 Task: Search one way flight ticket for 3 adults in first from South Bend: South Bend International Airport to Evansville: Evansville Regional Airport on 5-3-2023. Choice of flights is Frontier. Number of bags: 11 checked bags. Price is upto 72000. Outbound departure time preference is 17:45.
Action: Mouse moved to (332, 451)
Screenshot: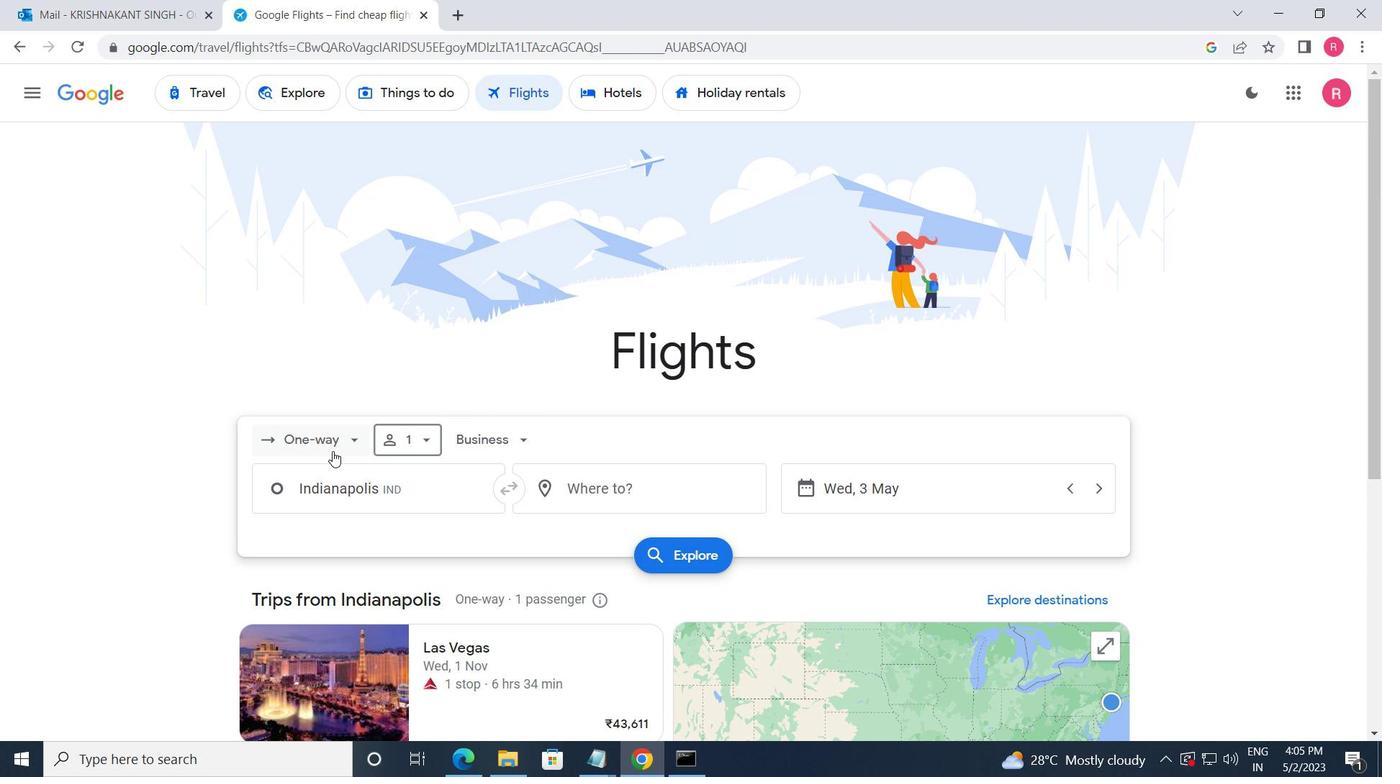 
Action: Mouse pressed left at (332, 451)
Screenshot: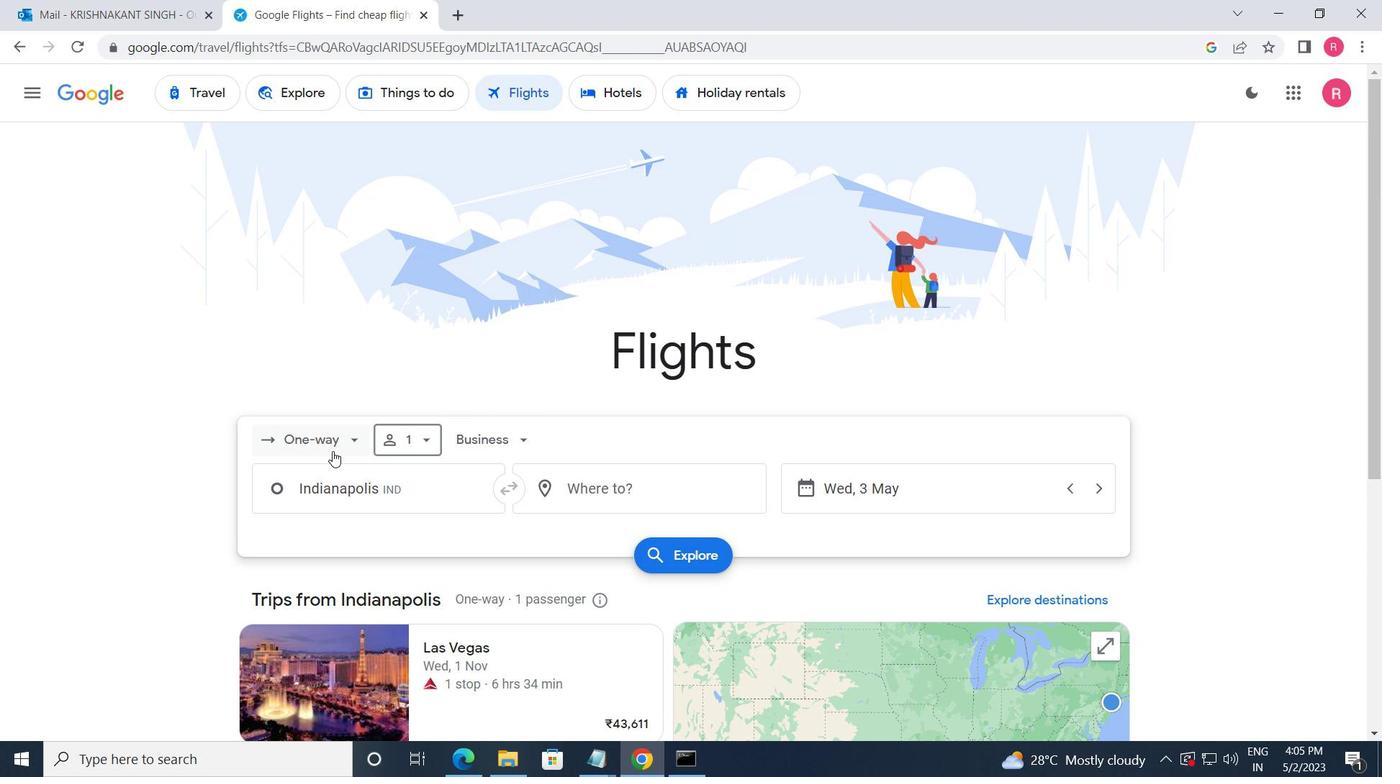 
Action: Mouse moved to (329, 529)
Screenshot: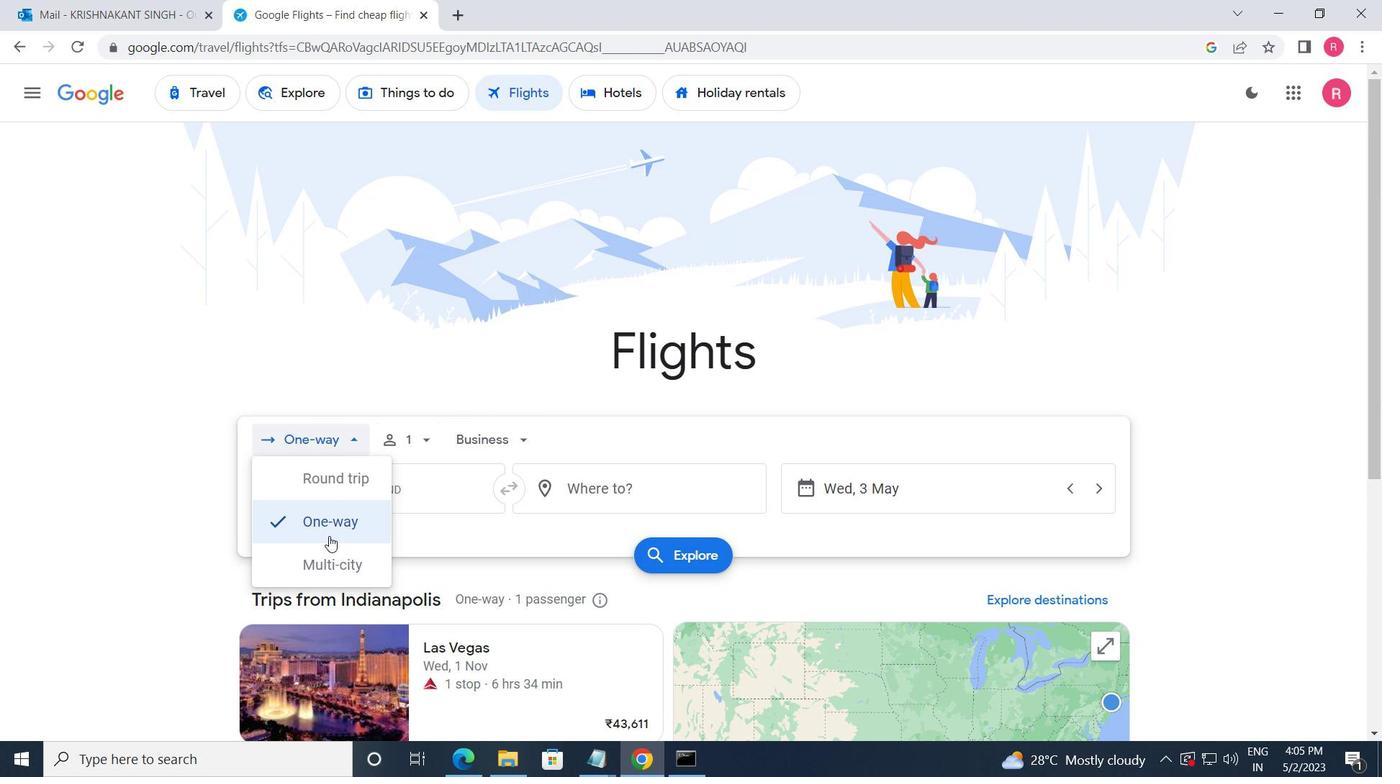 
Action: Mouse pressed left at (329, 529)
Screenshot: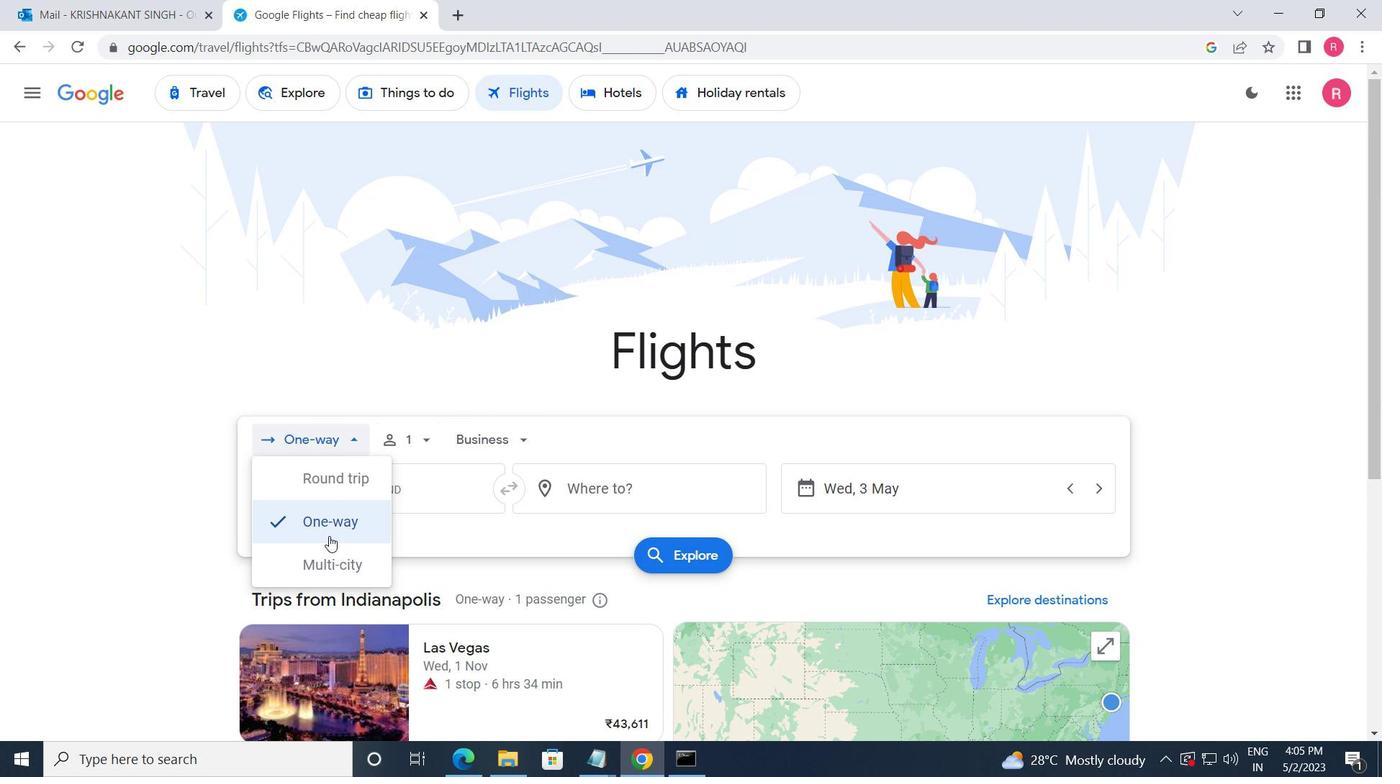 
Action: Mouse moved to (419, 454)
Screenshot: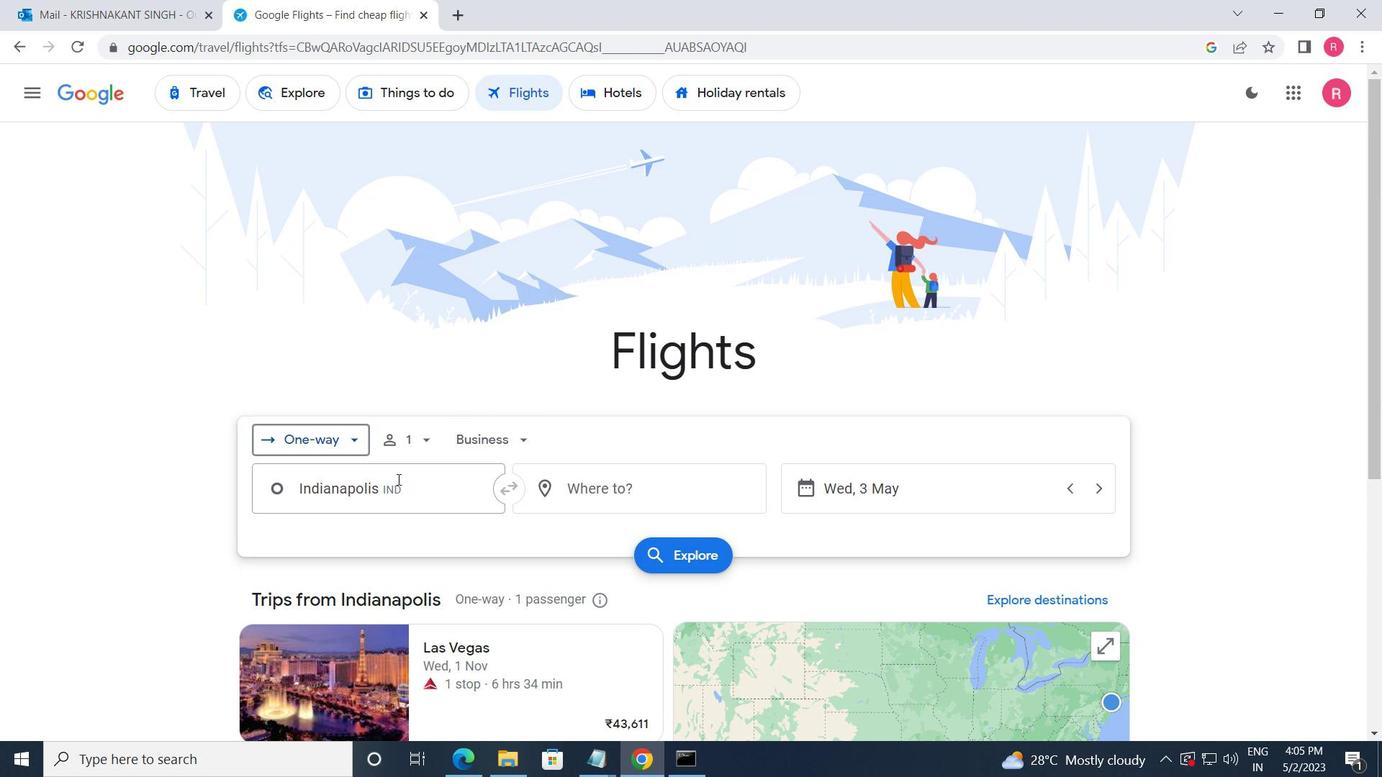 
Action: Mouse pressed left at (419, 454)
Screenshot: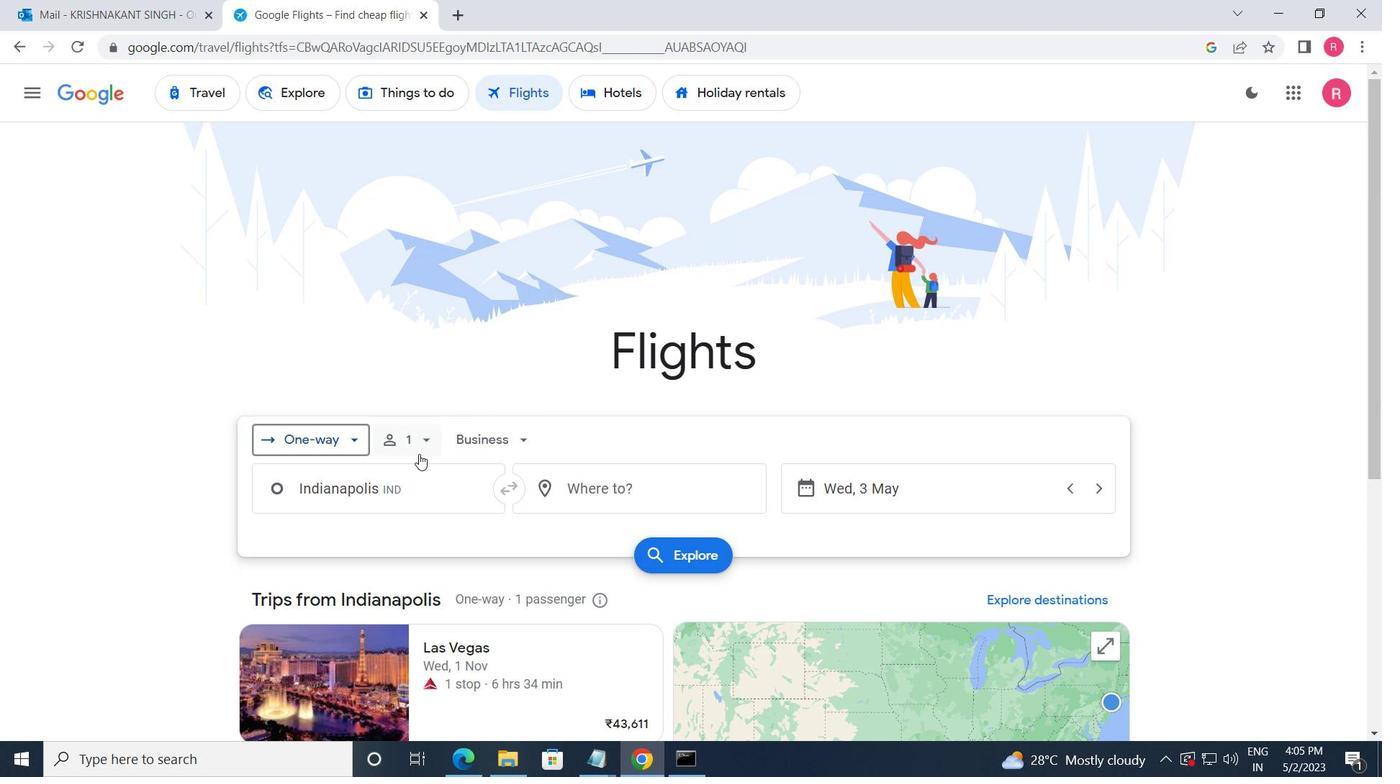 
Action: Mouse moved to (552, 498)
Screenshot: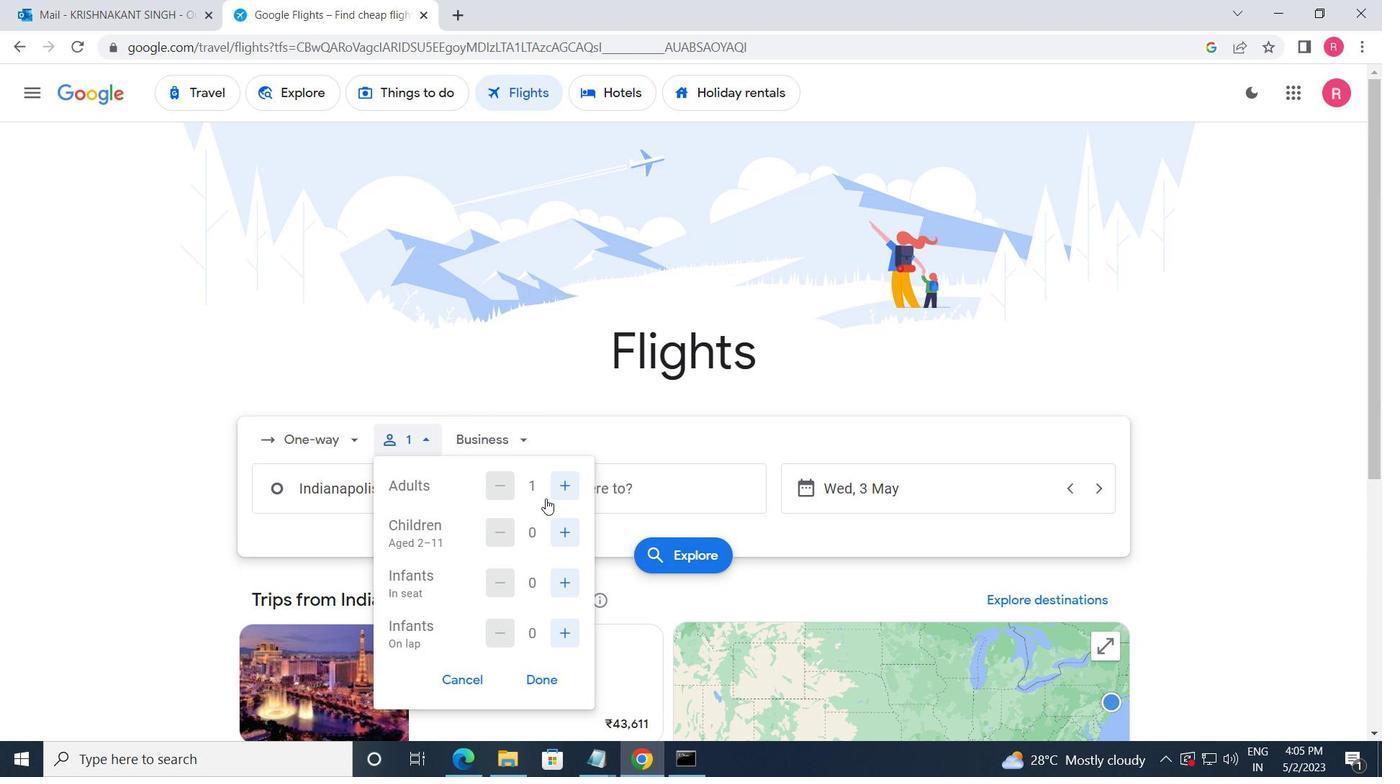 
Action: Mouse pressed left at (552, 498)
Screenshot: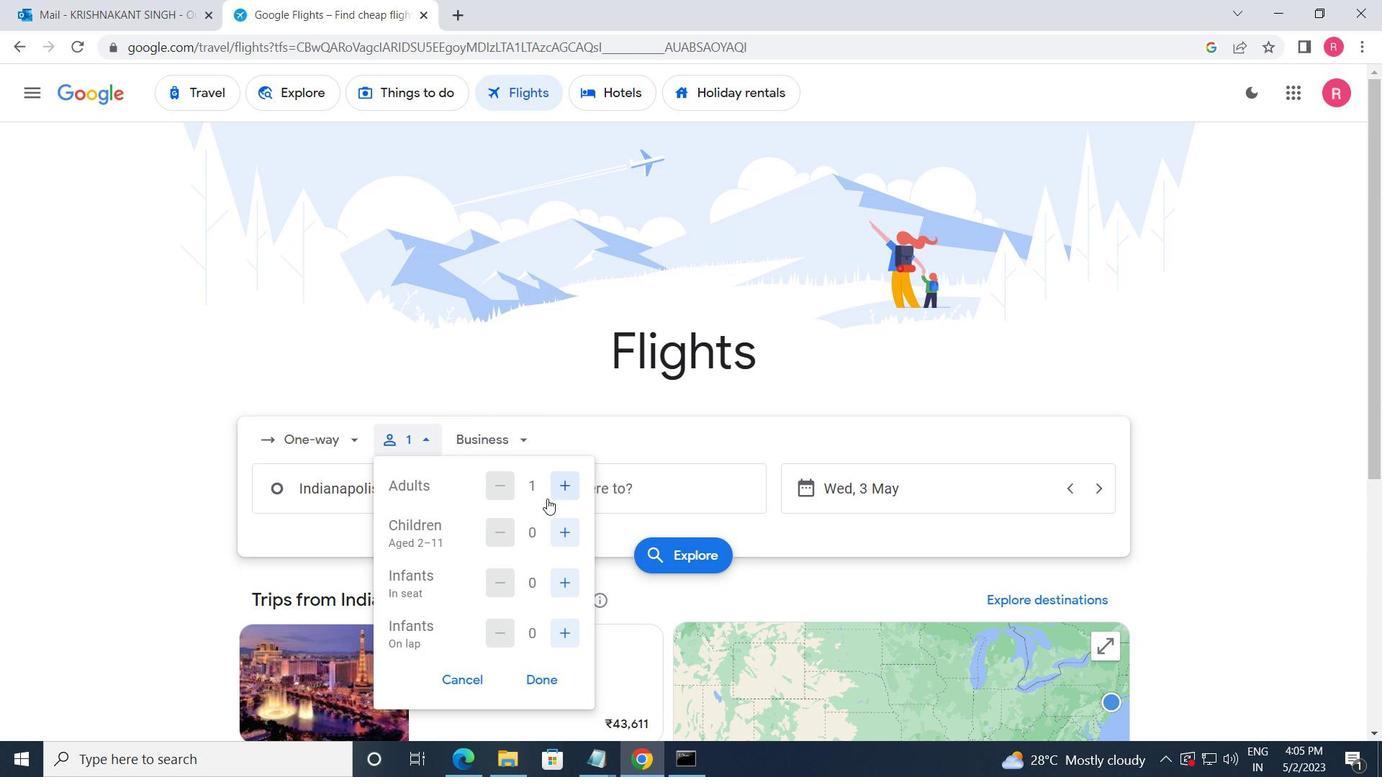 
Action: Mouse pressed left at (552, 498)
Screenshot: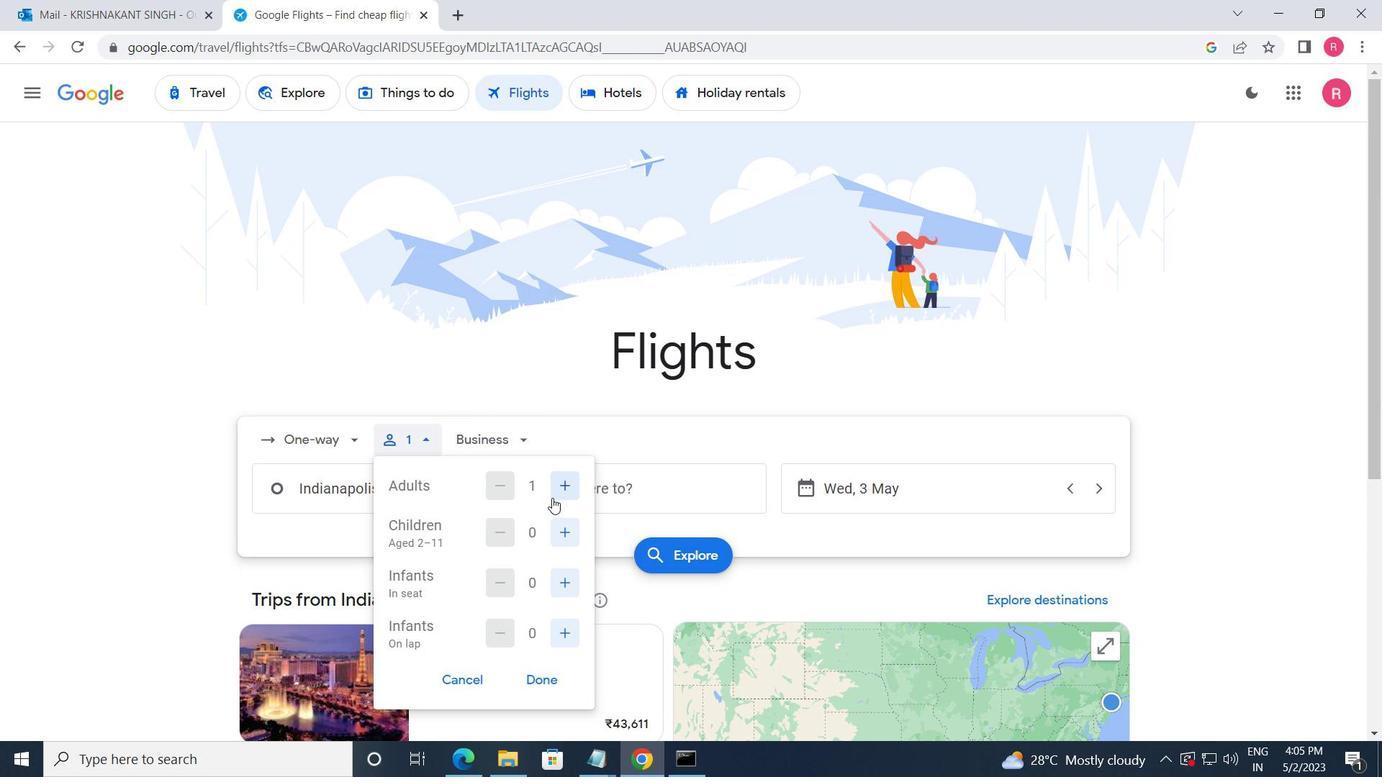 
Action: Mouse moved to (483, 431)
Screenshot: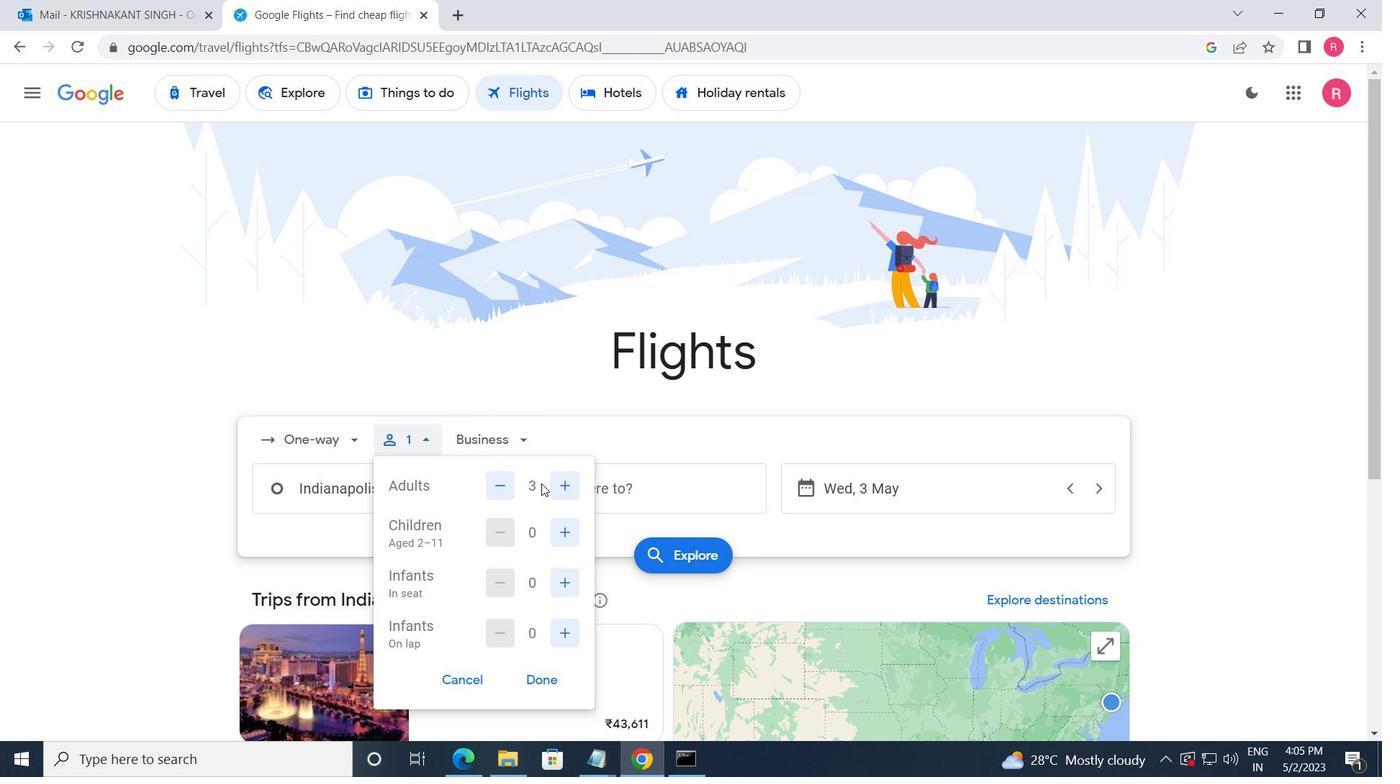 
Action: Mouse pressed left at (483, 431)
Screenshot: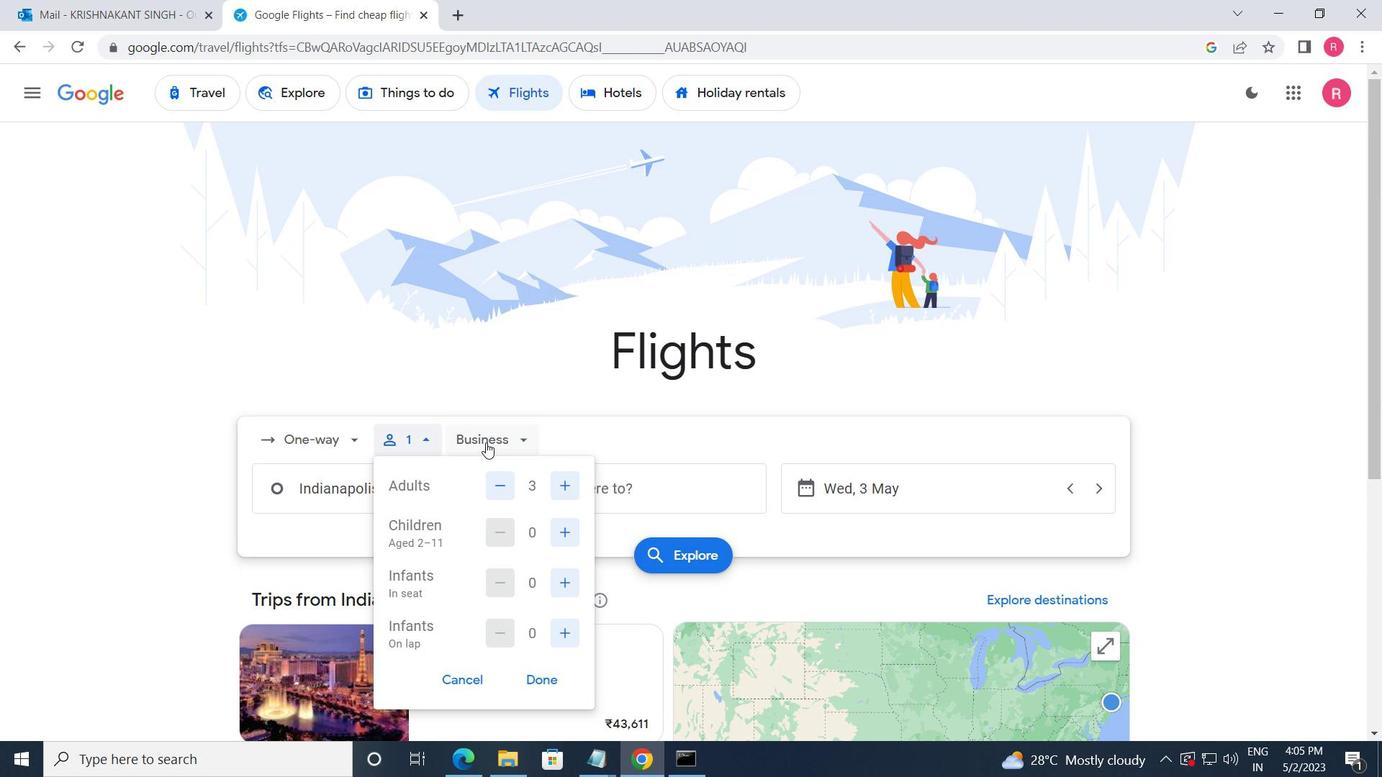 
Action: Mouse moved to (508, 608)
Screenshot: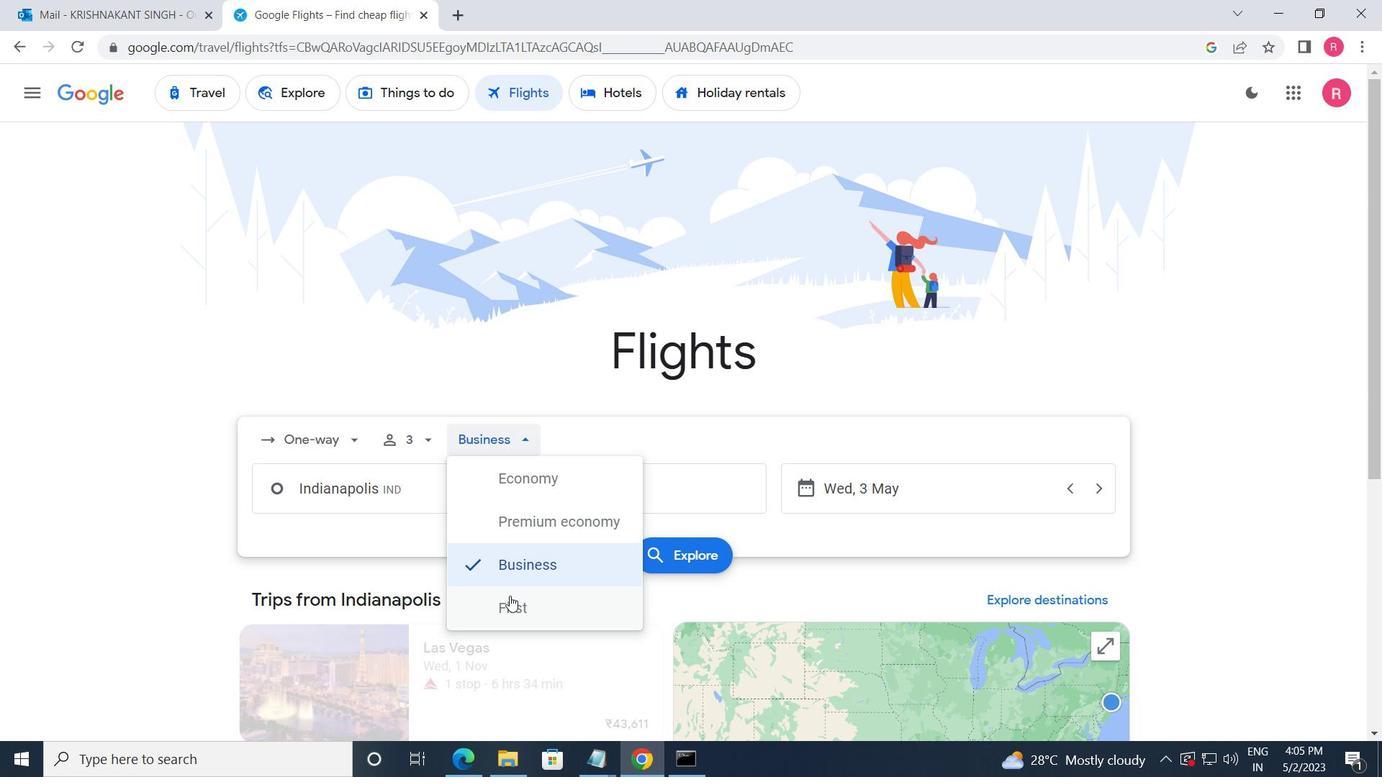 
Action: Mouse pressed left at (508, 608)
Screenshot: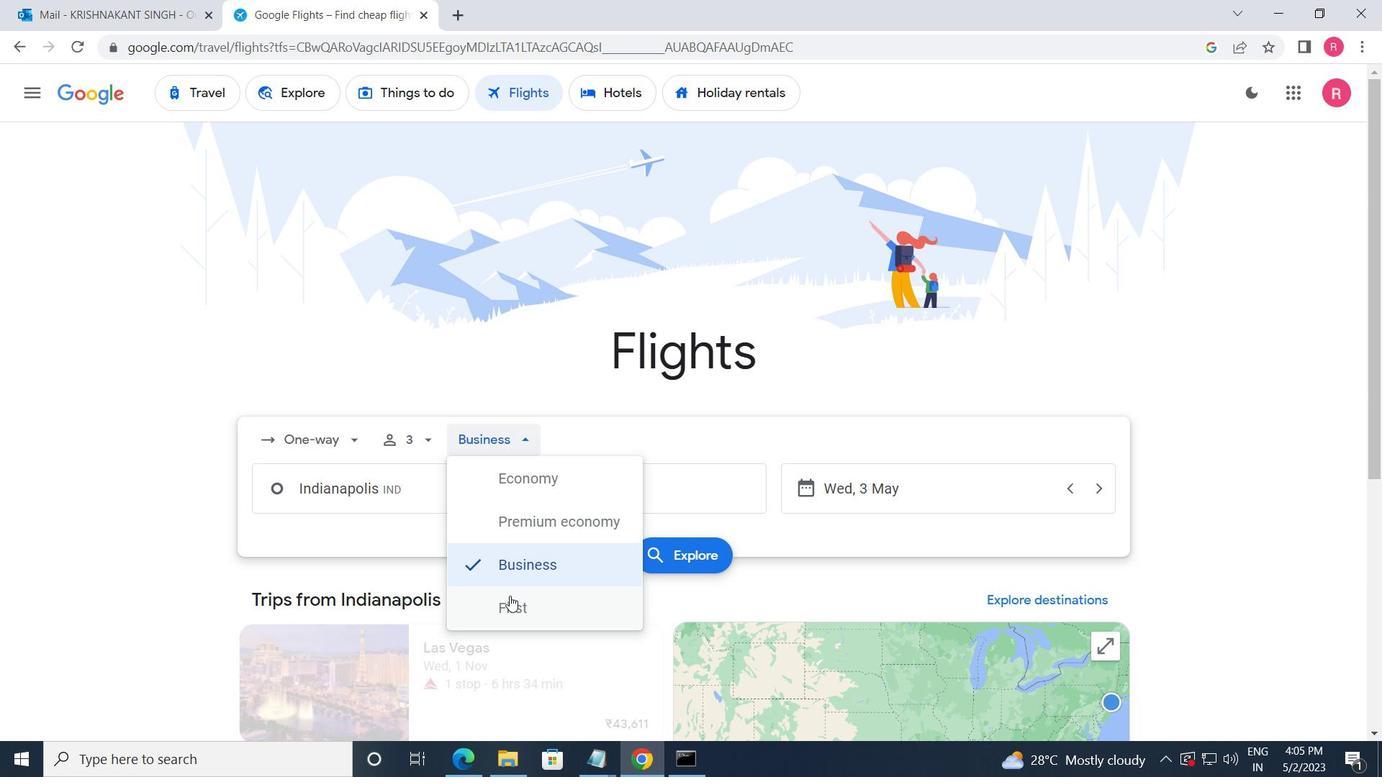
Action: Mouse moved to (449, 497)
Screenshot: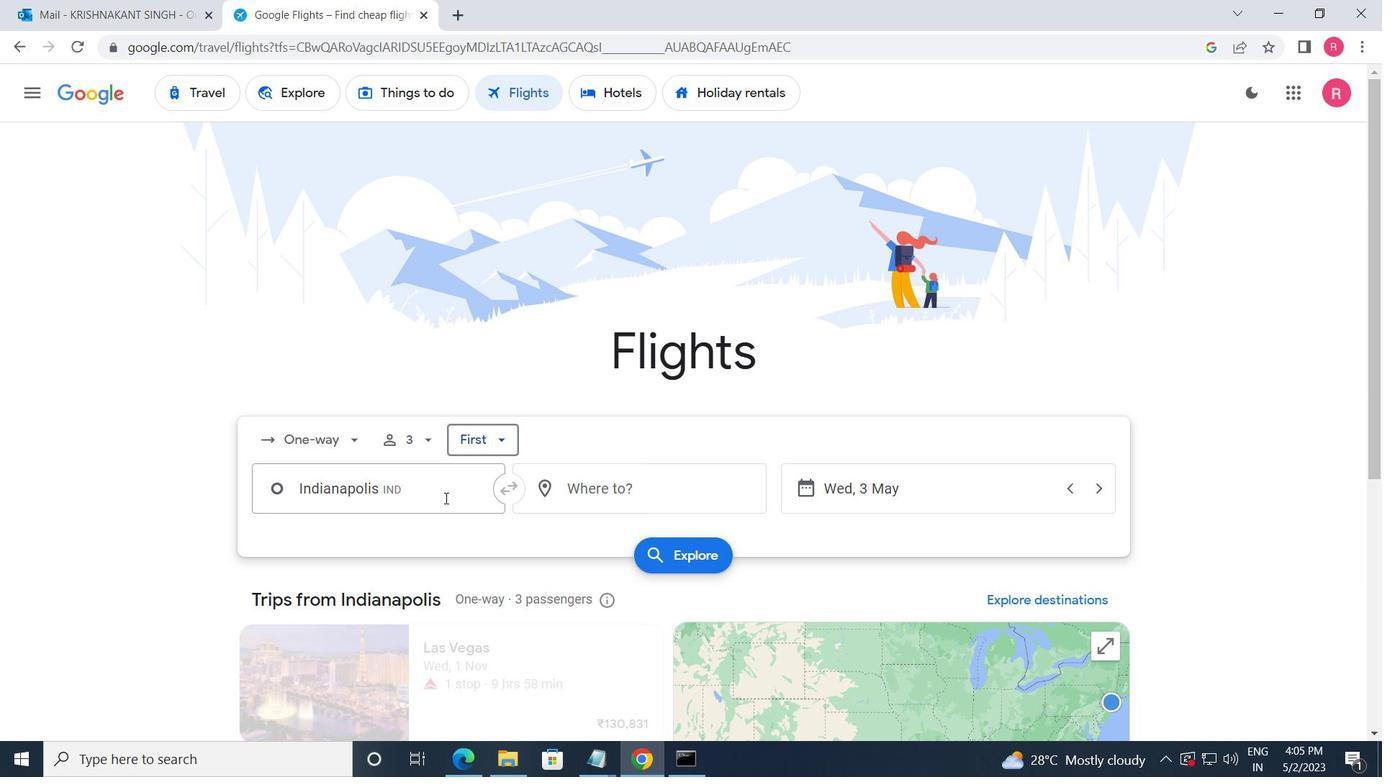 
Action: Mouse pressed left at (449, 497)
Screenshot: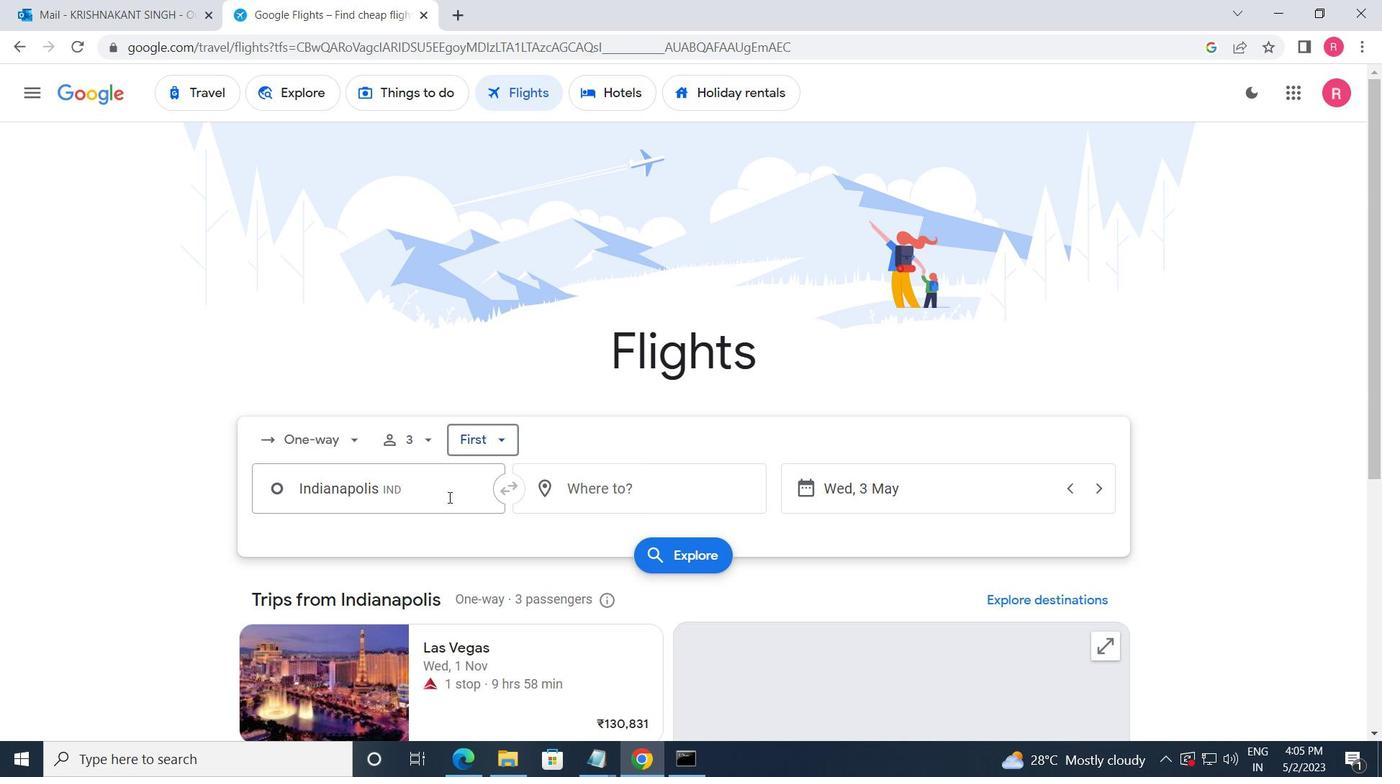 
Action: Mouse moved to (438, 505)
Screenshot: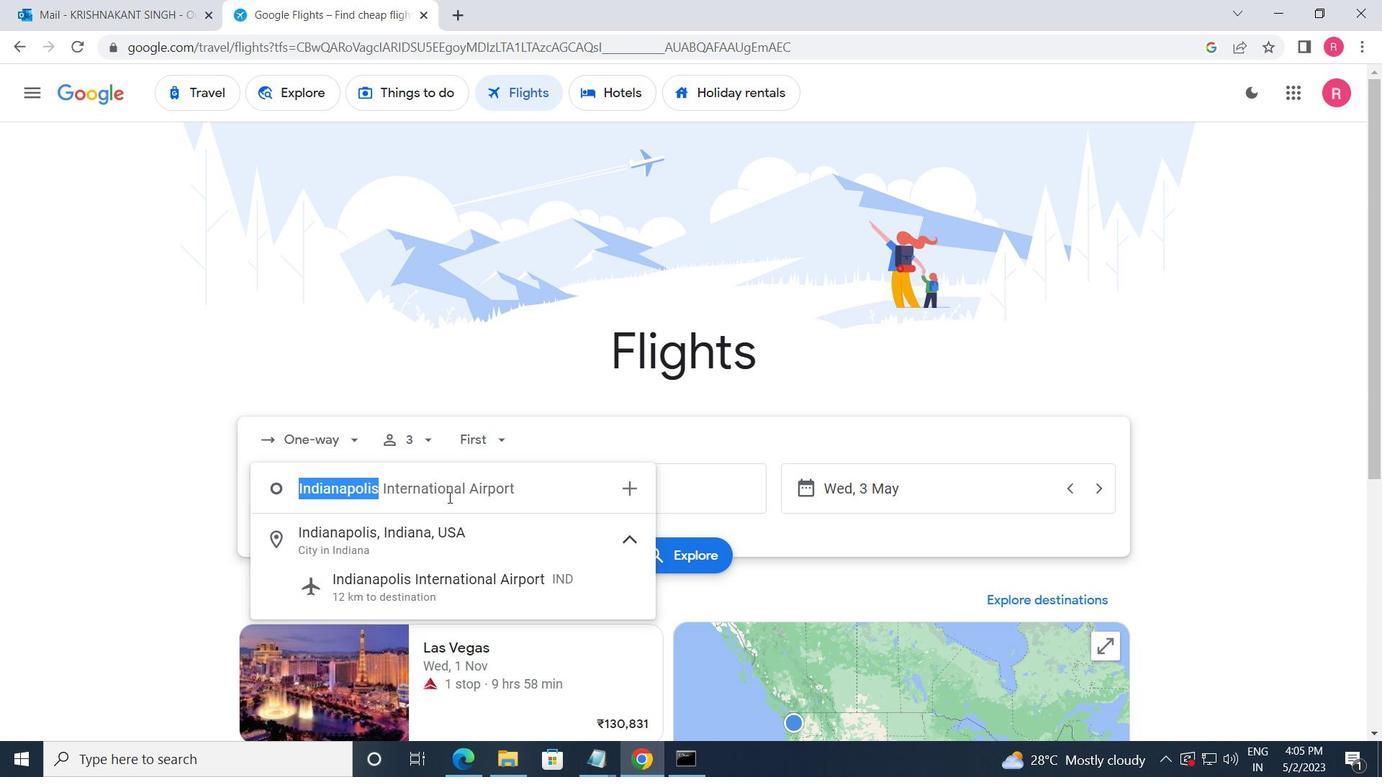 
Action: Key pressed <Key.shift>SOUTH<Key.space><Key.shift_r>BEND<Key.space>
Screenshot: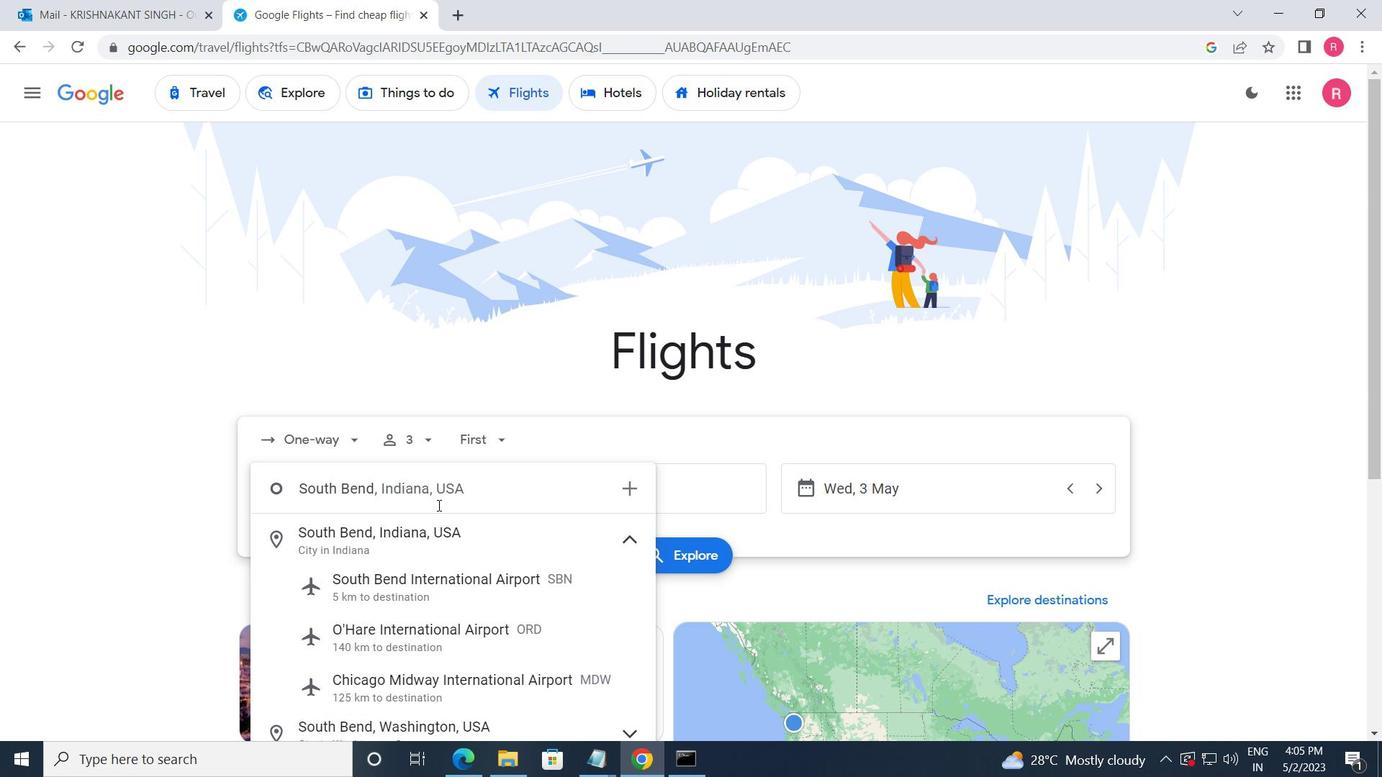 
Action: Mouse moved to (485, 584)
Screenshot: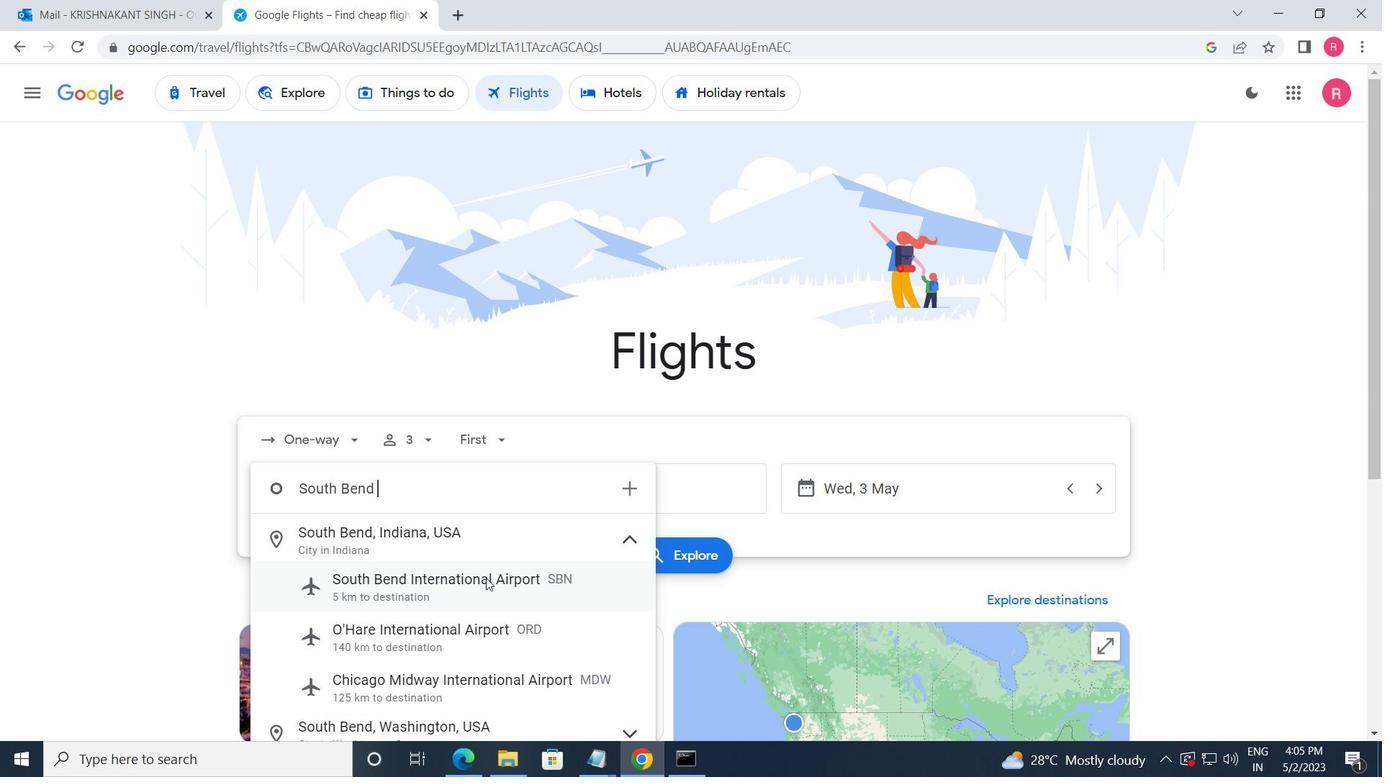 
Action: Mouse pressed left at (485, 584)
Screenshot: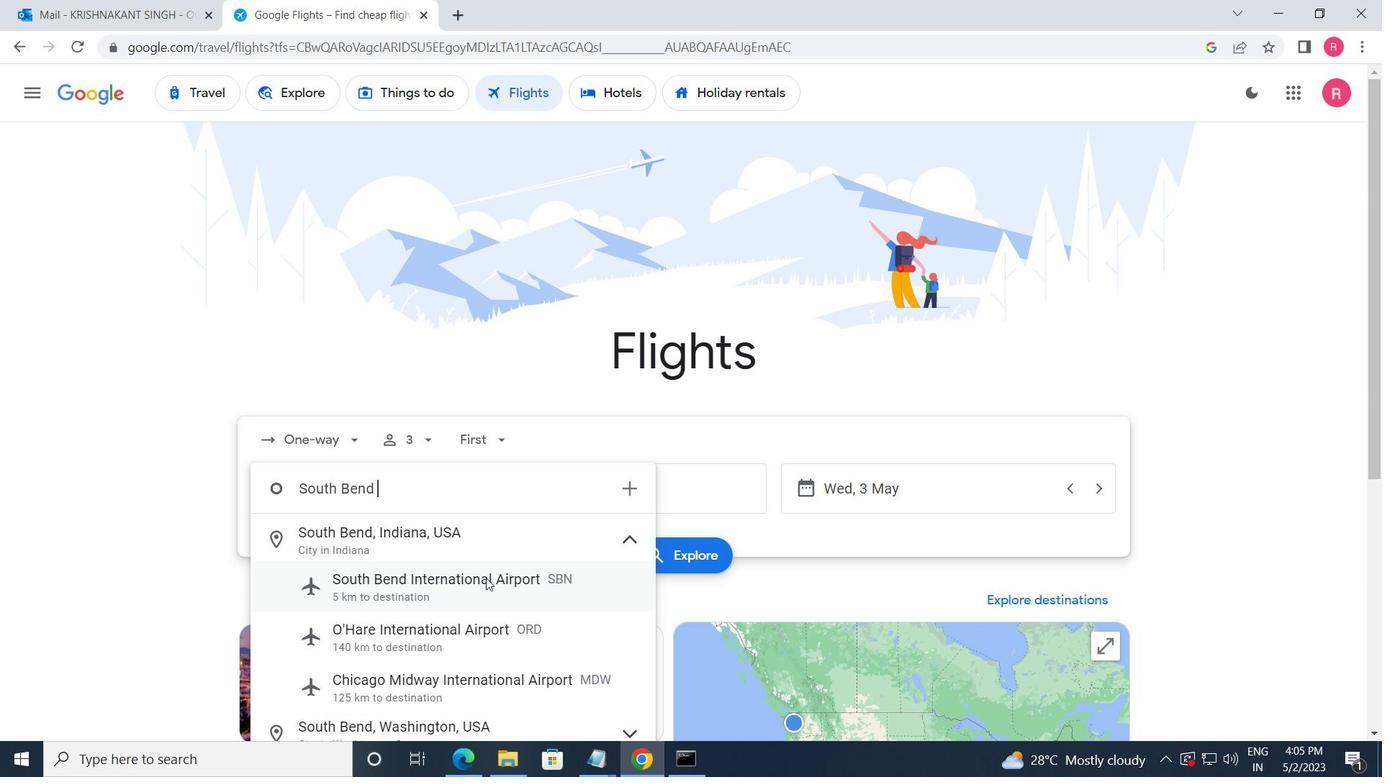 
Action: Mouse moved to (573, 494)
Screenshot: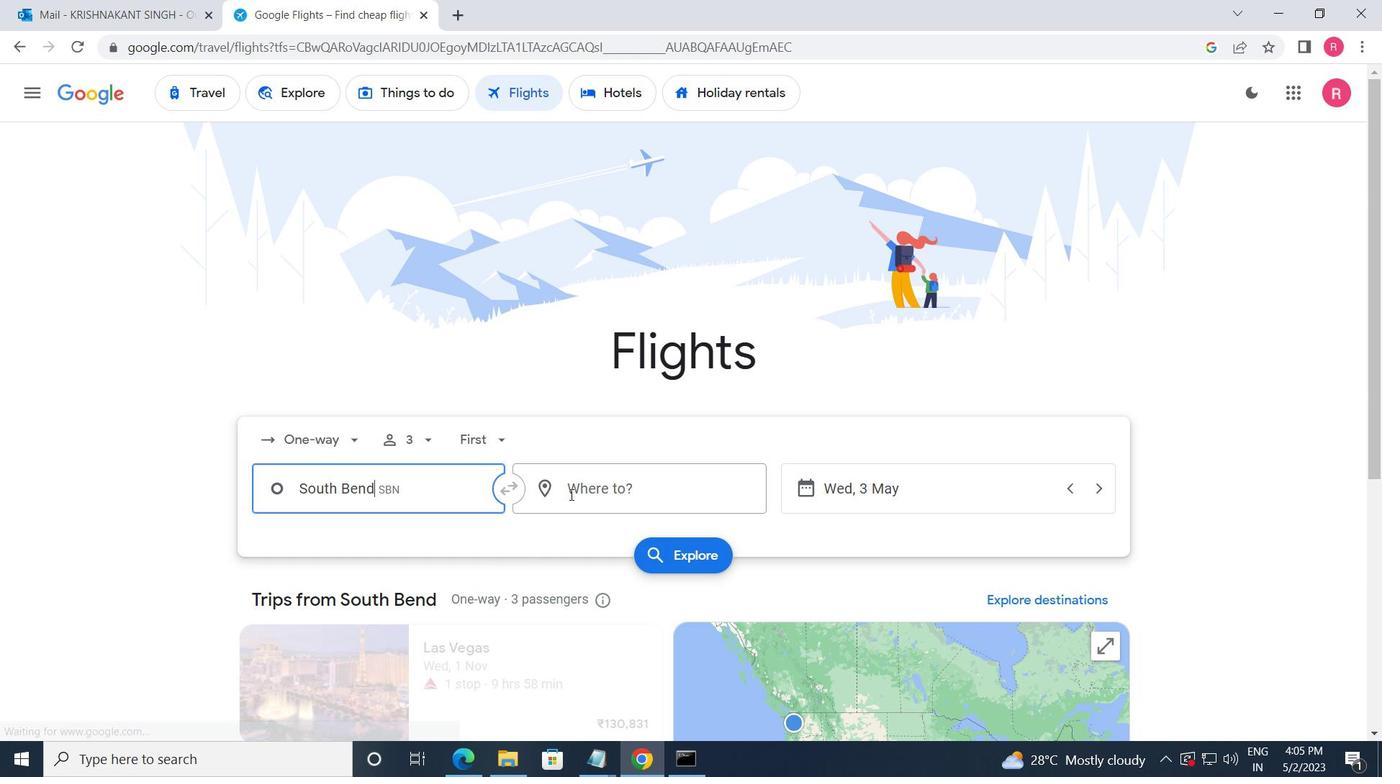 
Action: Mouse pressed left at (573, 494)
Screenshot: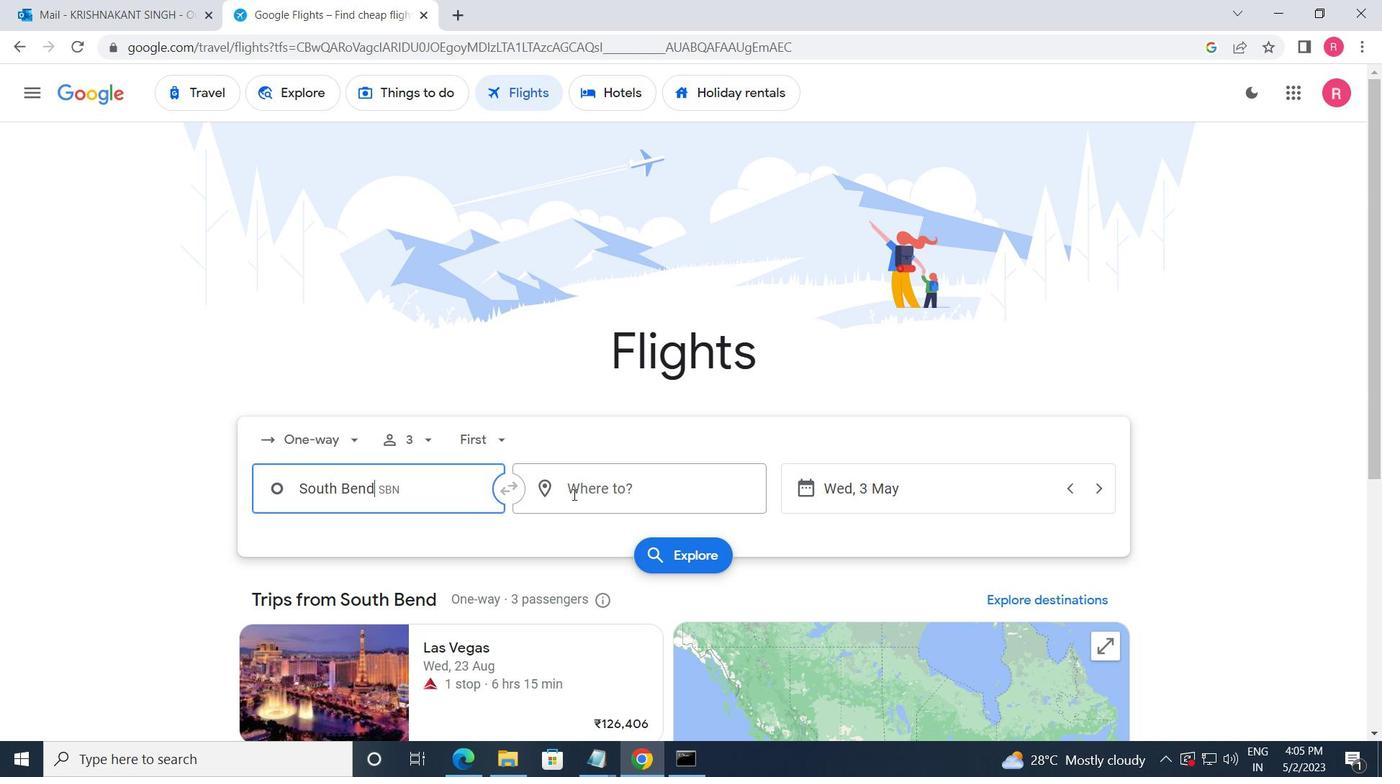 
Action: Mouse moved to (649, 680)
Screenshot: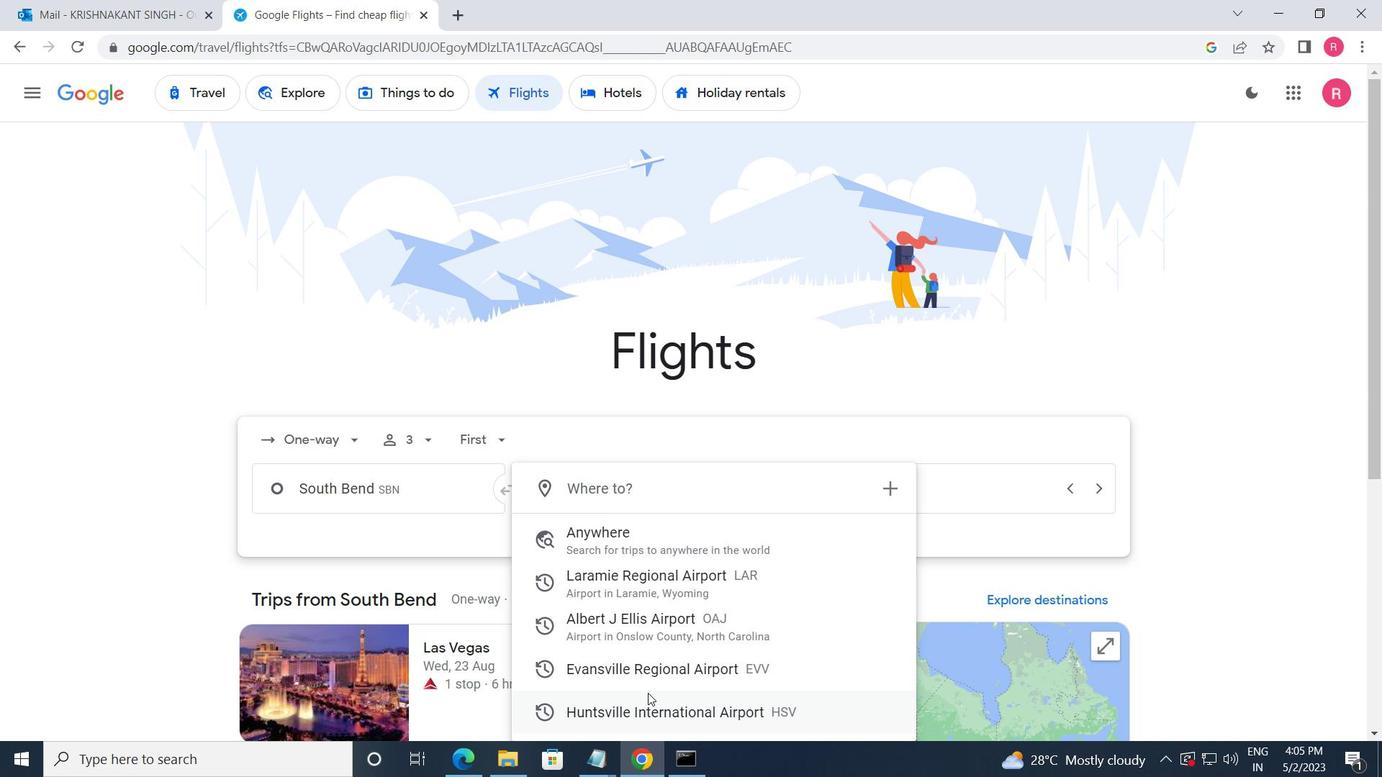 
Action: Mouse pressed left at (649, 680)
Screenshot: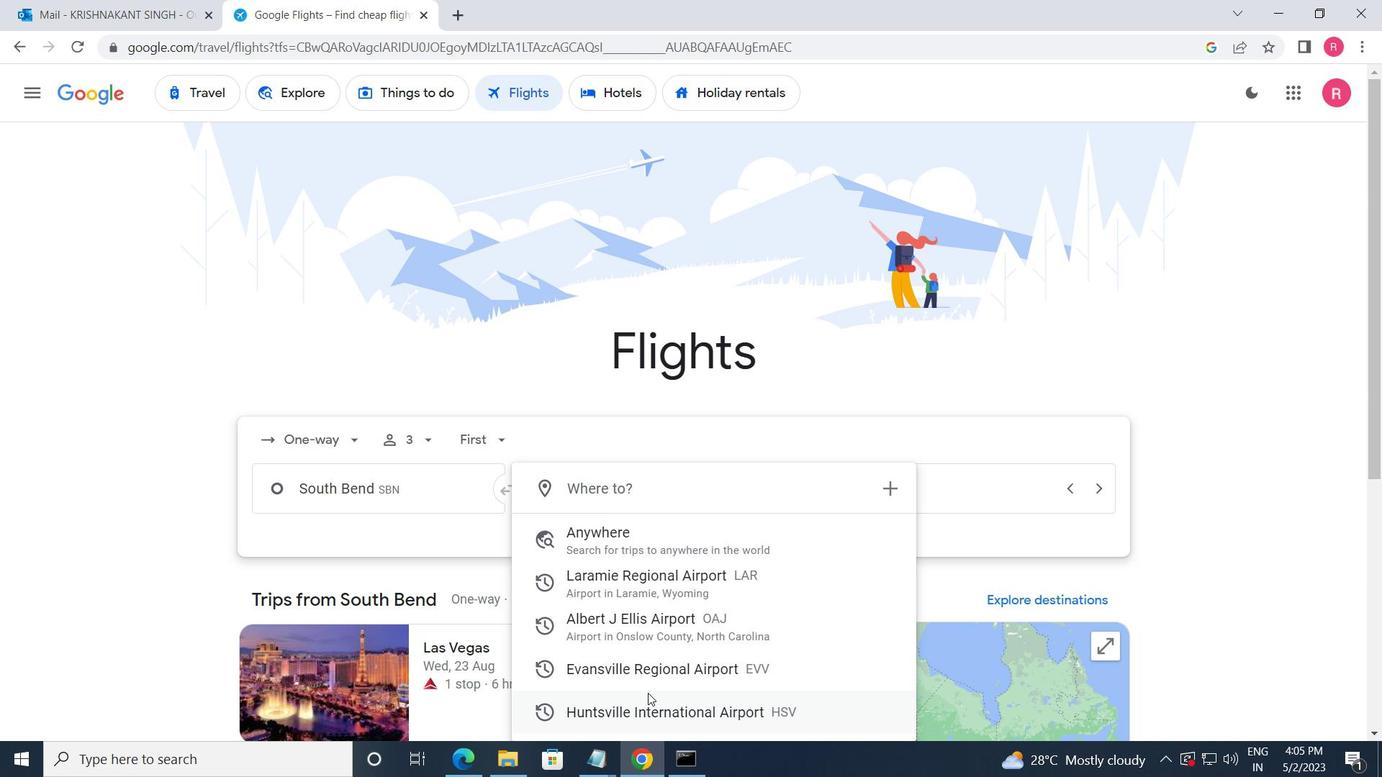 
Action: Mouse moved to (933, 503)
Screenshot: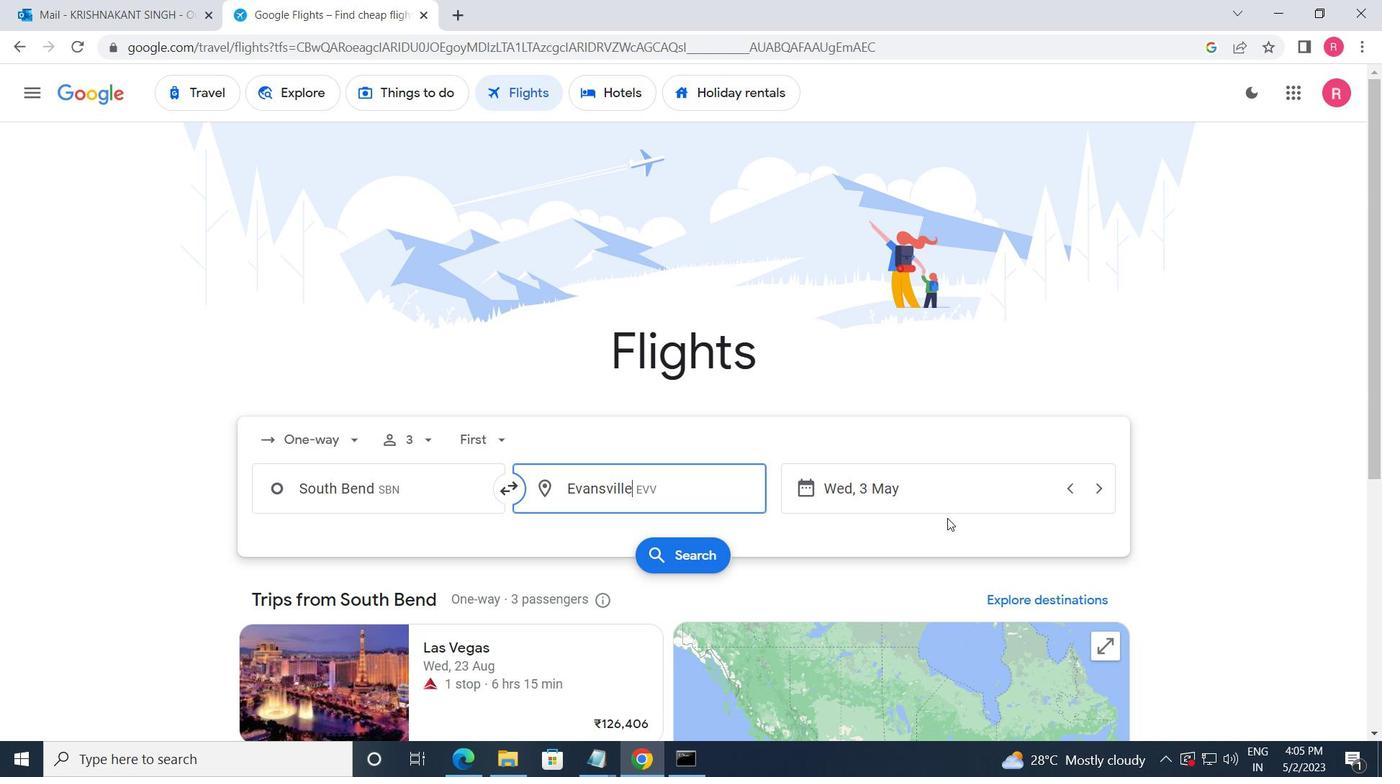
Action: Mouse pressed left at (933, 503)
Screenshot: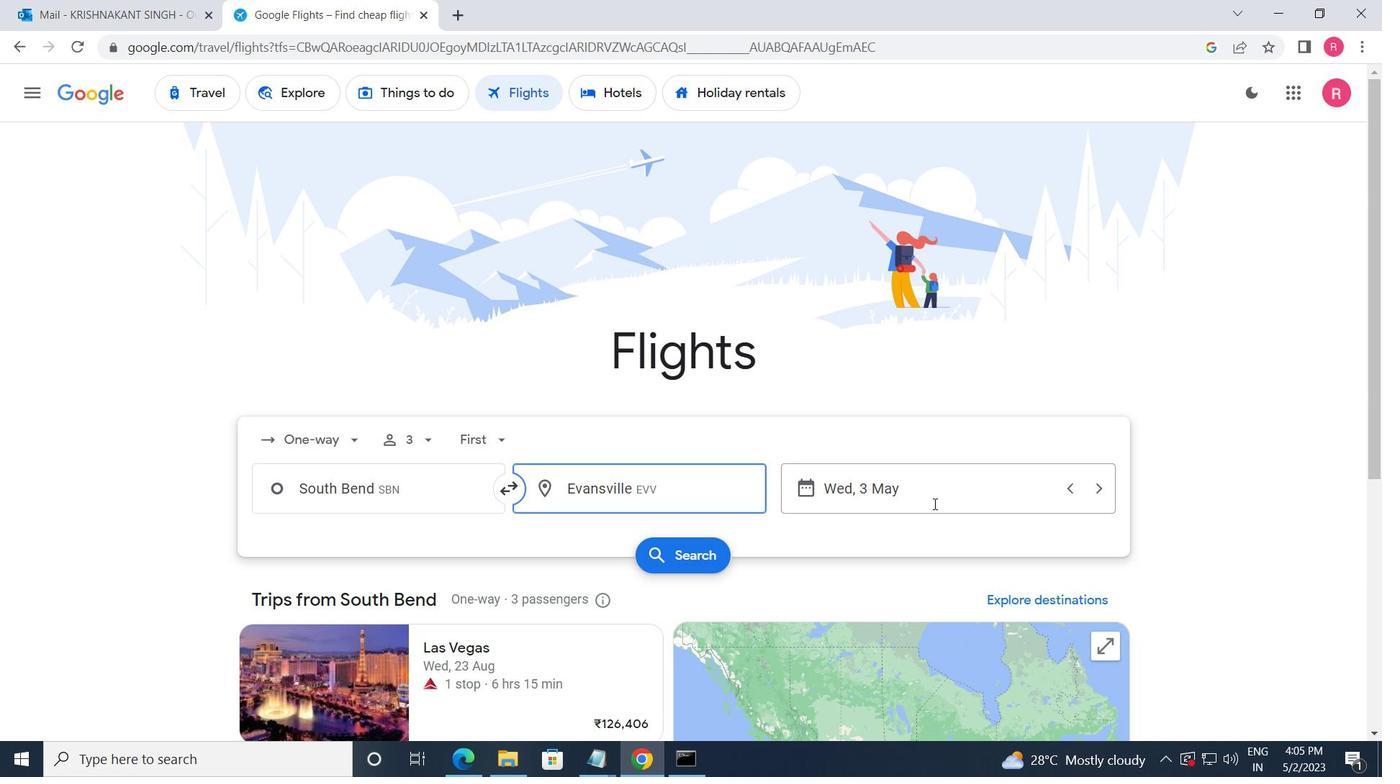 
Action: Mouse moved to (601, 413)
Screenshot: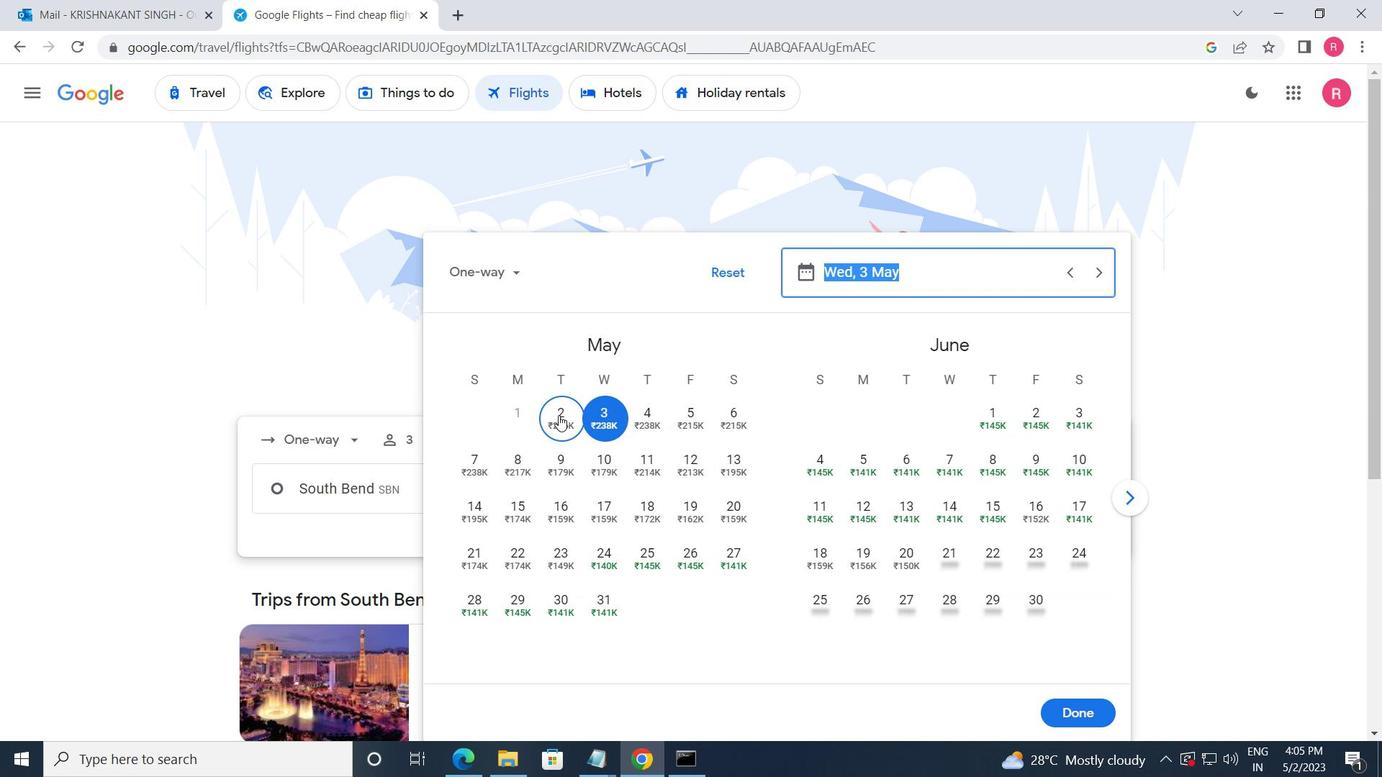 
Action: Mouse pressed left at (601, 413)
Screenshot: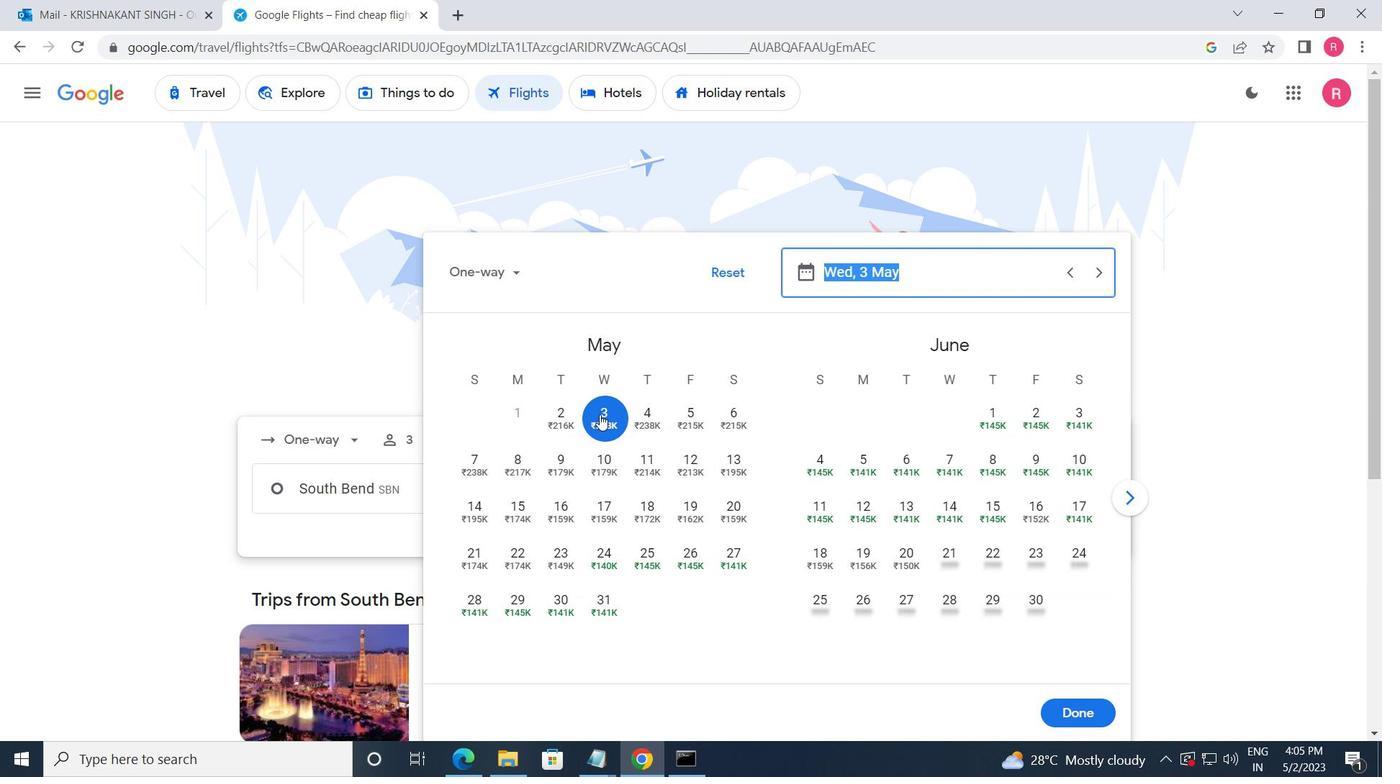 
Action: Mouse moved to (1090, 707)
Screenshot: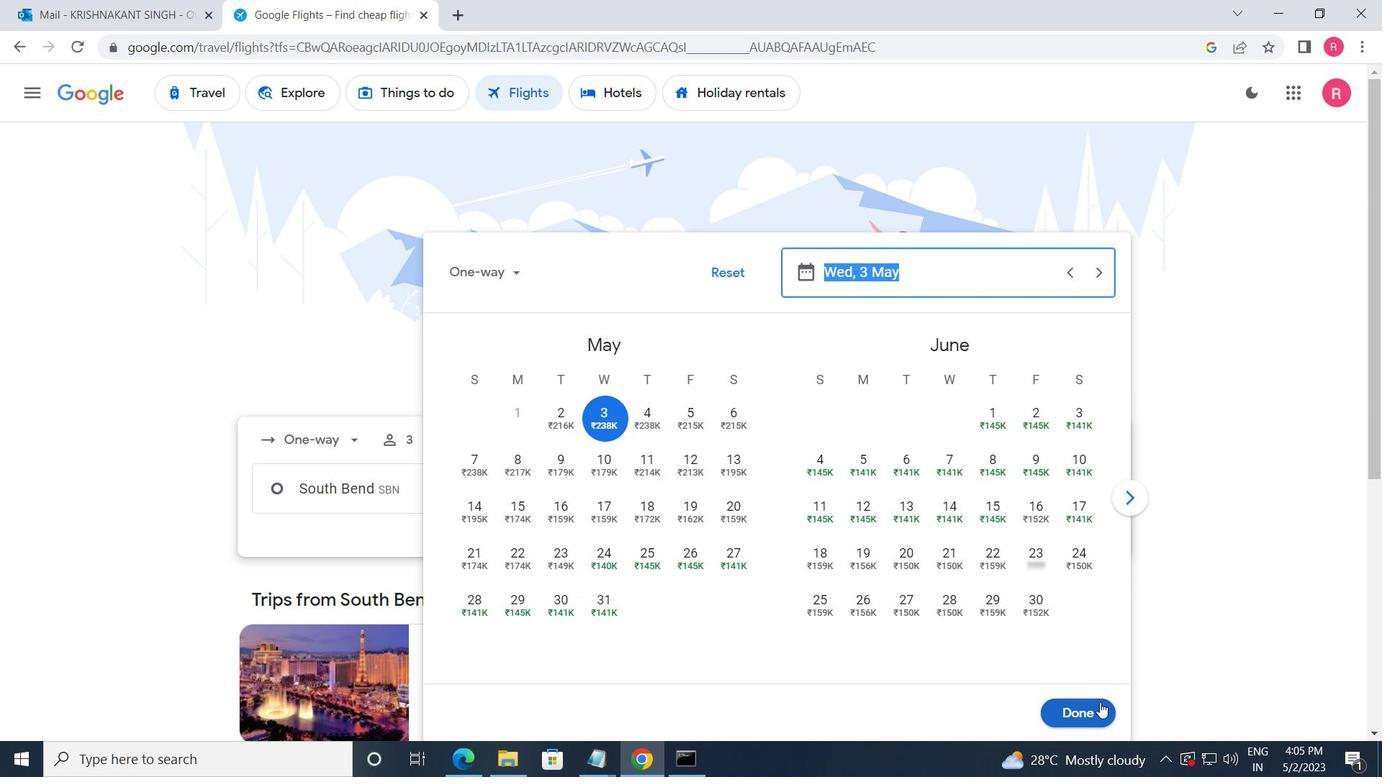 
Action: Mouse pressed left at (1090, 707)
Screenshot: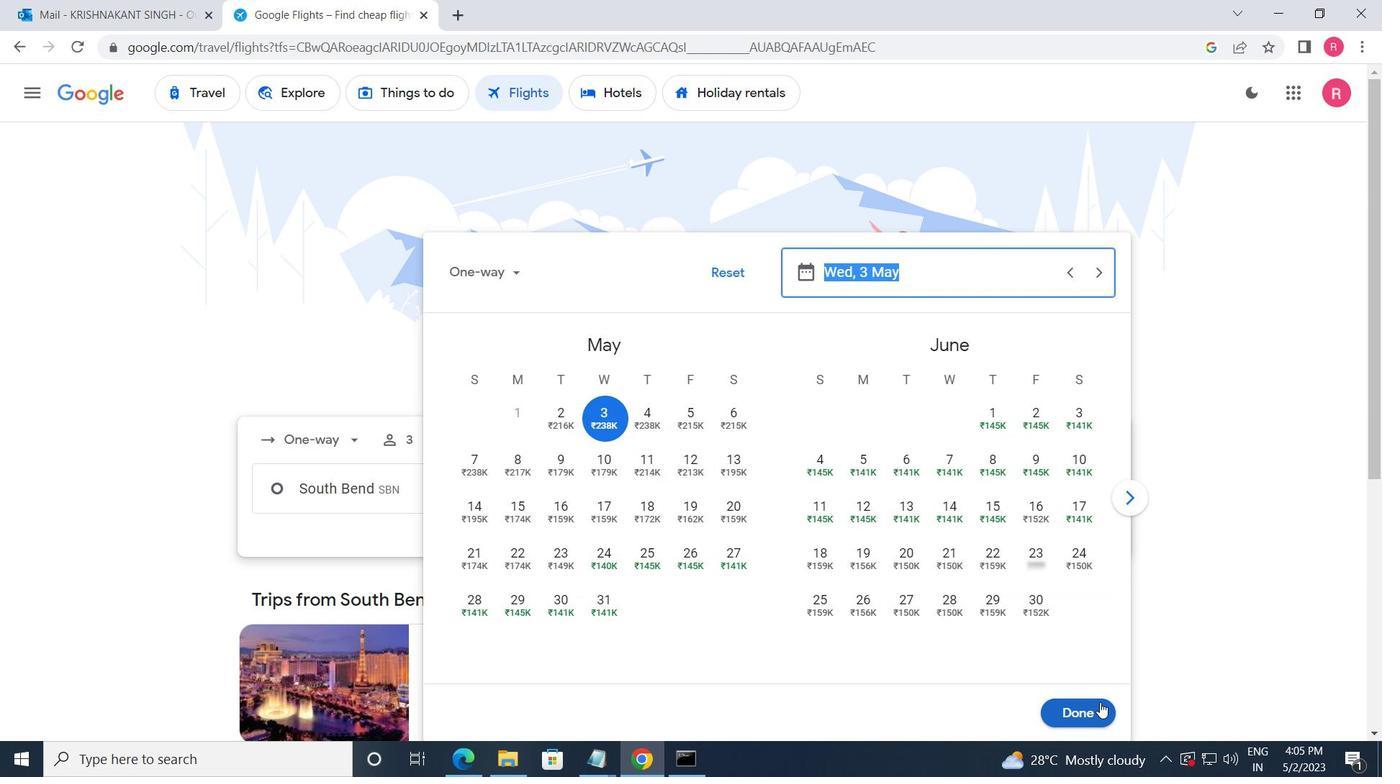 
Action: Mouse moved to (719, 565)
Screenshot: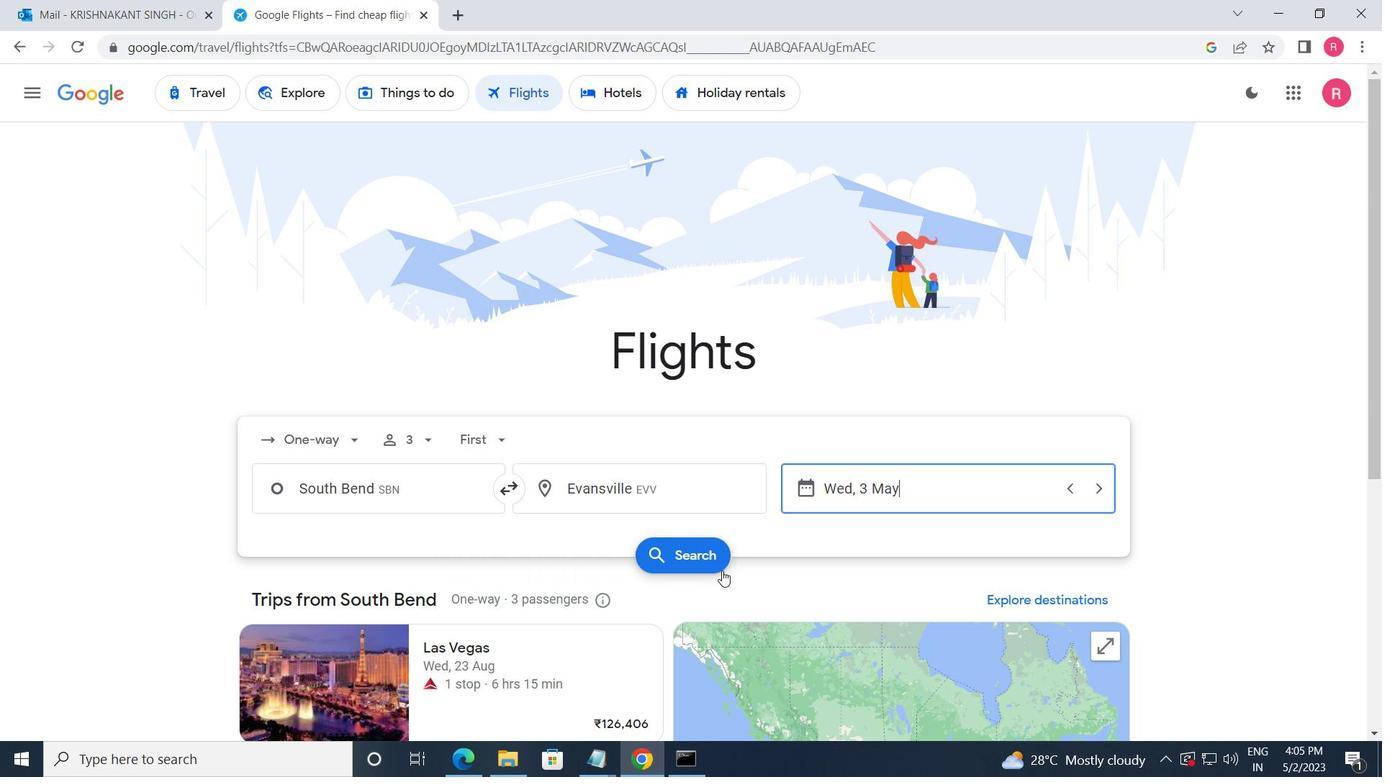 
Action: Mouse pressed left at (719, 565)
Screenshot: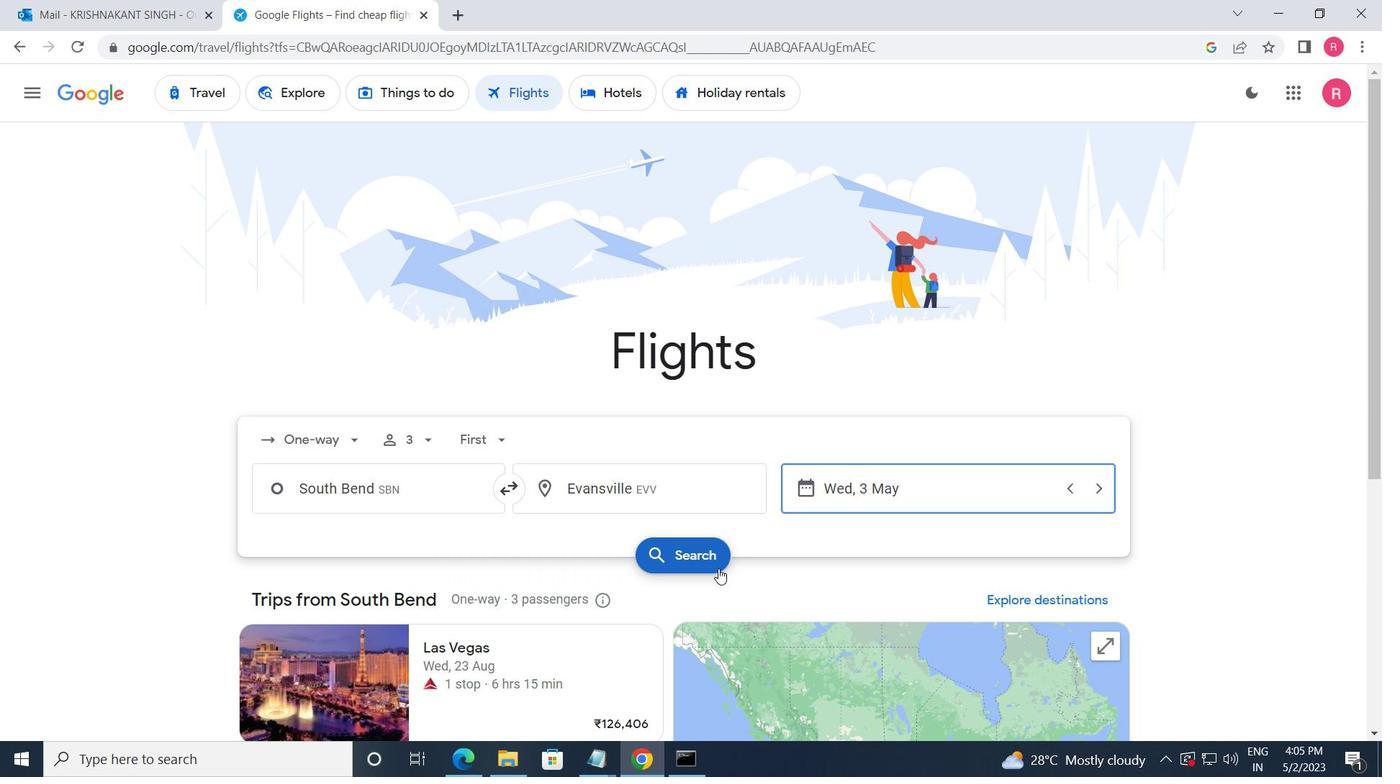 
Action: Mouse moved to (312, 259)
Screenshot: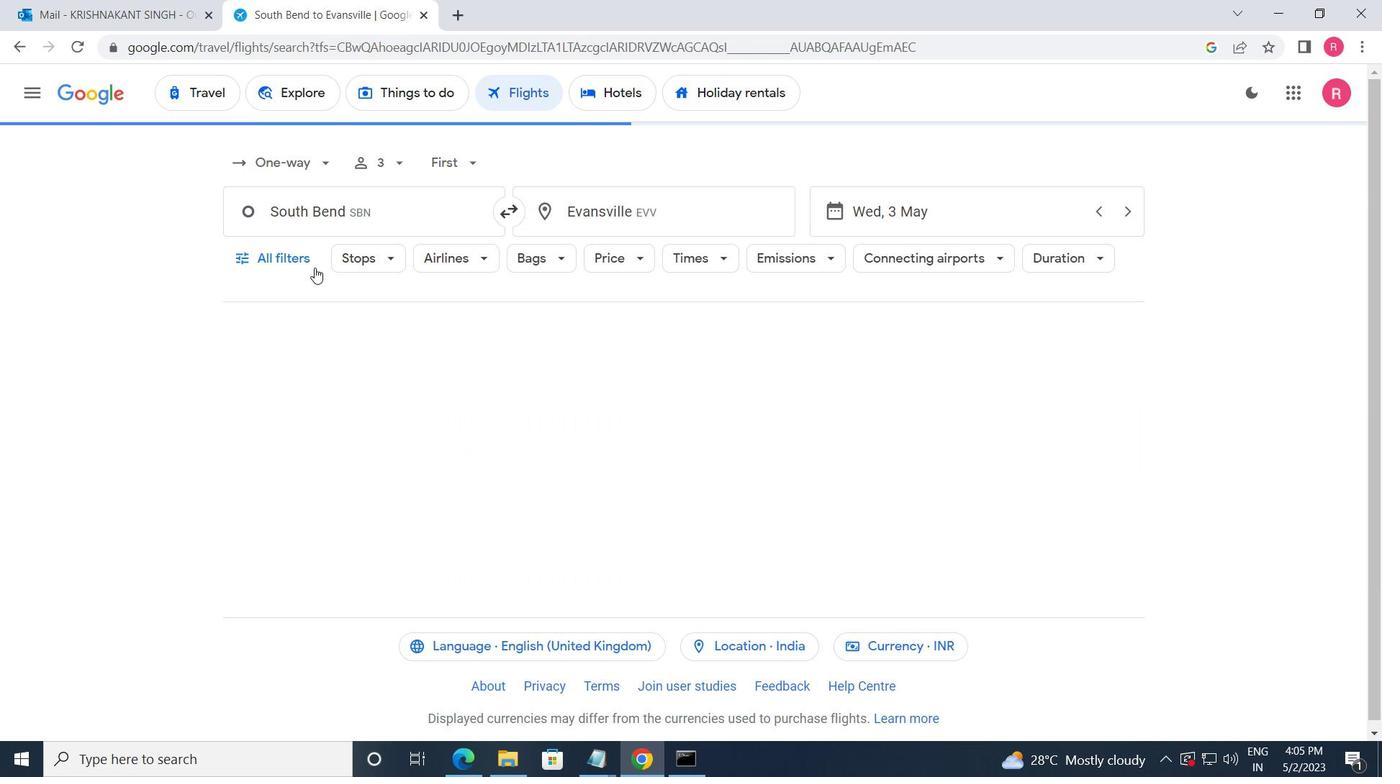 
Action: Mouse pressed left at (312, 259)
Screenshot: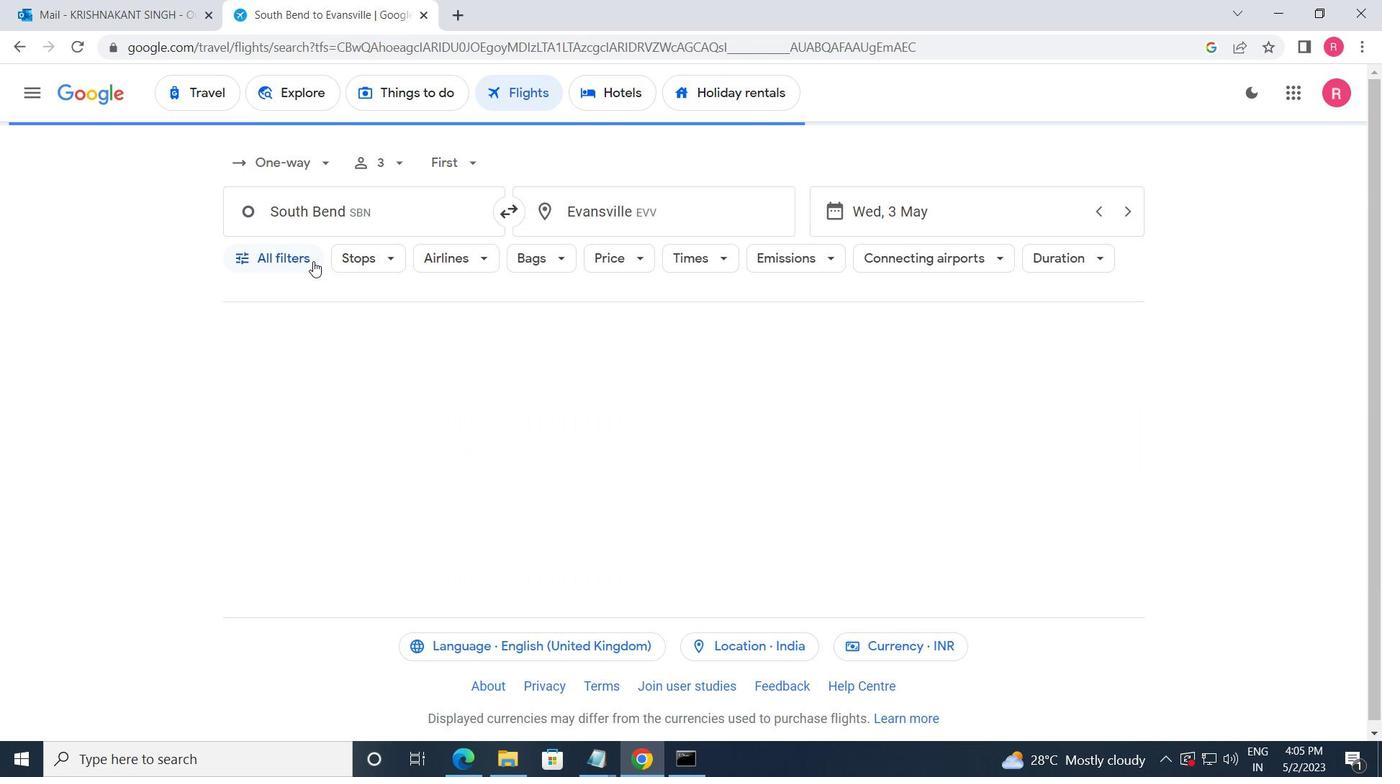 
Action: Mouse moved to (506, 267)
Screenshot: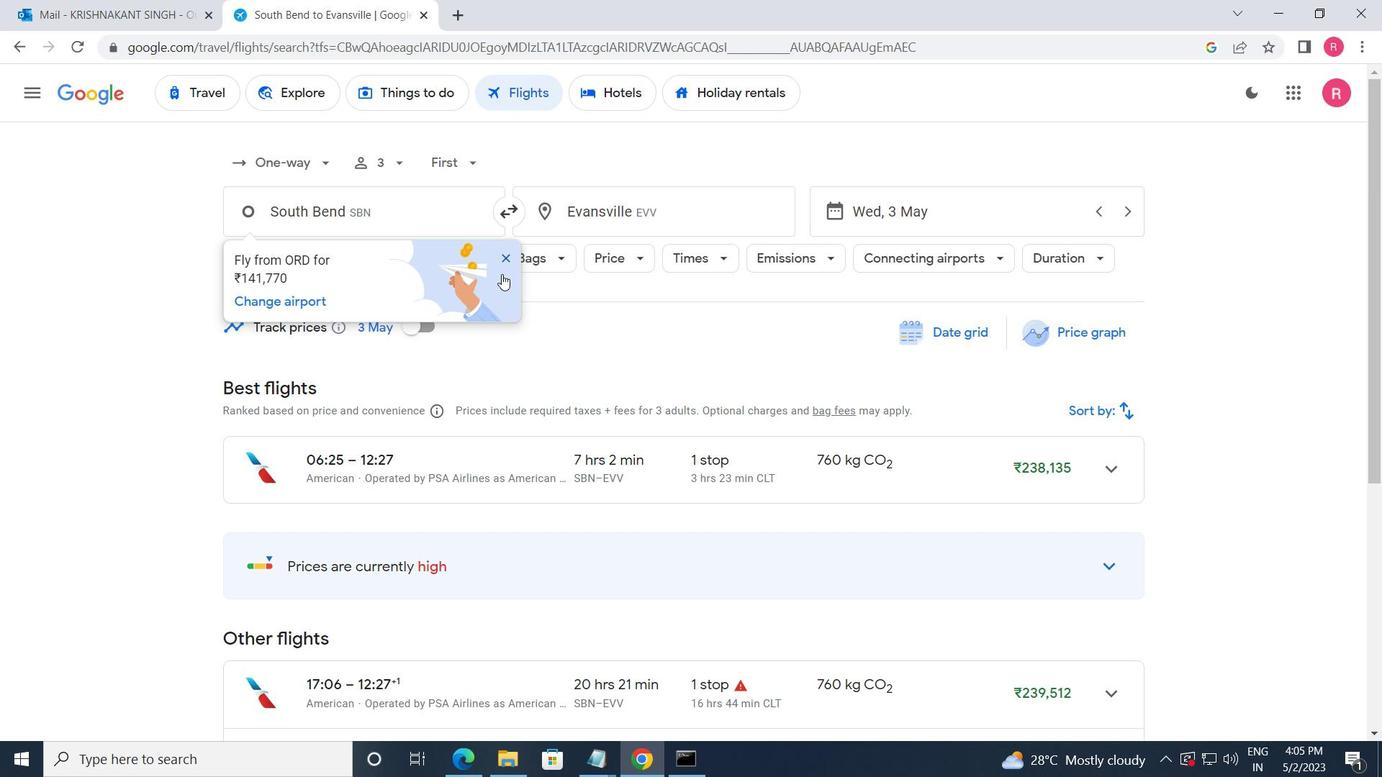 
Action: Mouse pressed left at (506, 267)
Screenshot: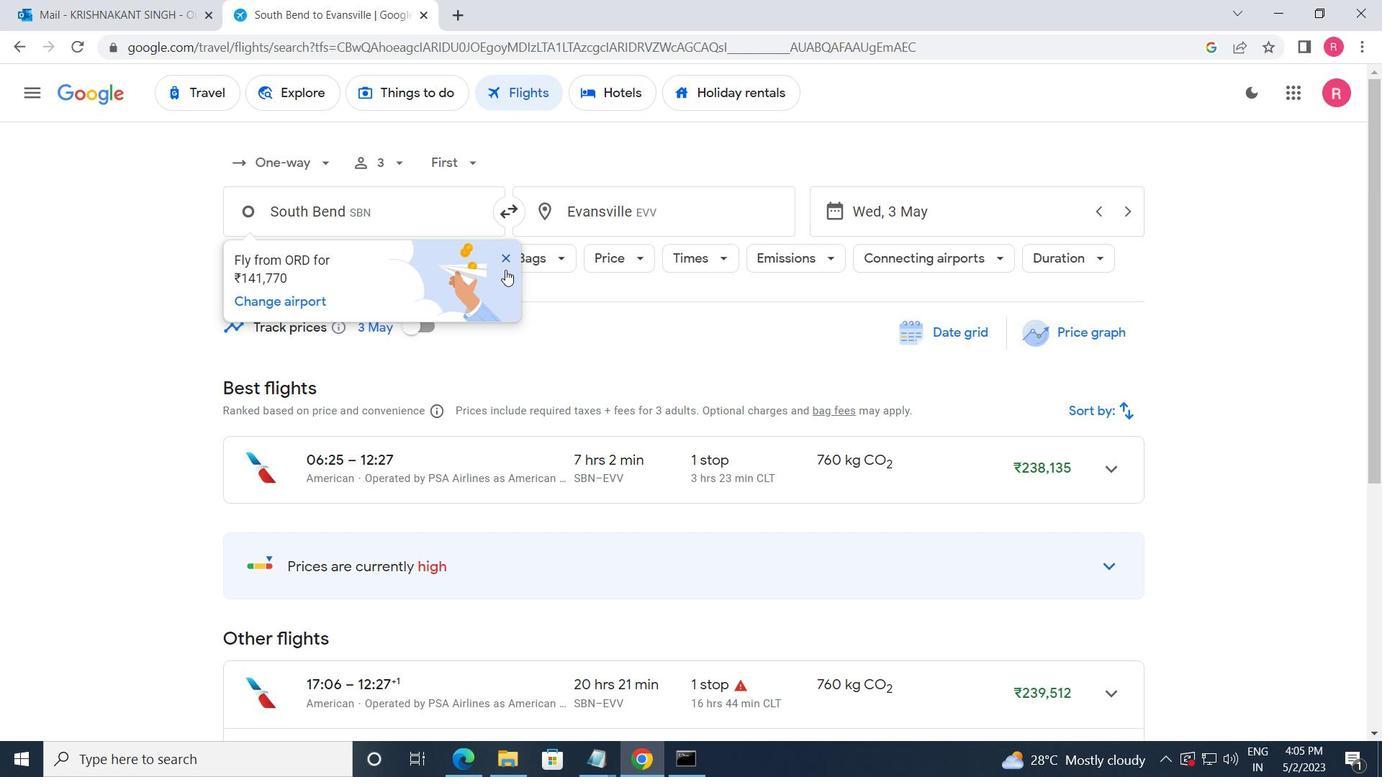 
Action: Mouse moved to (264, 251)
Screenshot: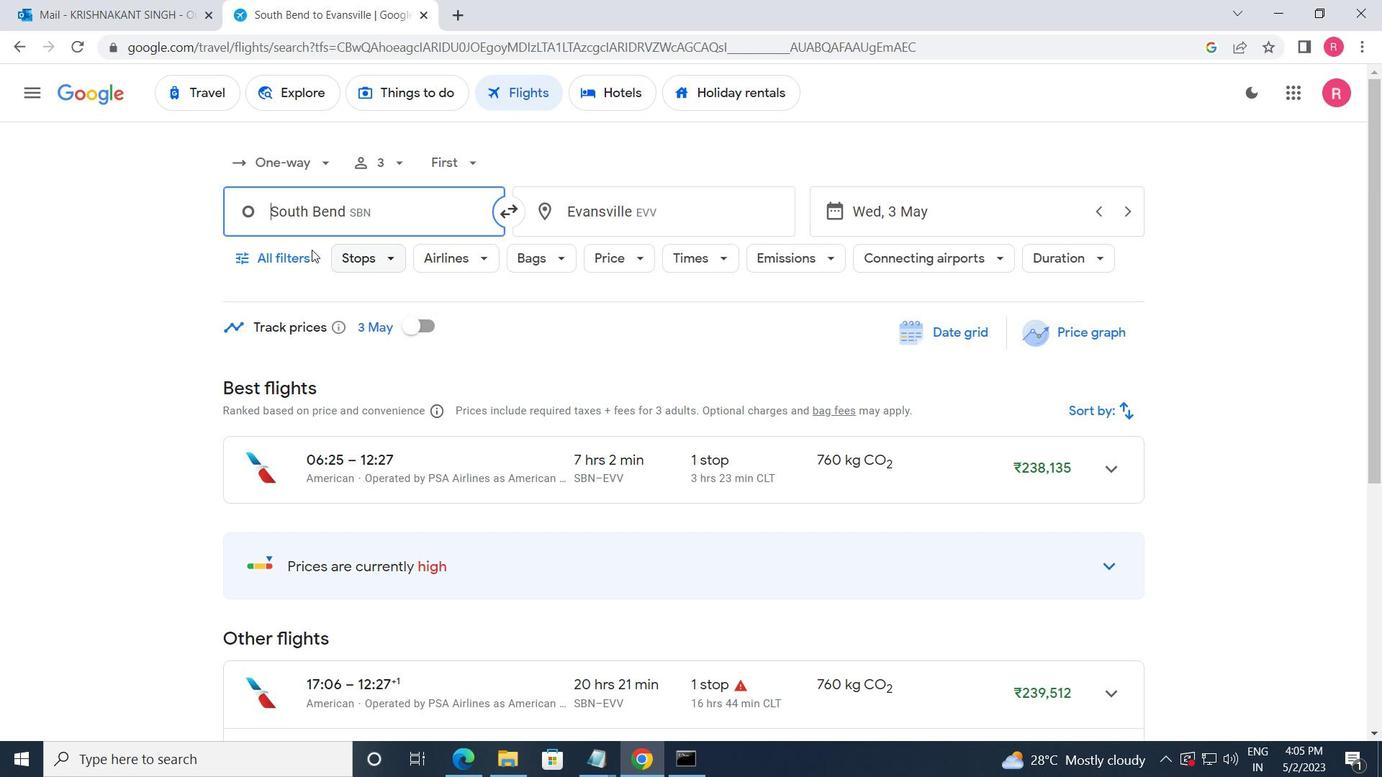
Action: Mouse pressed left at (264, 251)
Screenshot: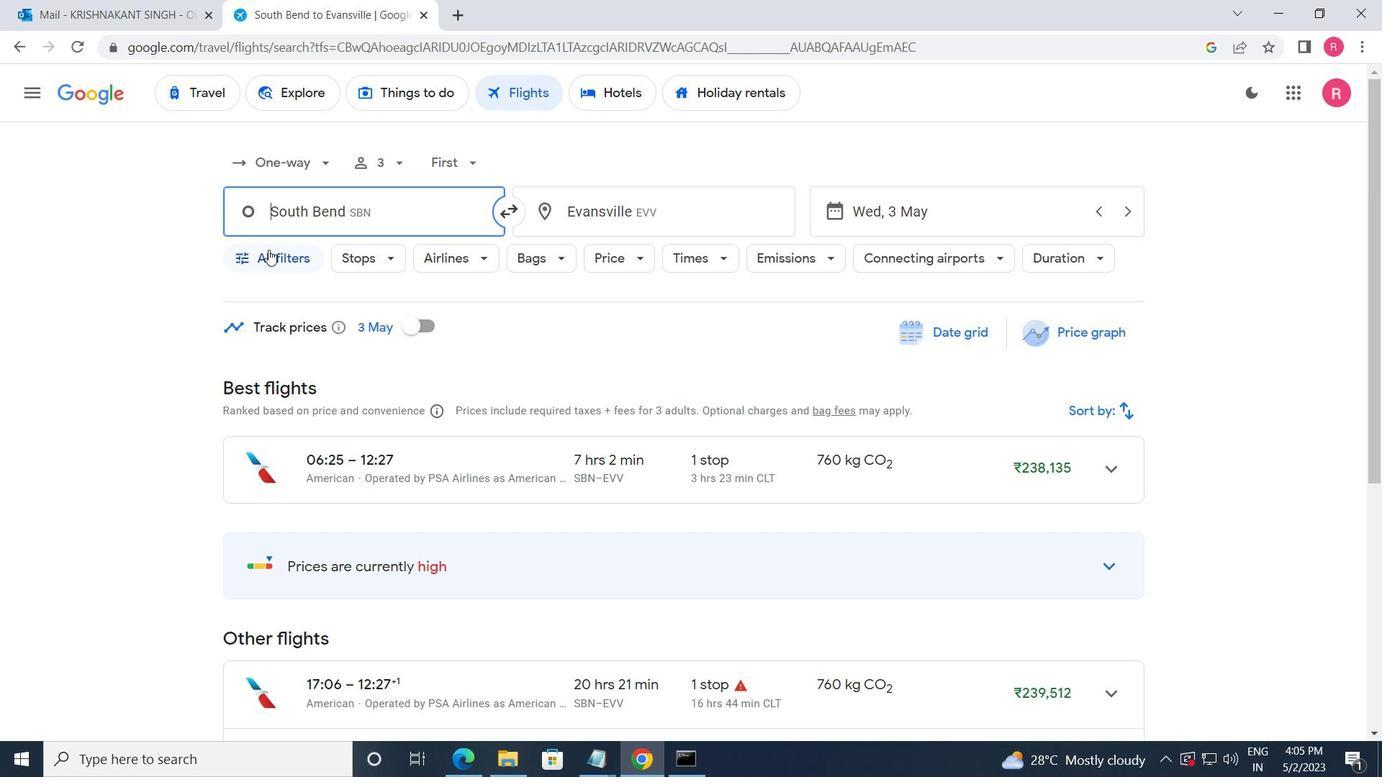 
Action: Mouse moved to (426, 518)
Screenshot: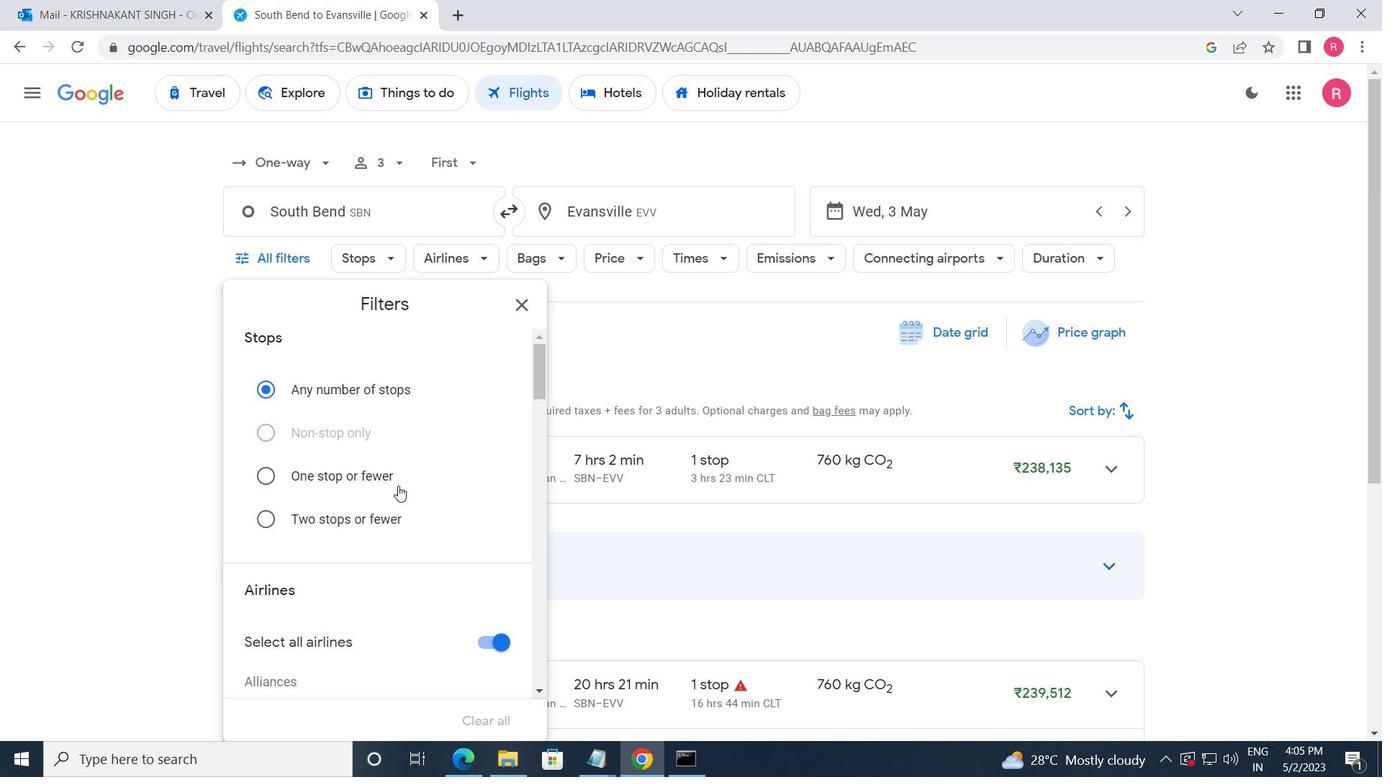 
Action: Mouse scrolled (426, 517) with delta (0, 0)
Screenshot: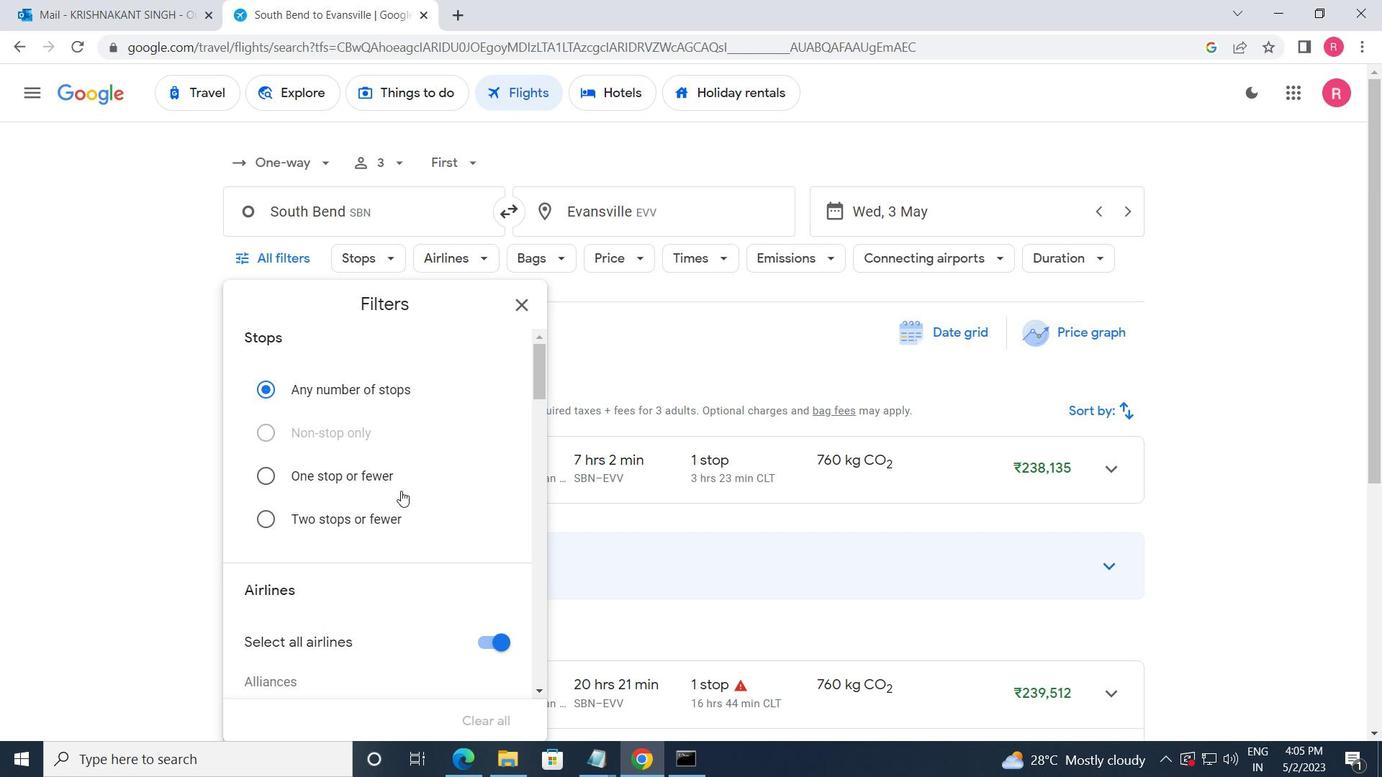 
Action: Mouse scrolled (426, 517) with delta (0, 0)
Screenshot: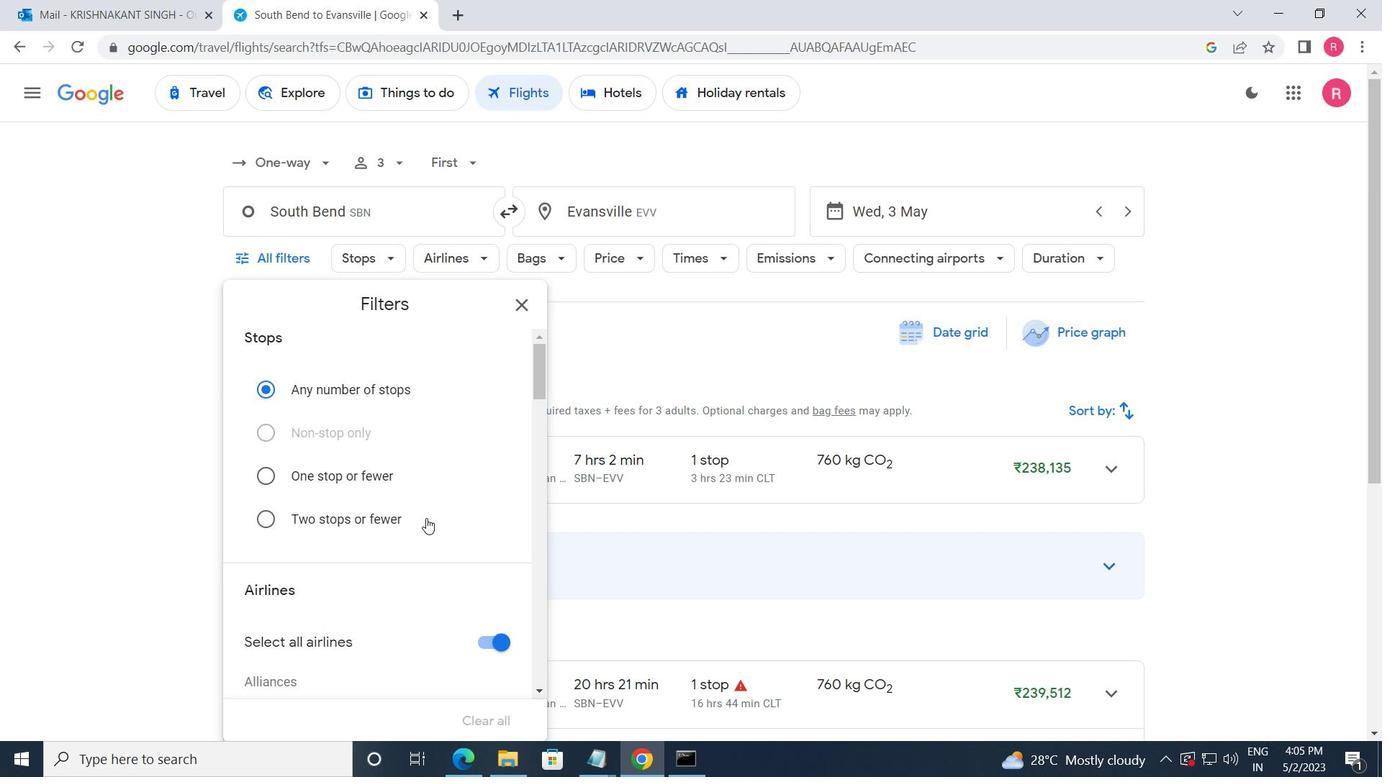
Action: Mouse scrolled (426, 517) with delta (0, 0)
Screenshot: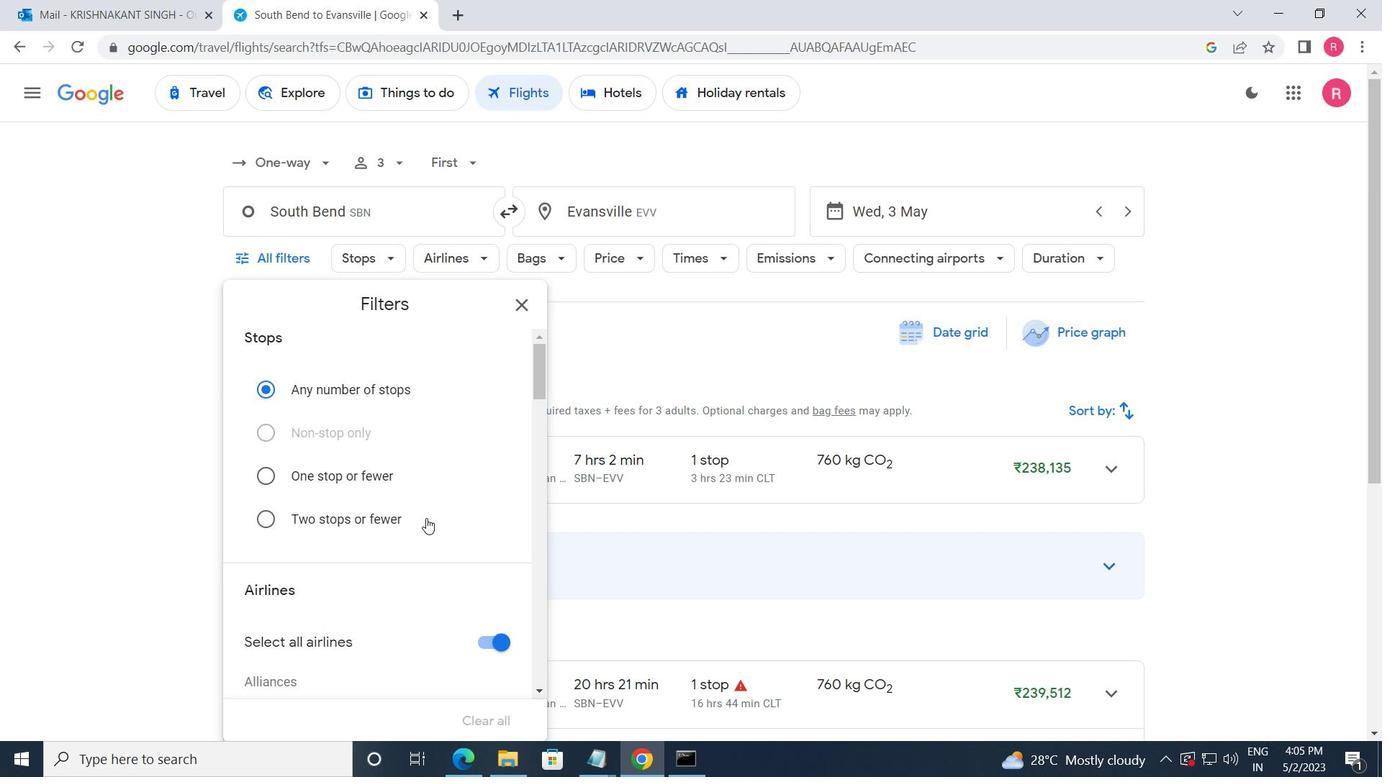 
Action: Mouse scrolled (426, 517) with delta (0, 0)
Screenshot: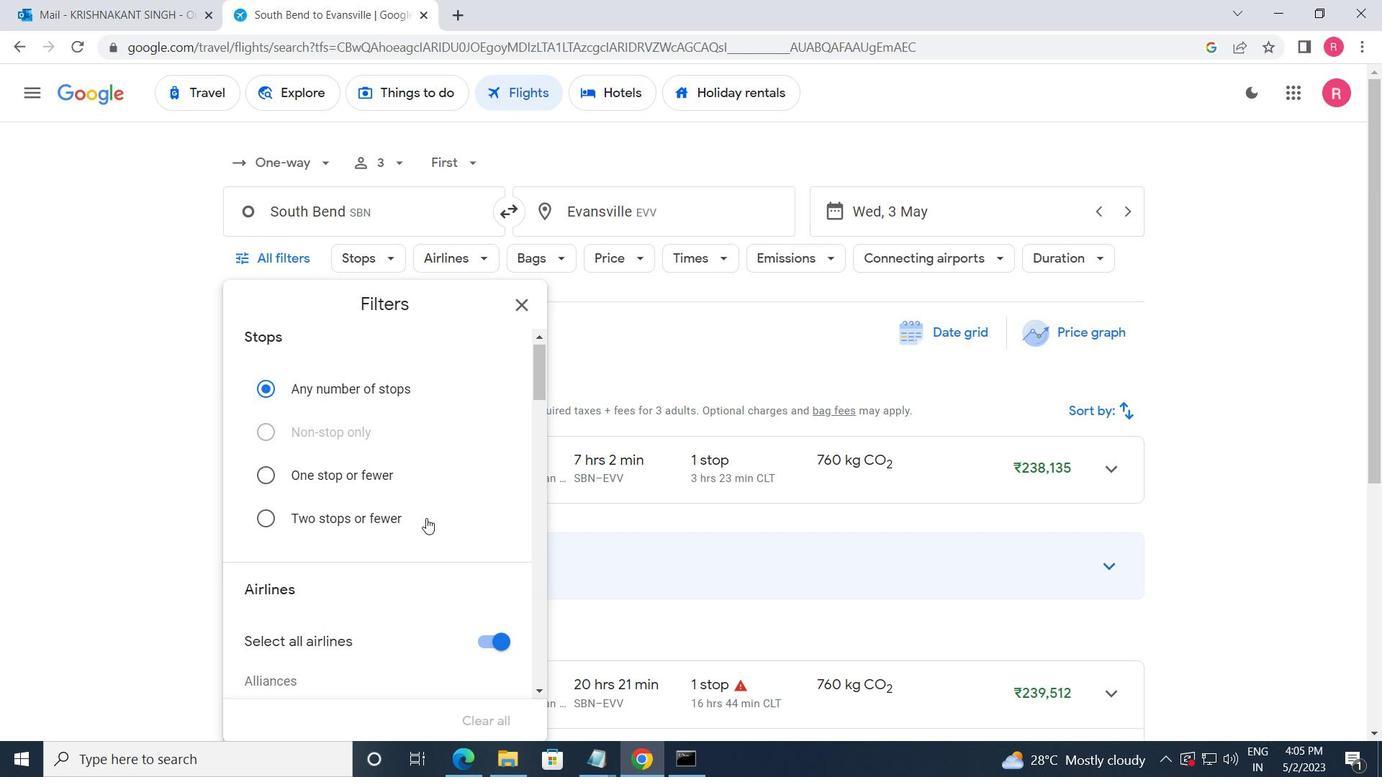
Action: Mouse moved to (437, 514)
Screenshot: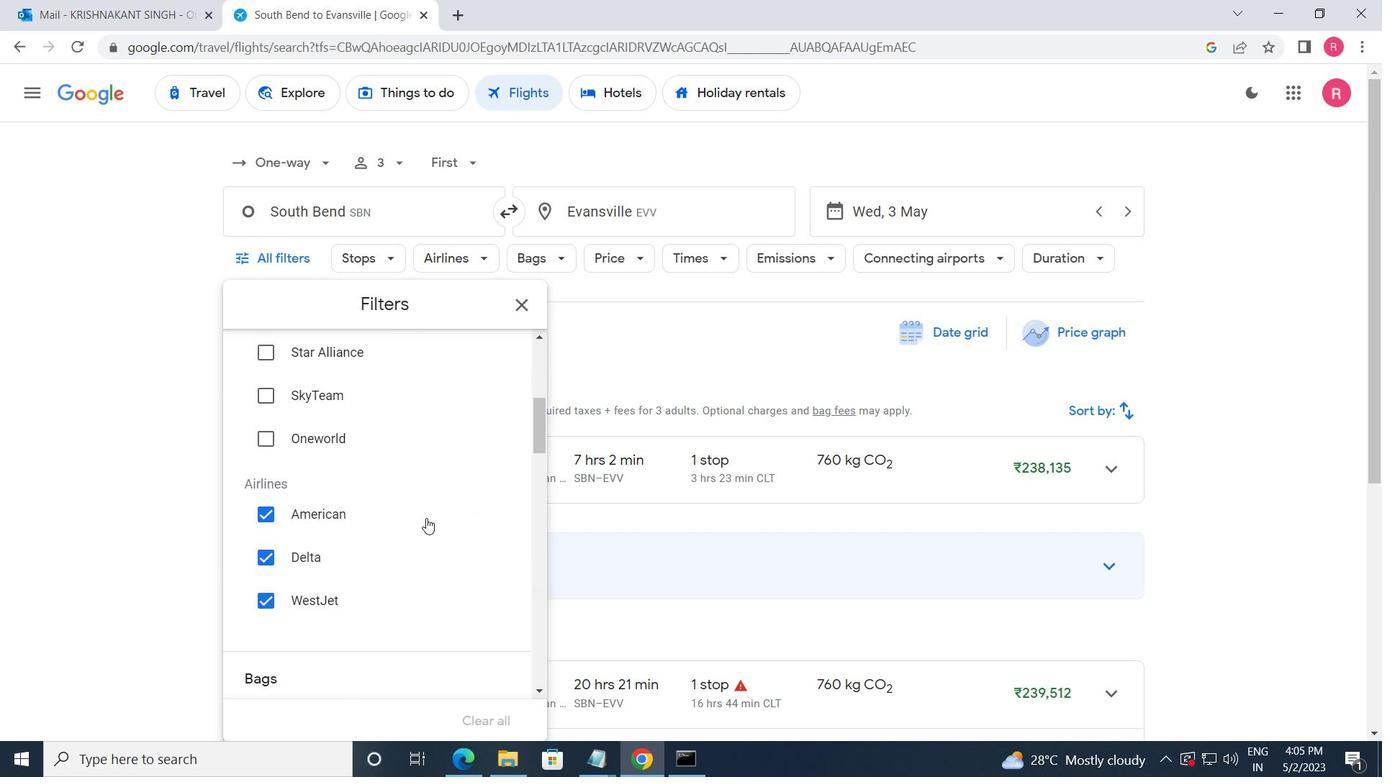 
Action: Mouse scrolled (437, 515) with delta (0, 0)
Screenshot: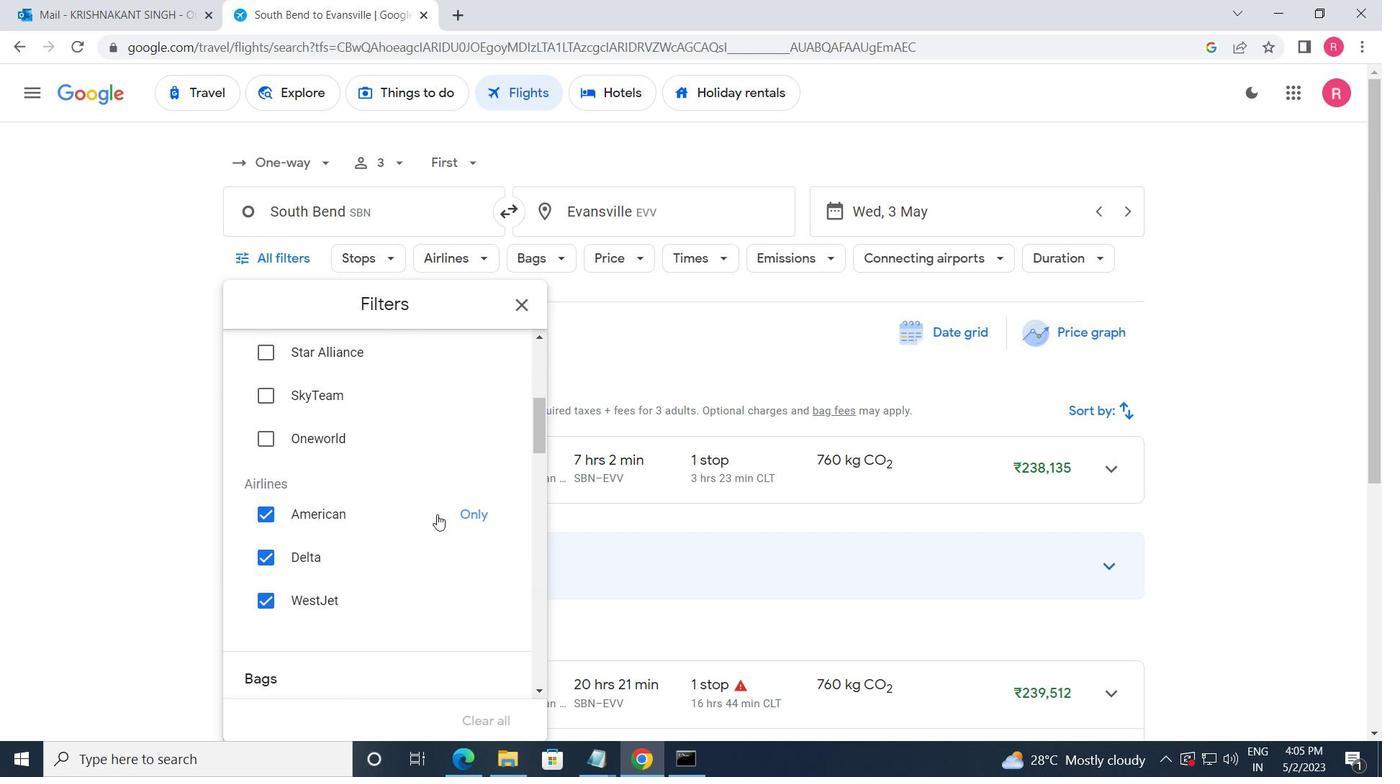 
Action: Mouse scrolled (437, 515) with delta (0, 0)
Screenshot: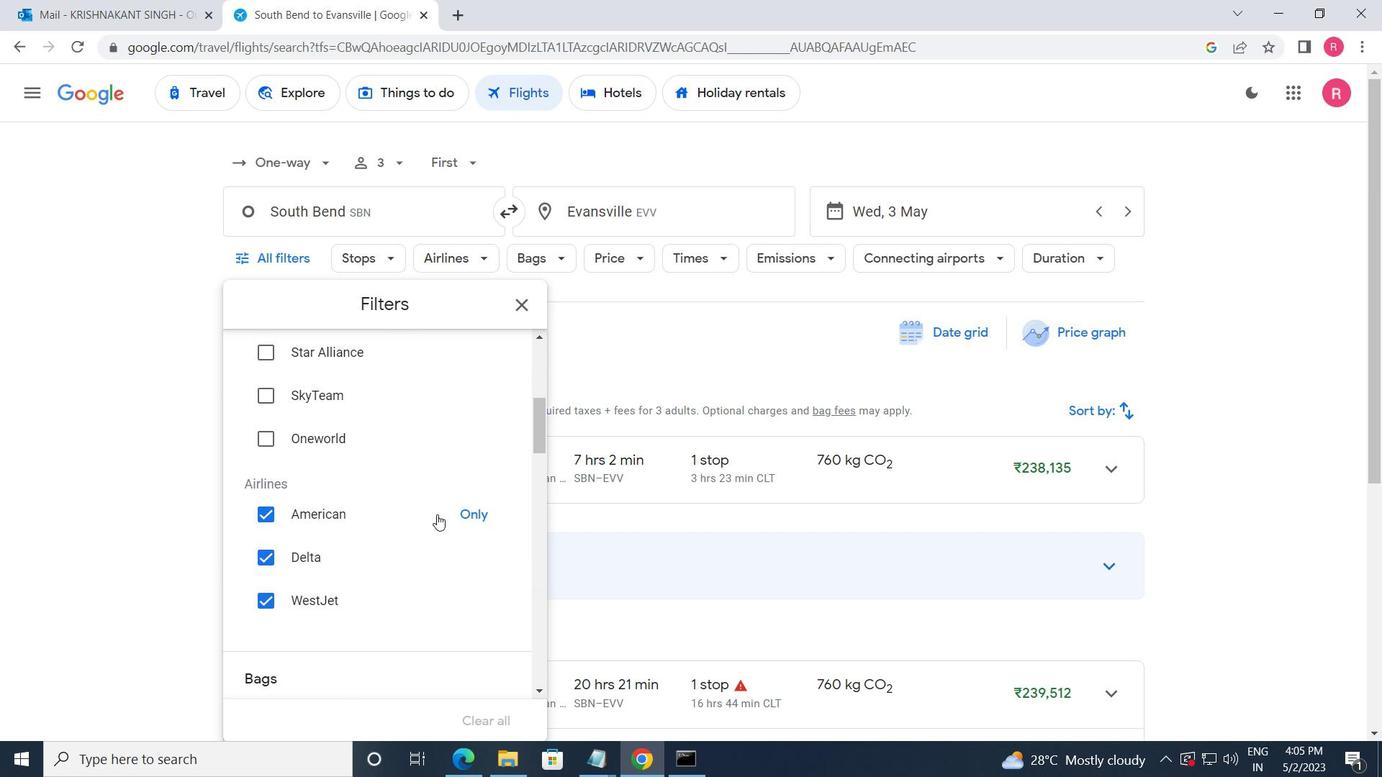 
Action: Mouse scrolled (437, 515) with delta (0, 0)
Screenshot: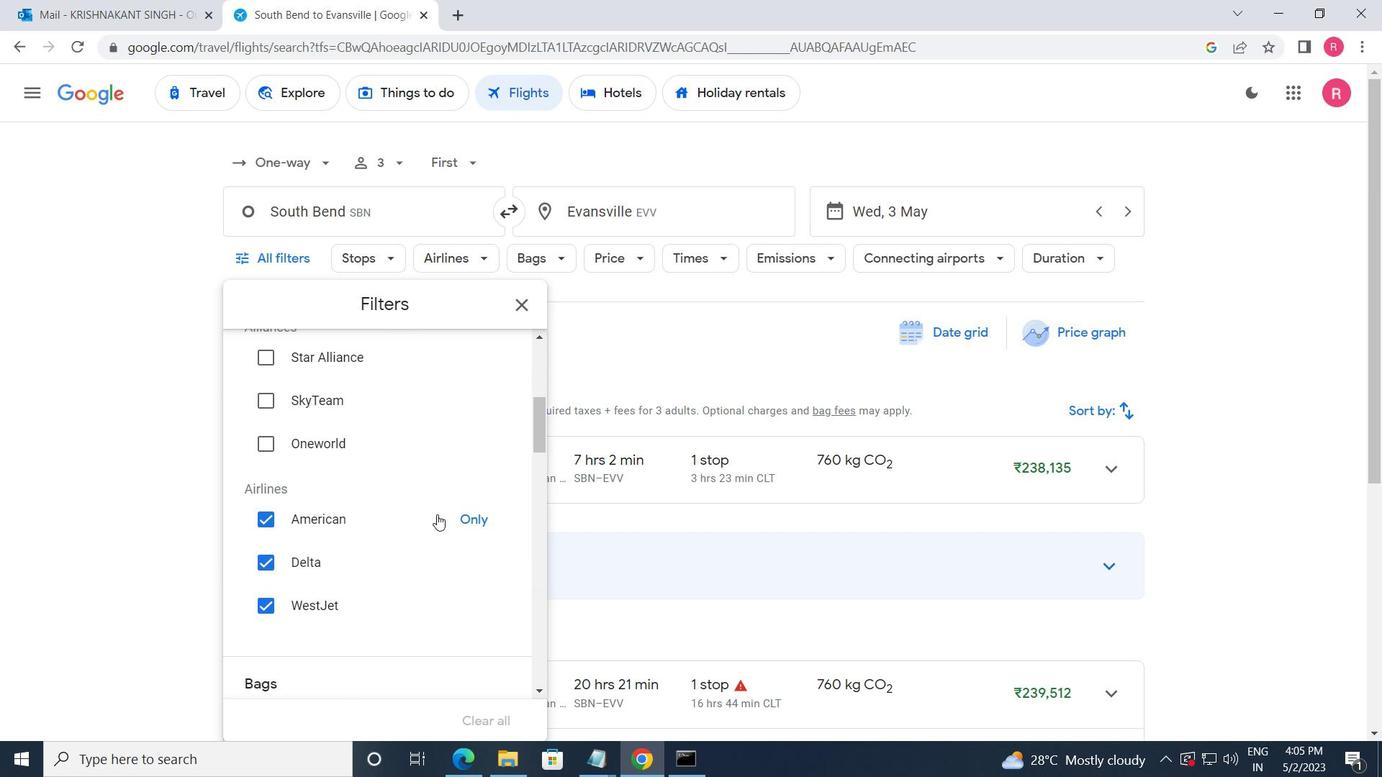 
Action: Mouse moved to (489, 550)
Screenshot: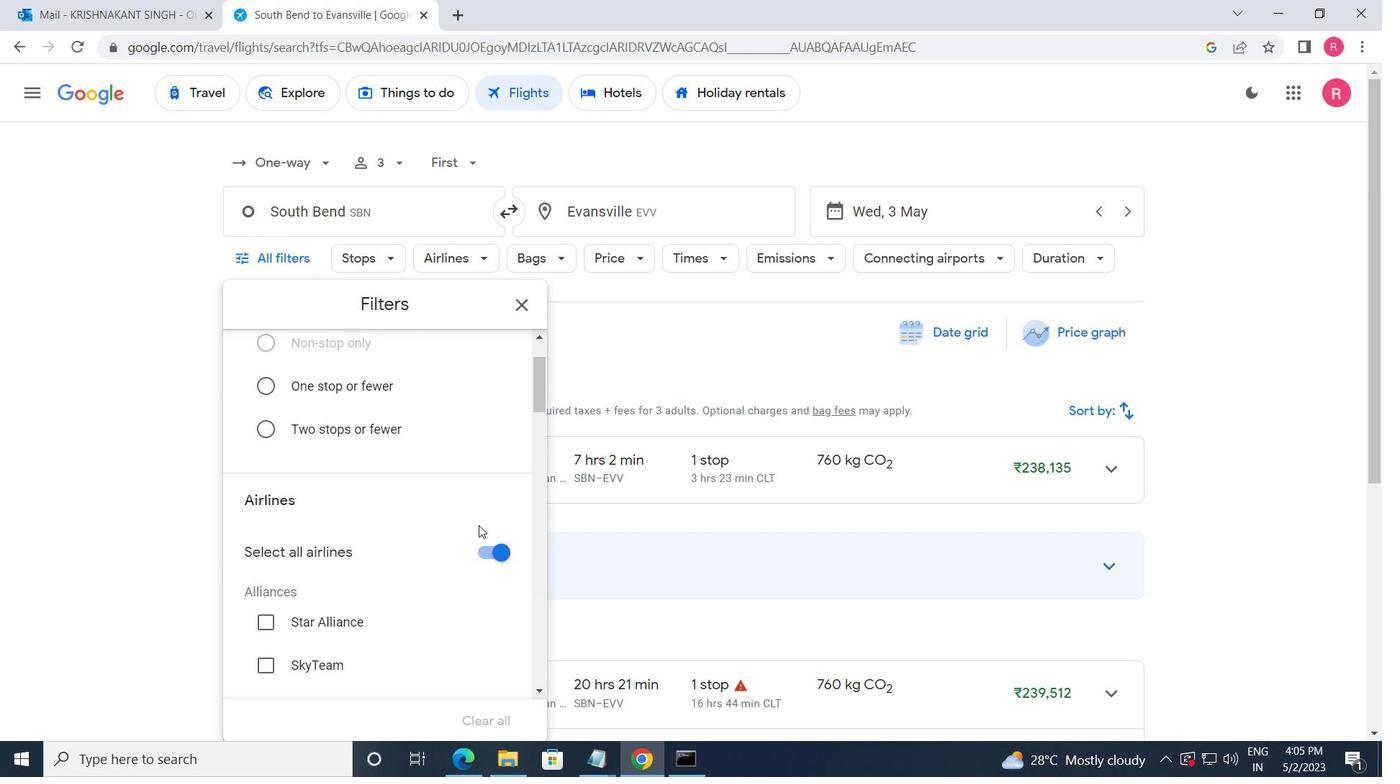 
Action: Mouse pressed left at (489, 550)
Screenshot: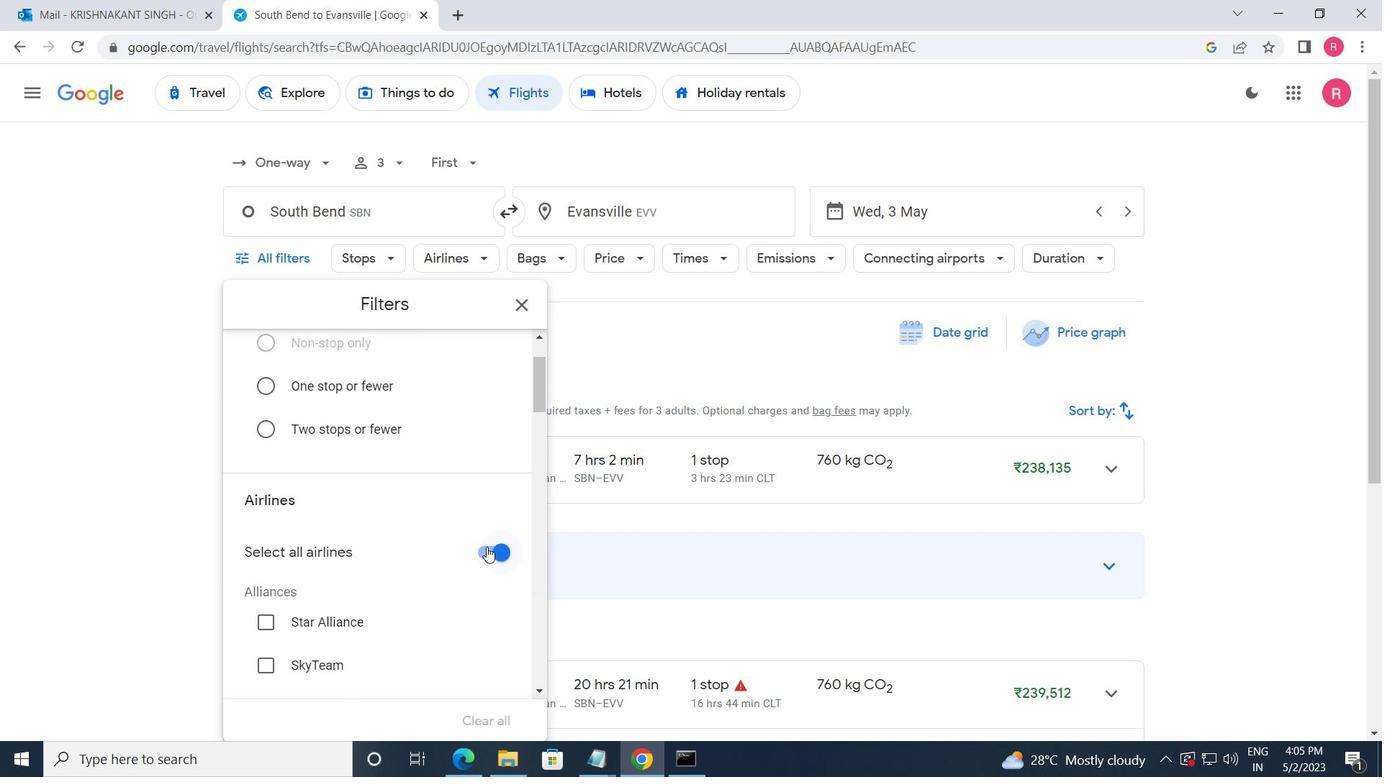 
Action: Mouse moved to (475, 574)
Screenshot: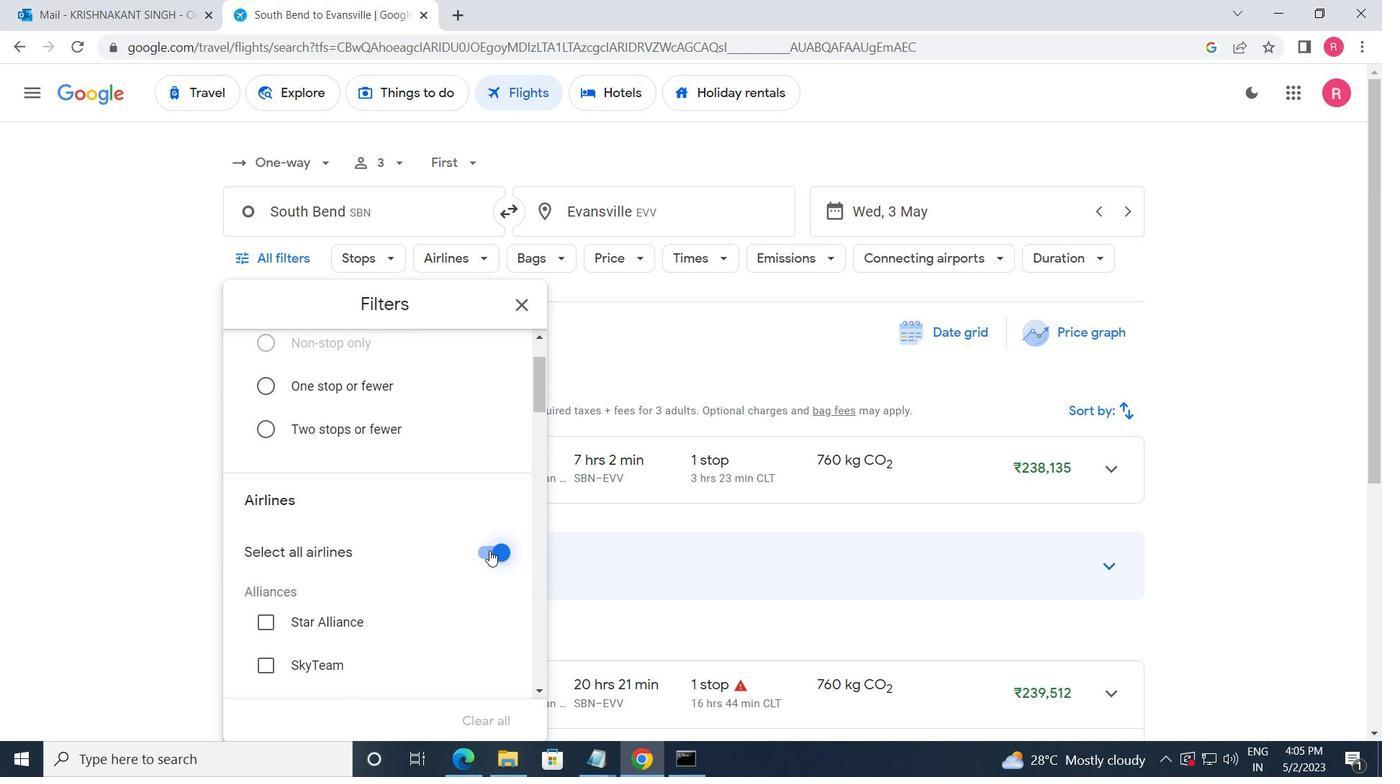 
Action: Mouse scrolled (475, 573) with delta (0, 0)
Screenshot: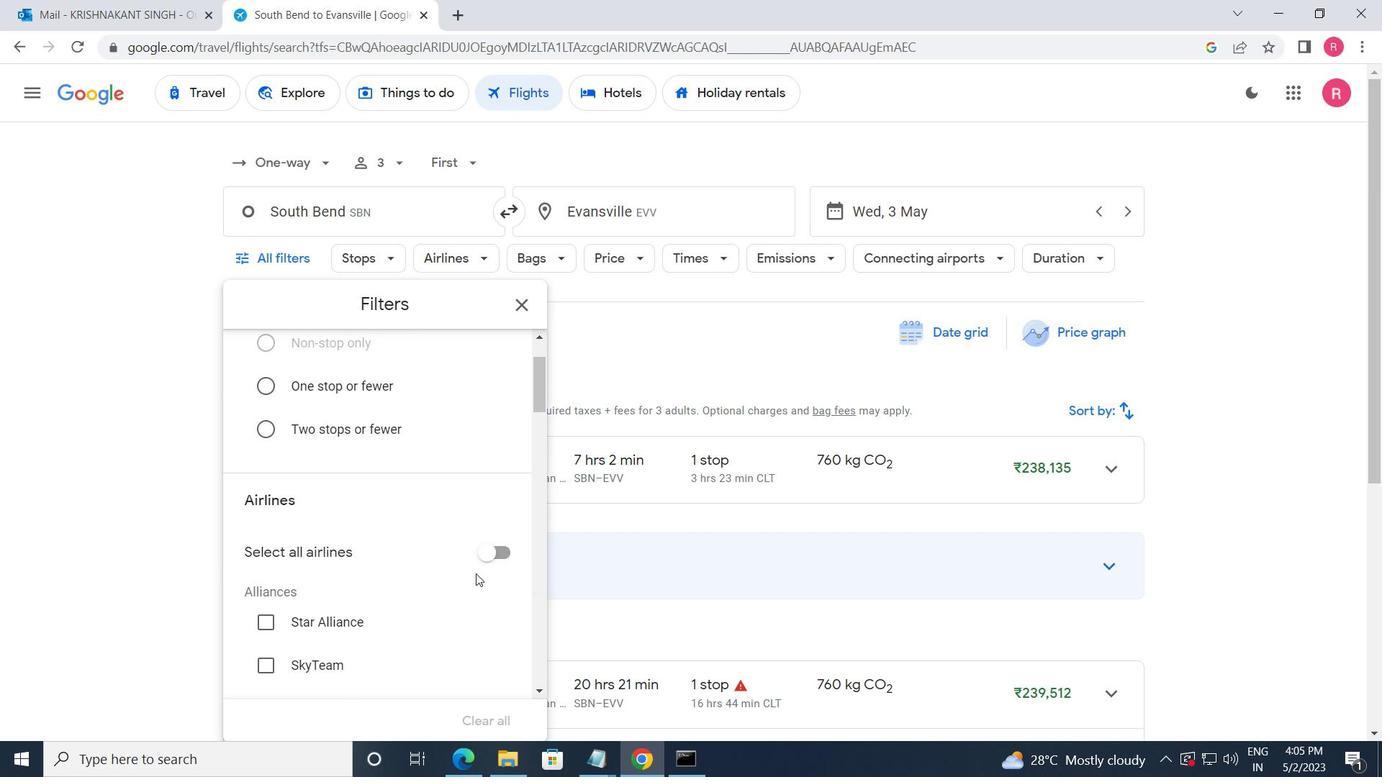 
Action: Mouse scrolled (475, 573) with delta (0, 0)
Screenshot: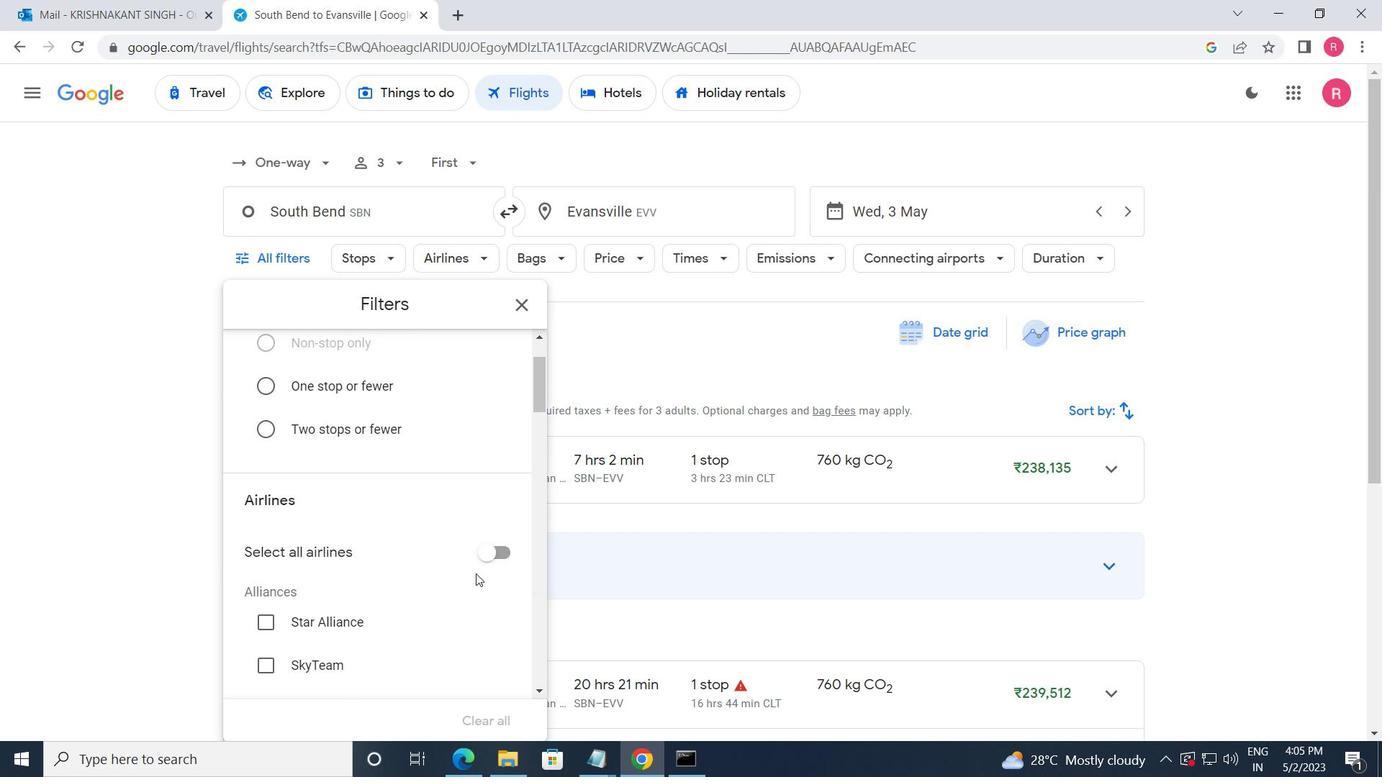 
Action: Mouse scrolled (475, 573) with delta (0, 0)
Screenshot: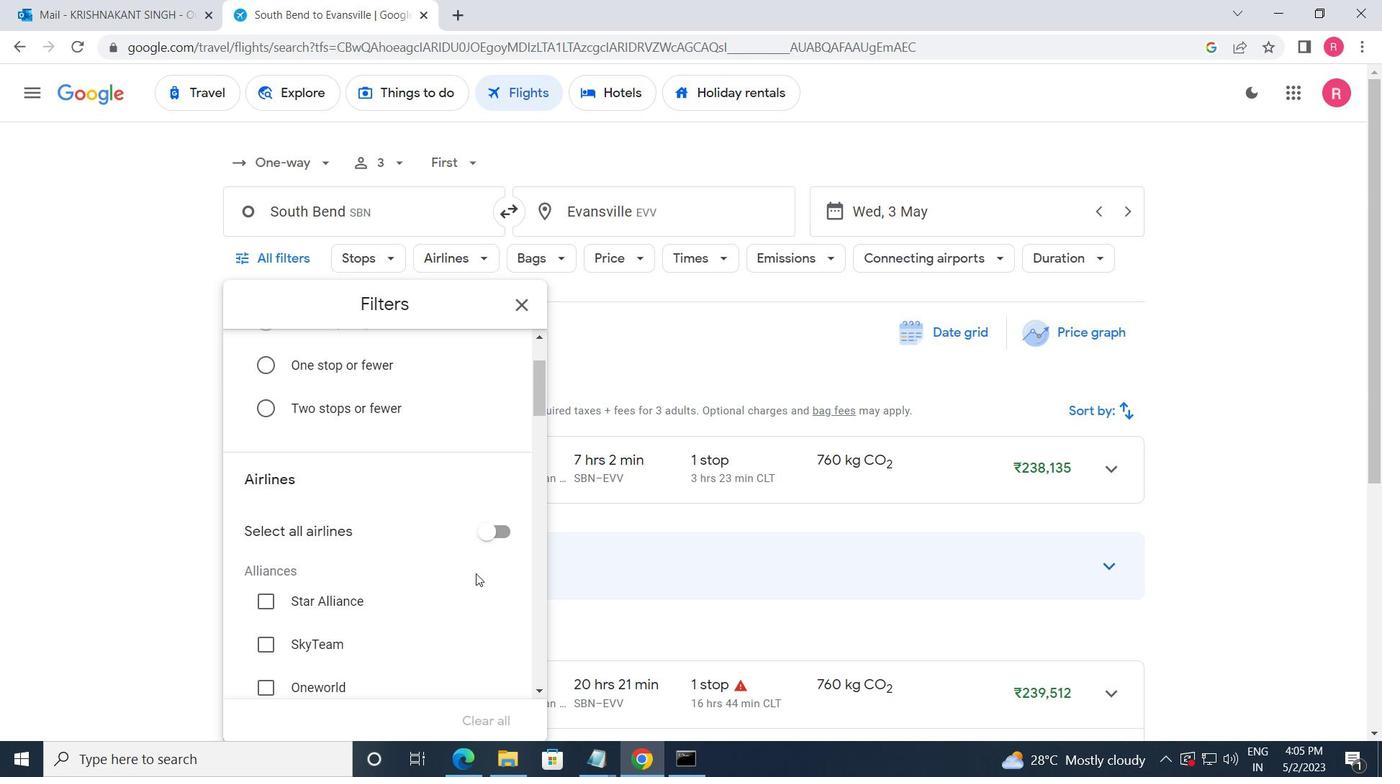 
Action: Mouse scrolled (475, 573) with delta (0, 0)
Screenshot: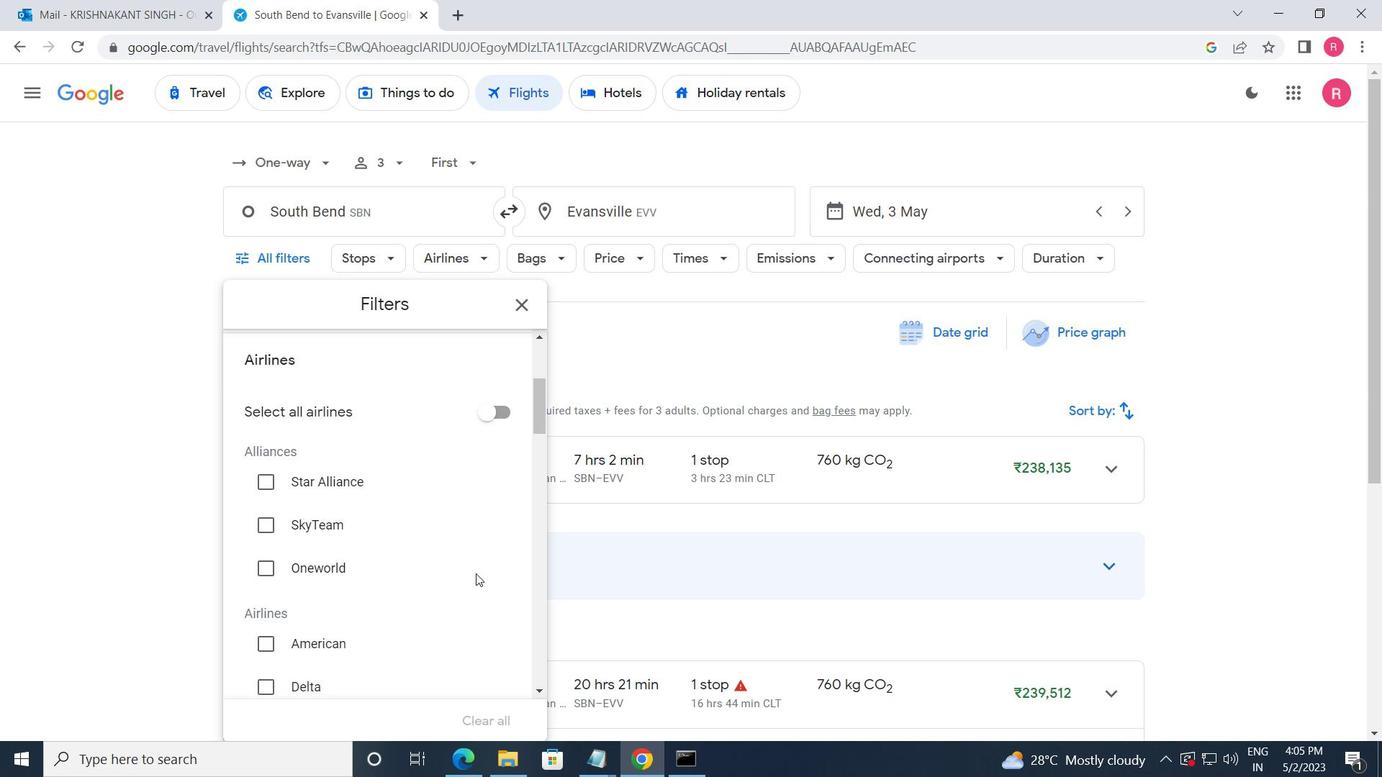 
Action: Mouse moved to (476, 573)
Screenshot: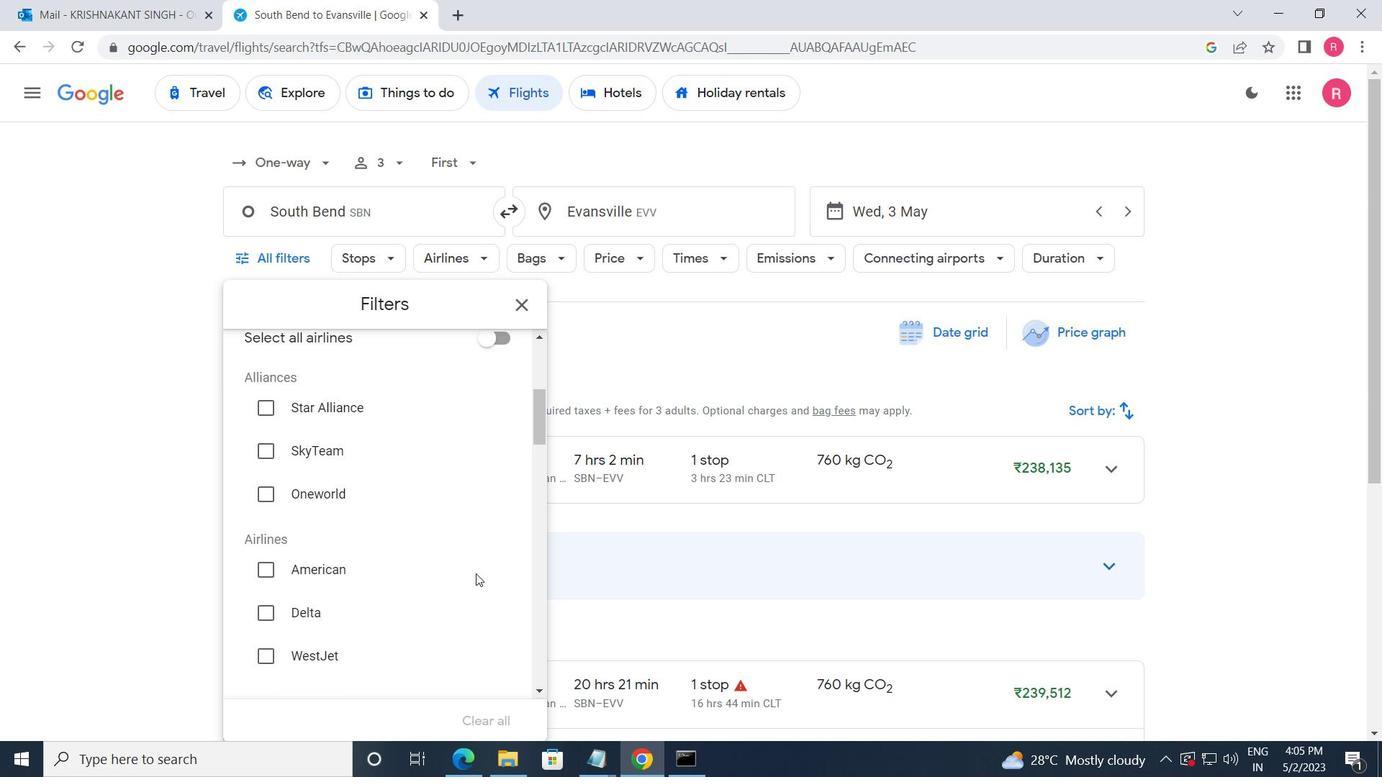 
Action: Mouse scrolled (476, 573) with delta (0, 0)
Screenshot: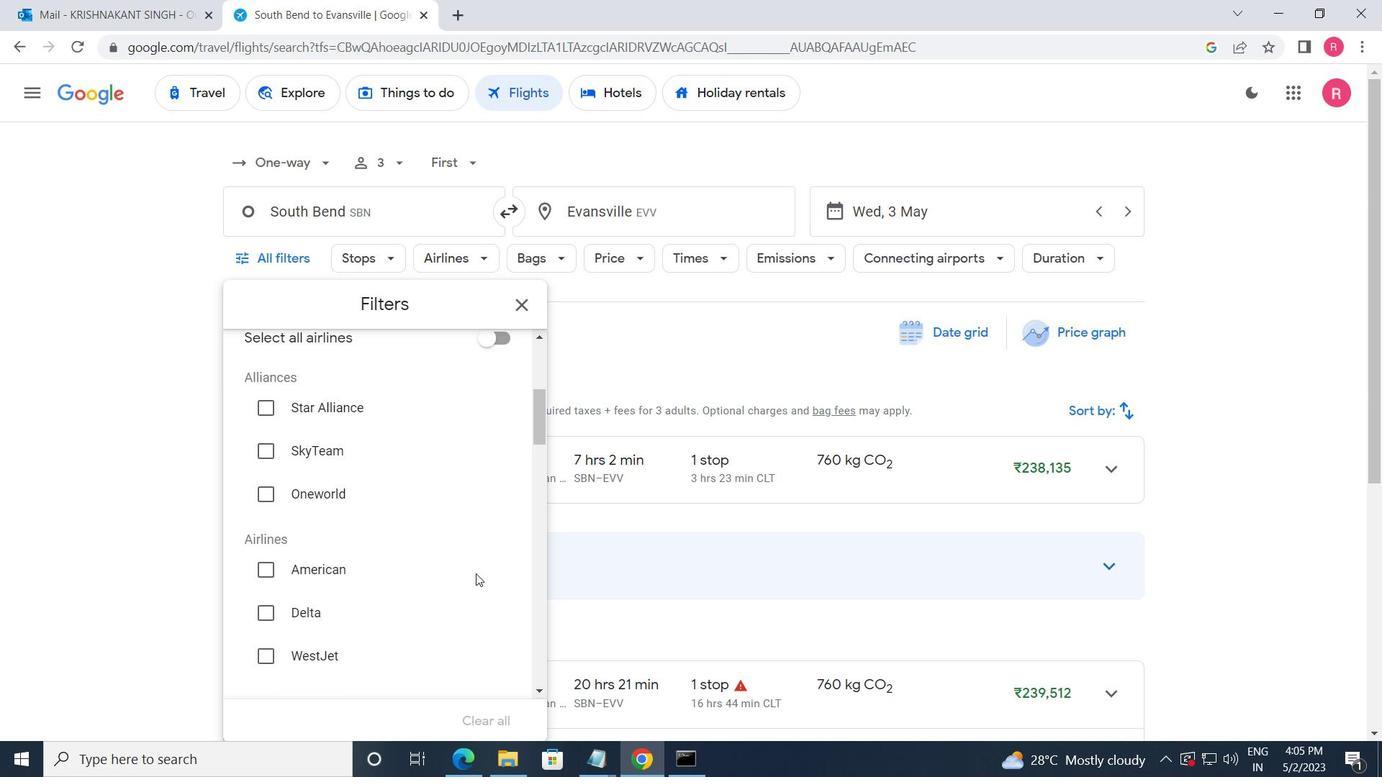
Action: Mouse moved to (493, 589)
Screenshot: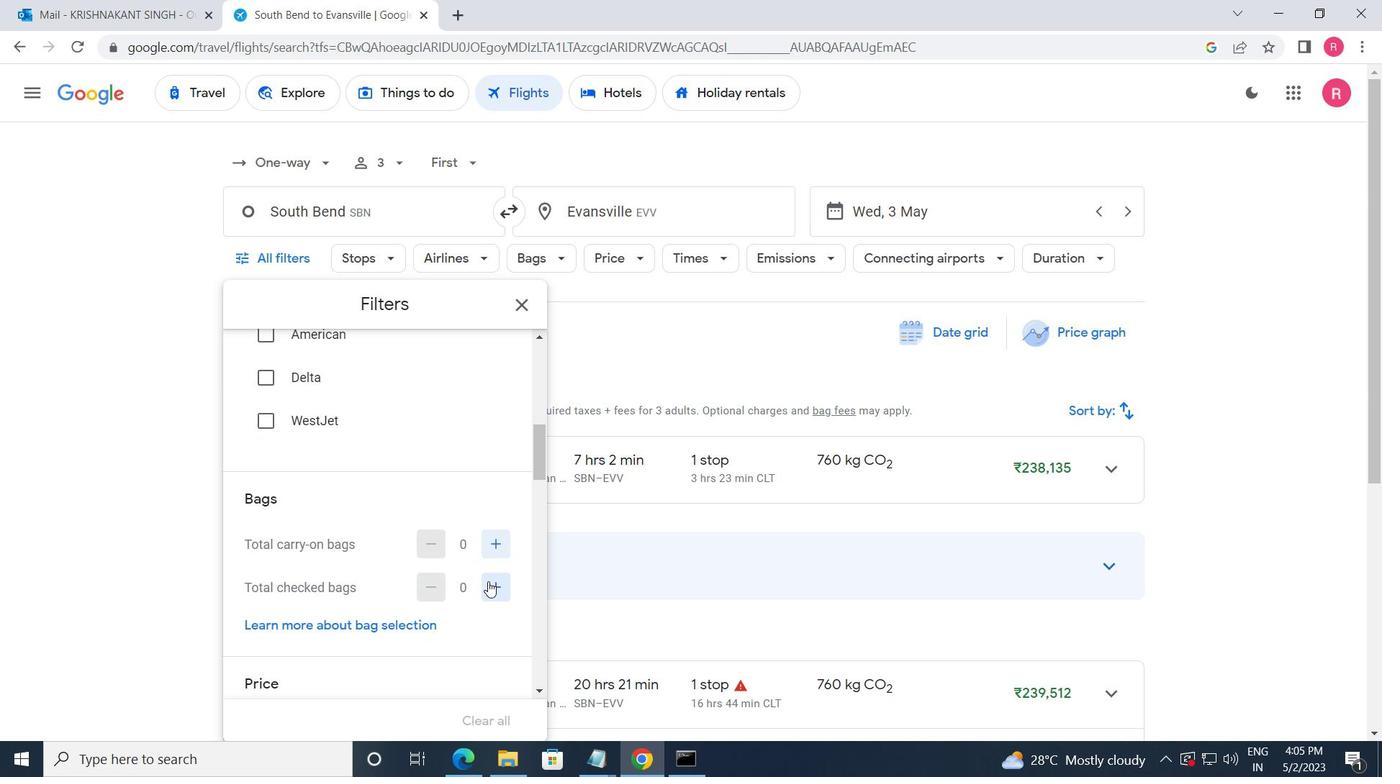 
Action: Mouse pressed left at (493, 589)
Screenshot: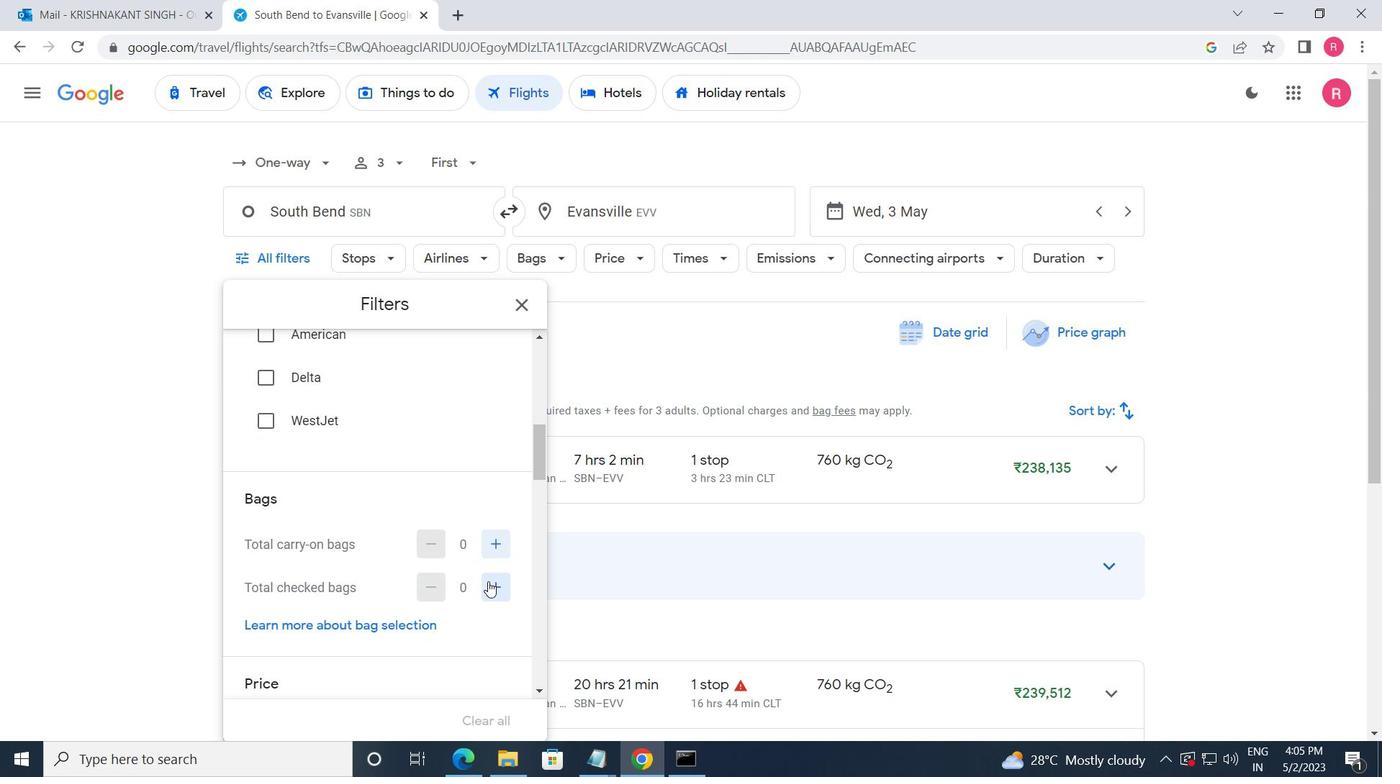 
Action: Mouse pressed left at (493, 589)
Screenshot: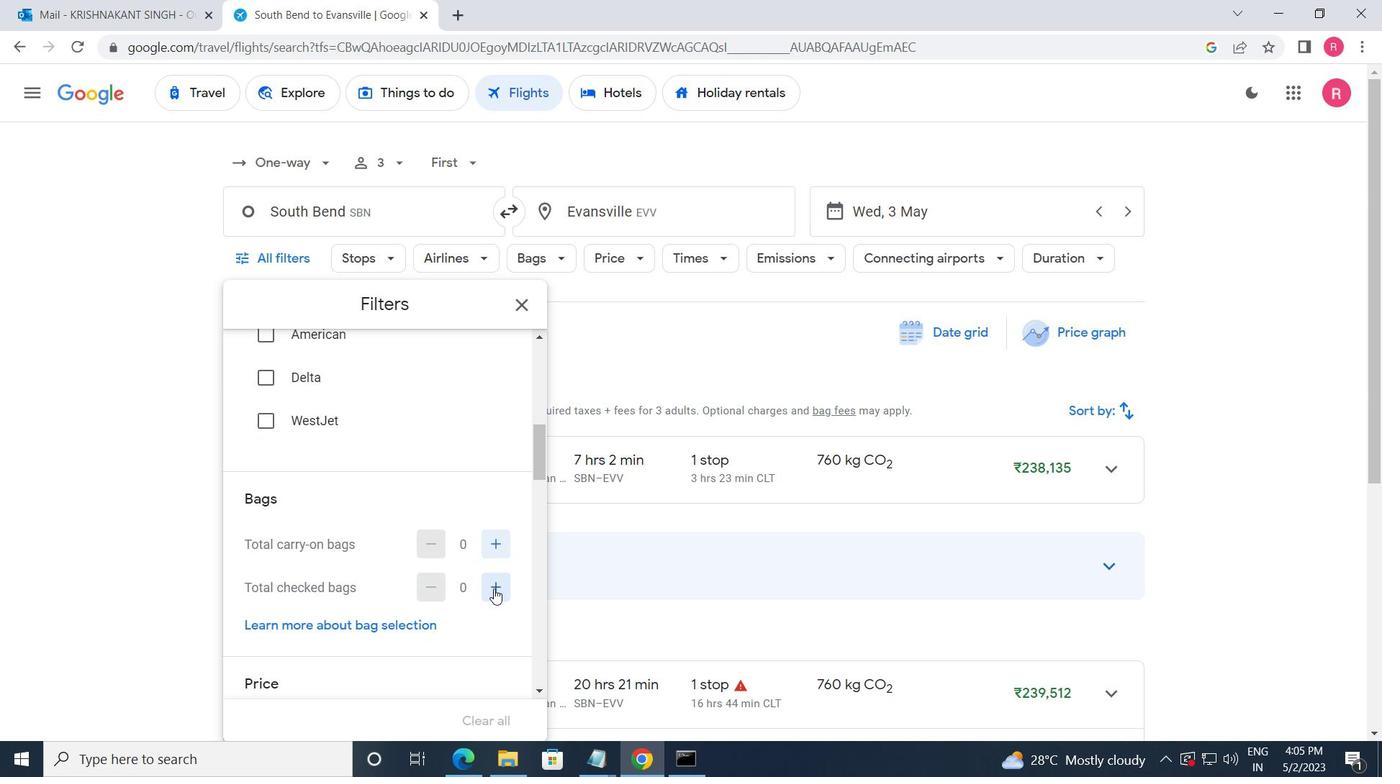 
Action: Mouse pressed left at (493, 589)
Screenshot: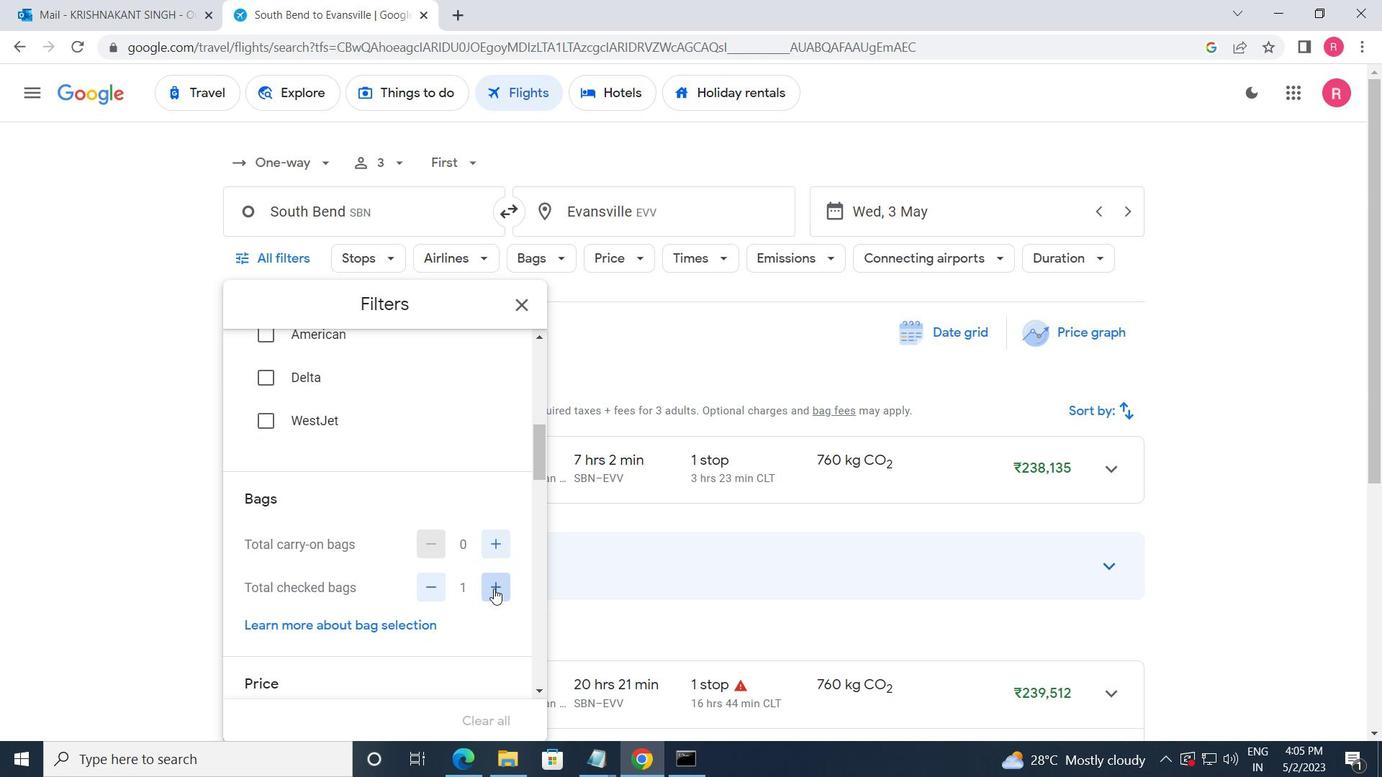 
Action: Mouse pressed left at (493, 589)
Screenshot: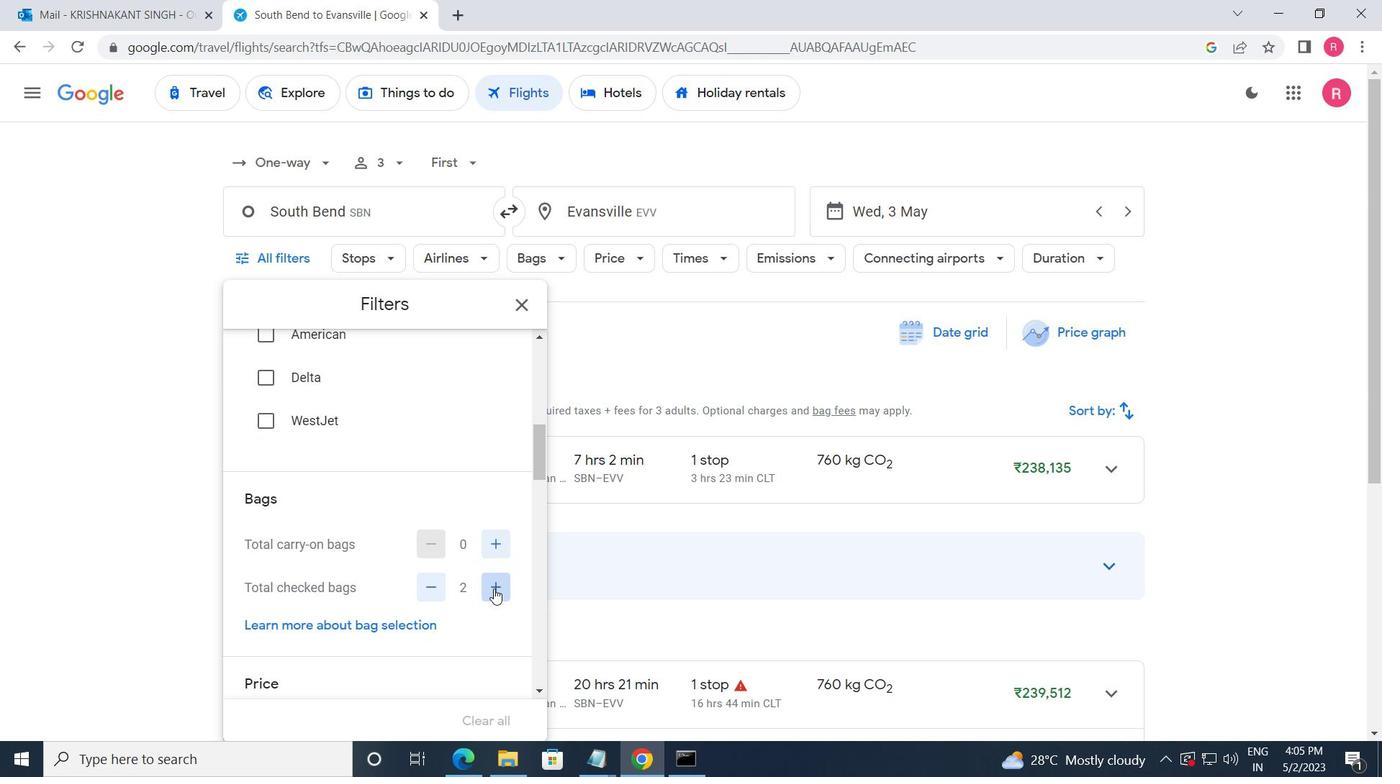 
Action: Mouse pressed left at (493, 589)
Screenshot: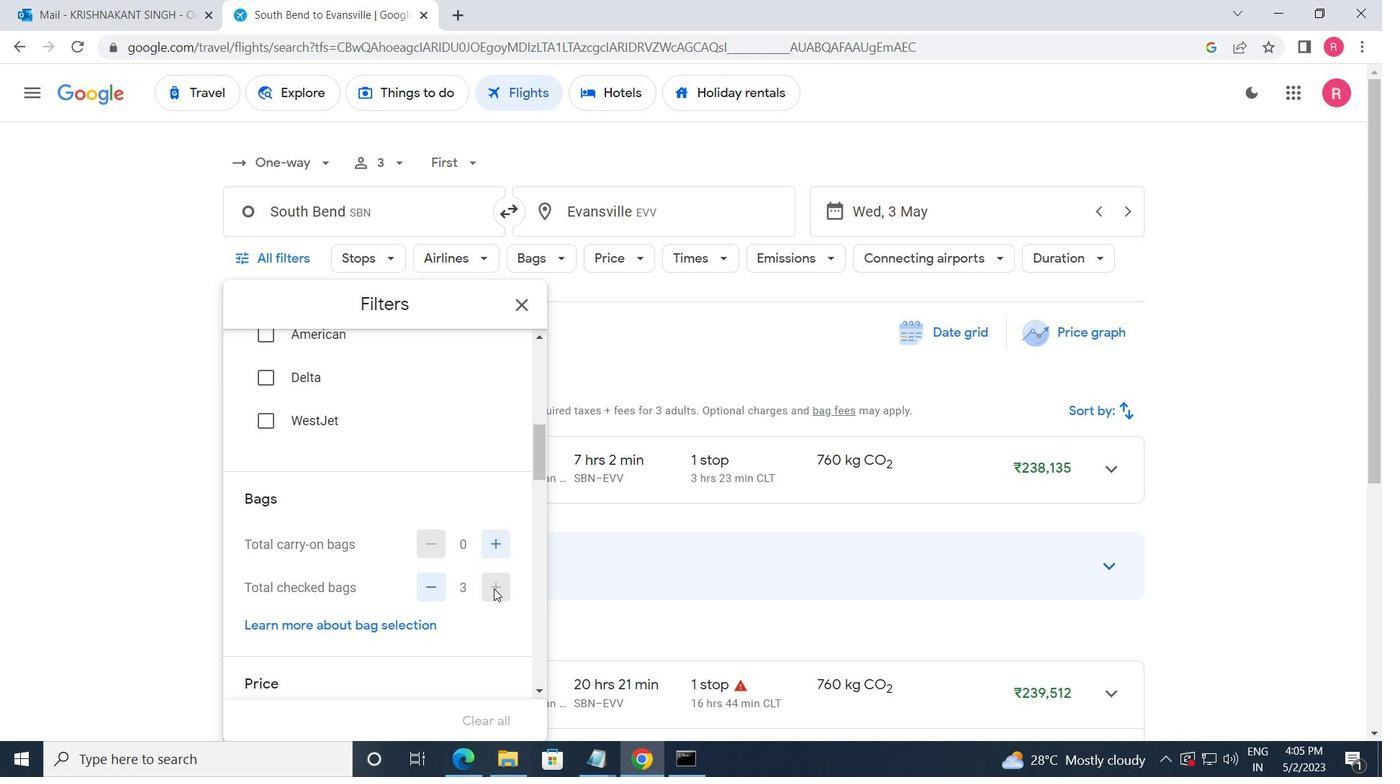 
Action: Mouse pressed left at (493, 589)
Screenshot: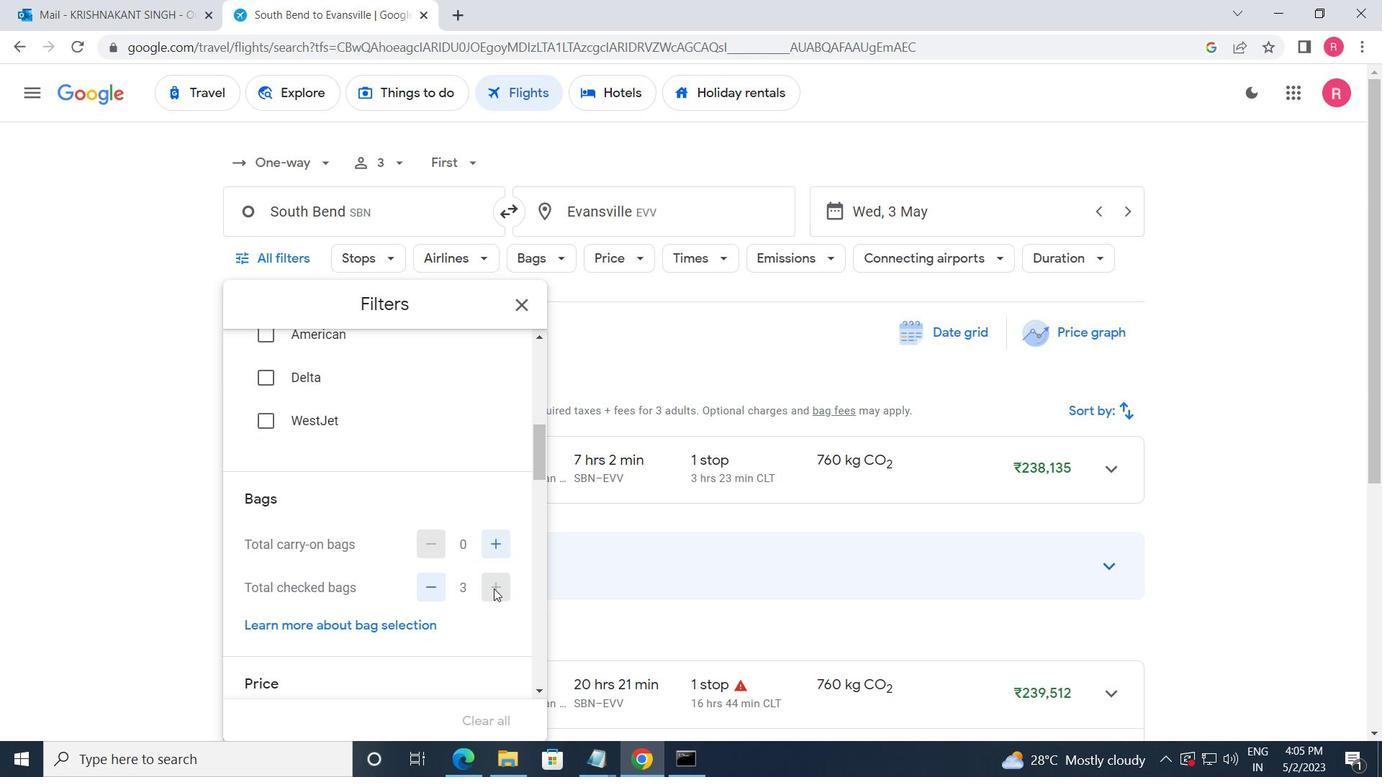 
Action: Mouse pressed left at (493, 589)
Screenshot: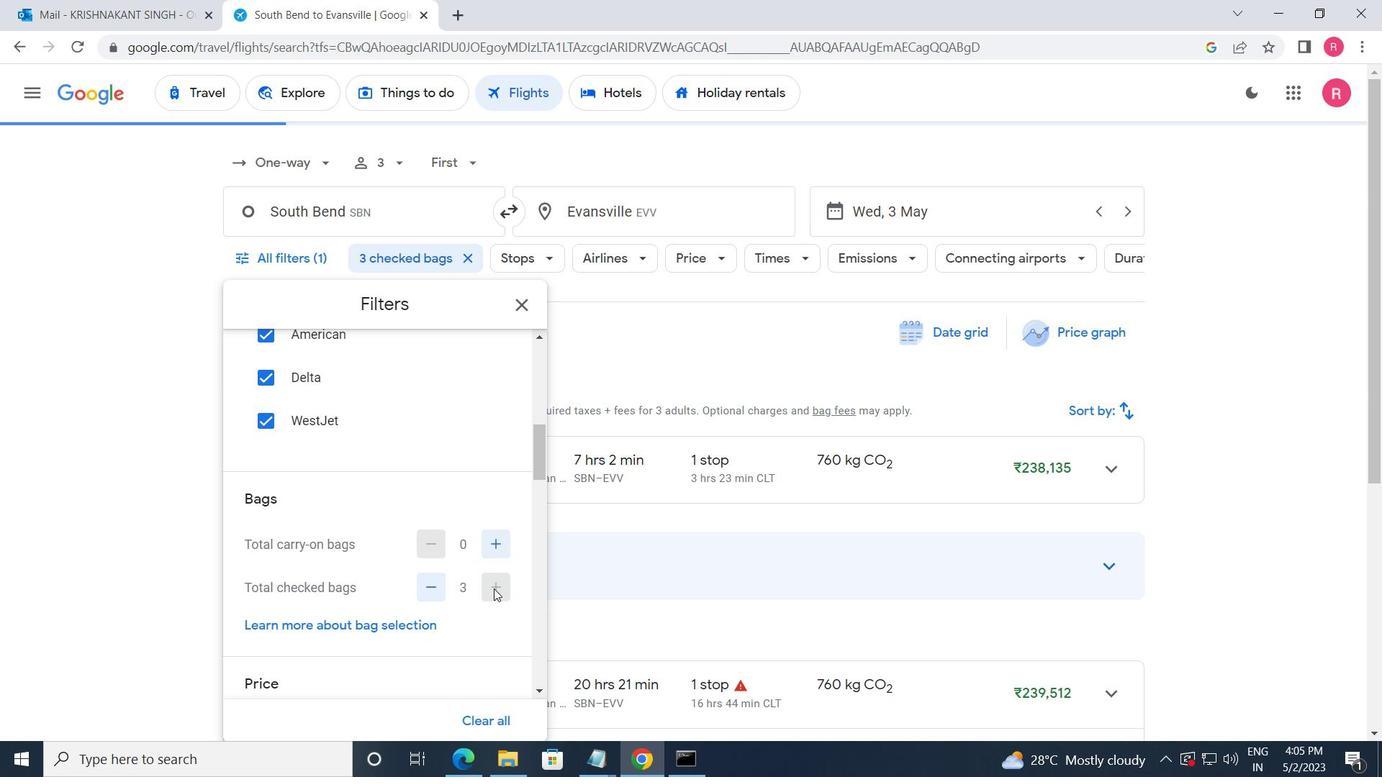 
Action: Mouse pressed left at (493, 589)
Screenshot: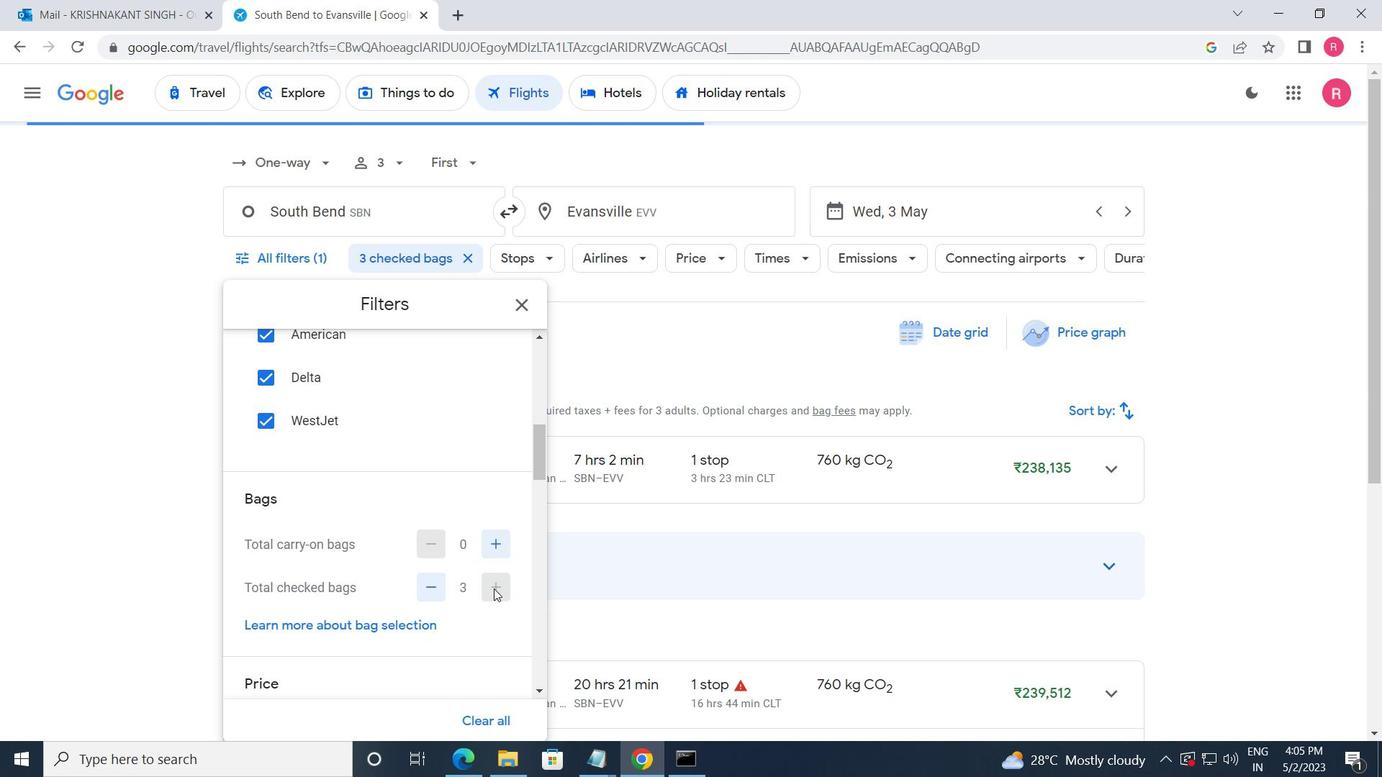 
Action: Mouse pressed left at (493, 589)
Screenshot: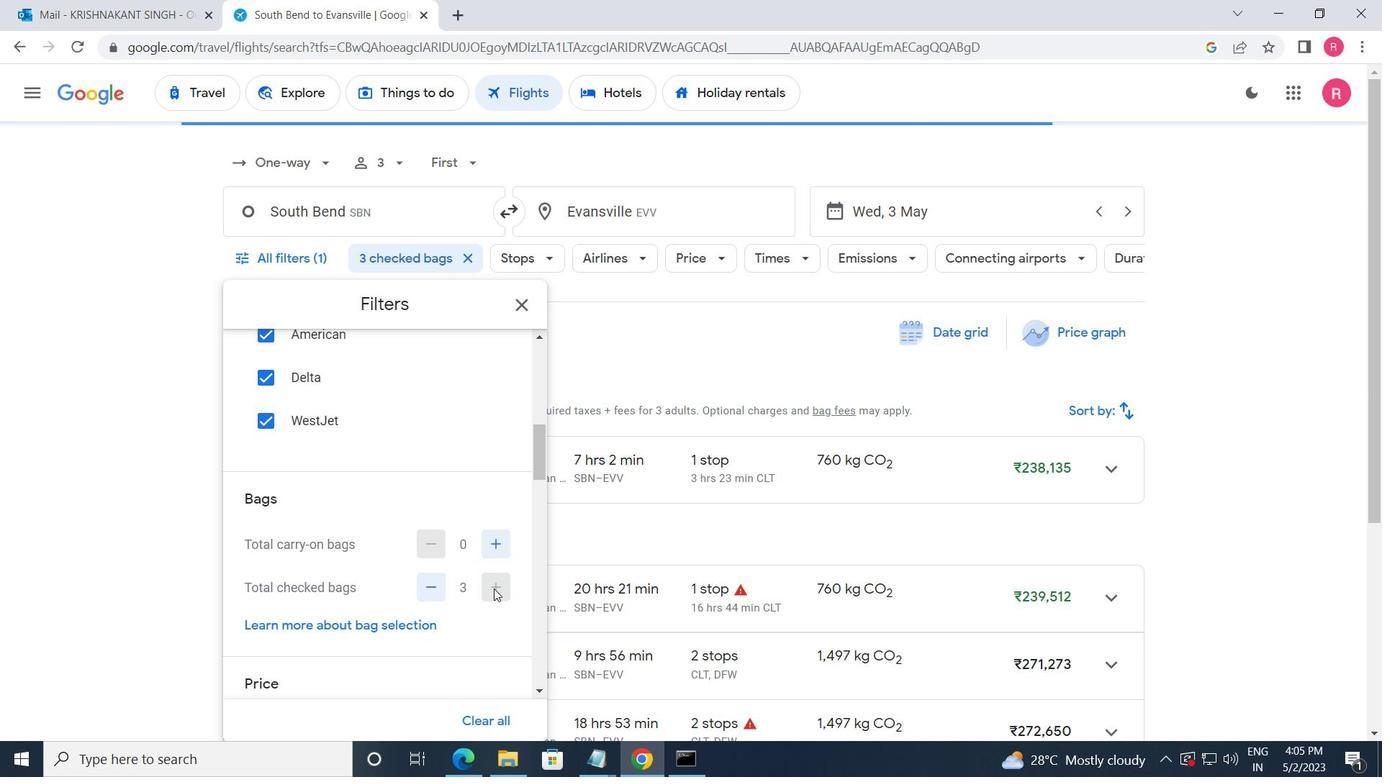 
Action: Mouse scrolled (493, 588) with delta (0, 0)
Screenshot: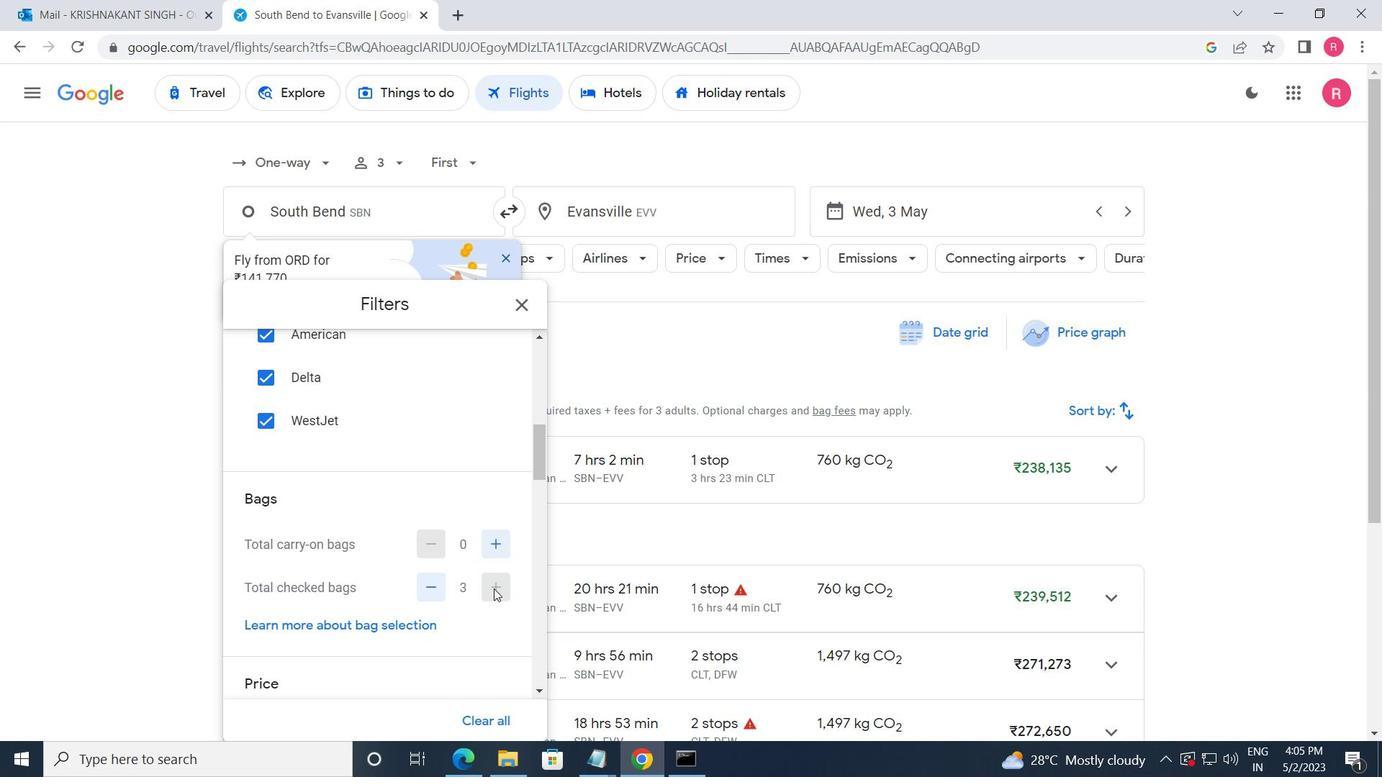 
Action: Mouse scrolled (493, 588) with delta (0, 0)
Screenshot: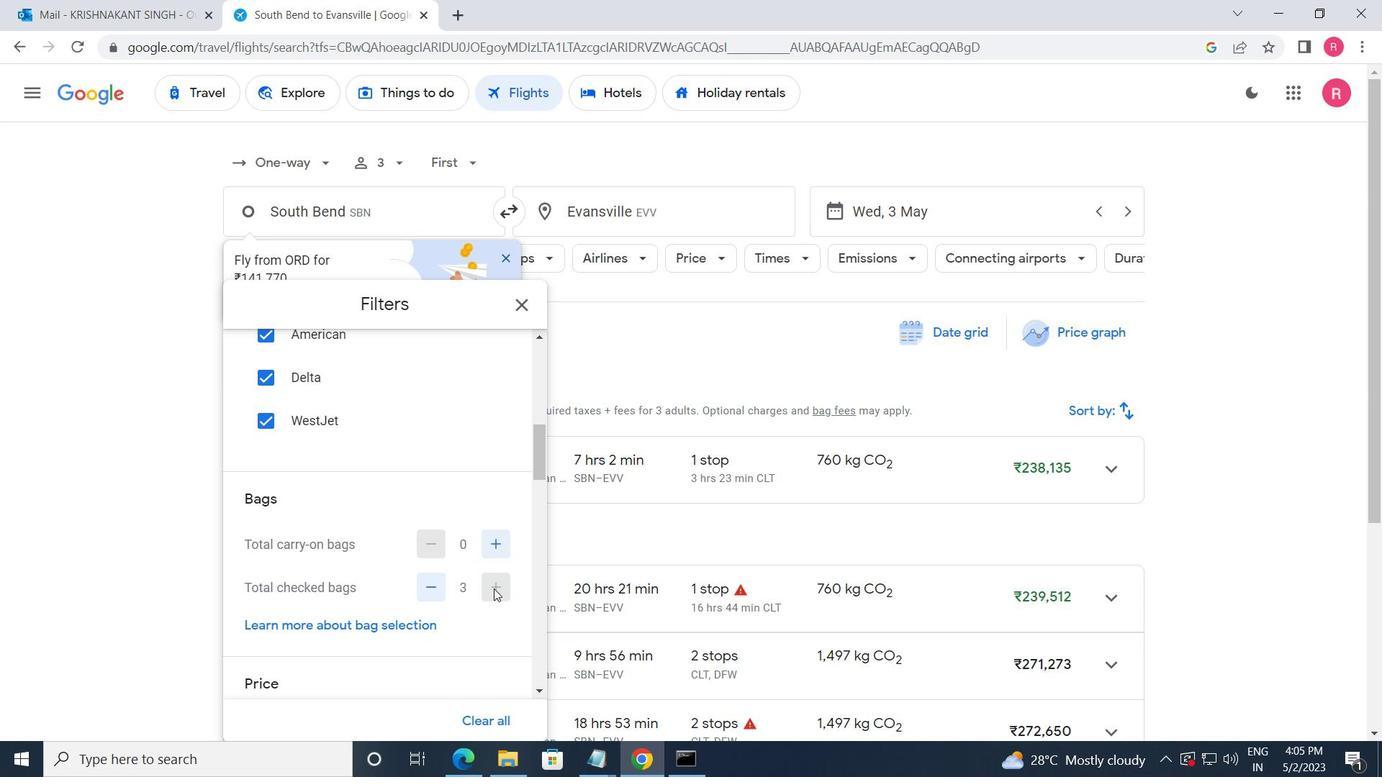 
Action: Mouse moved to (501, 584)
Screenshot: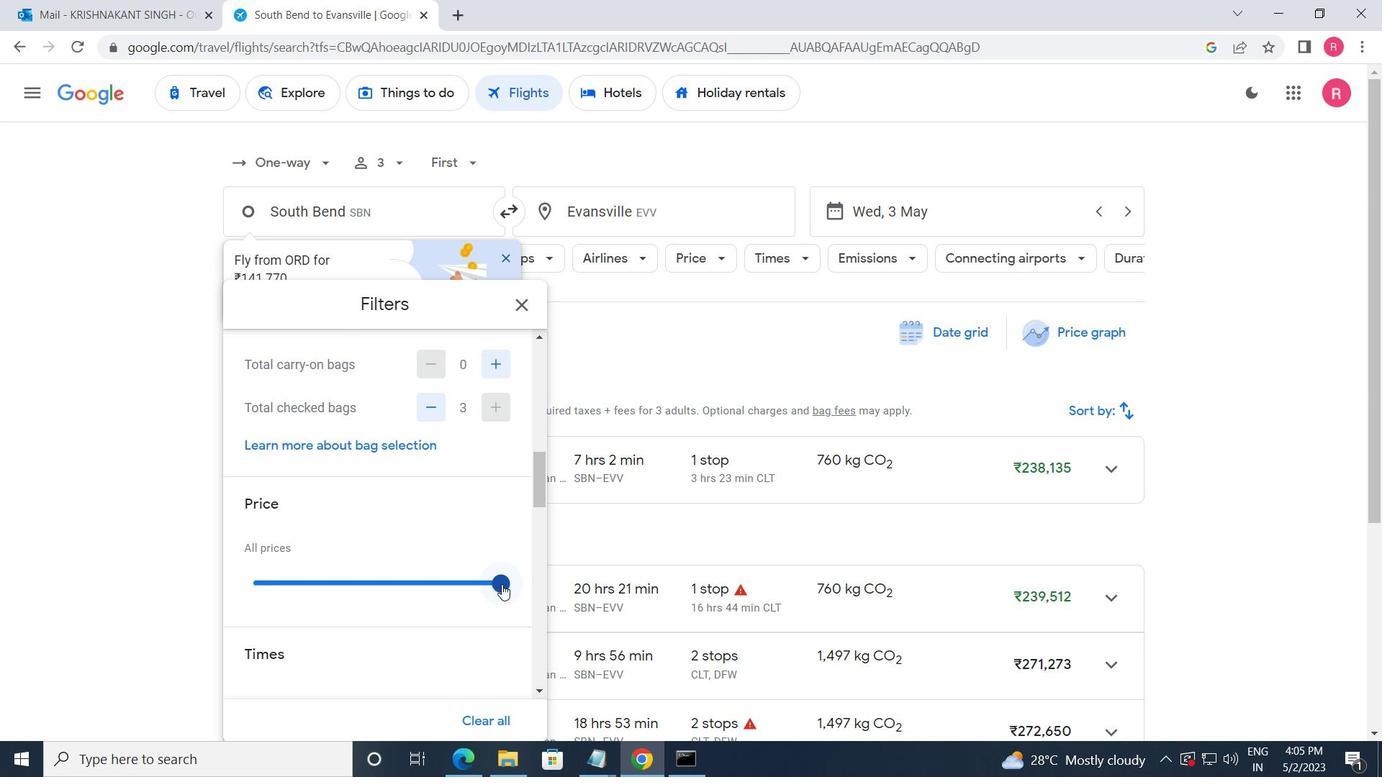 
Action: Mouse pressed left at (501, 584)
Screenshot: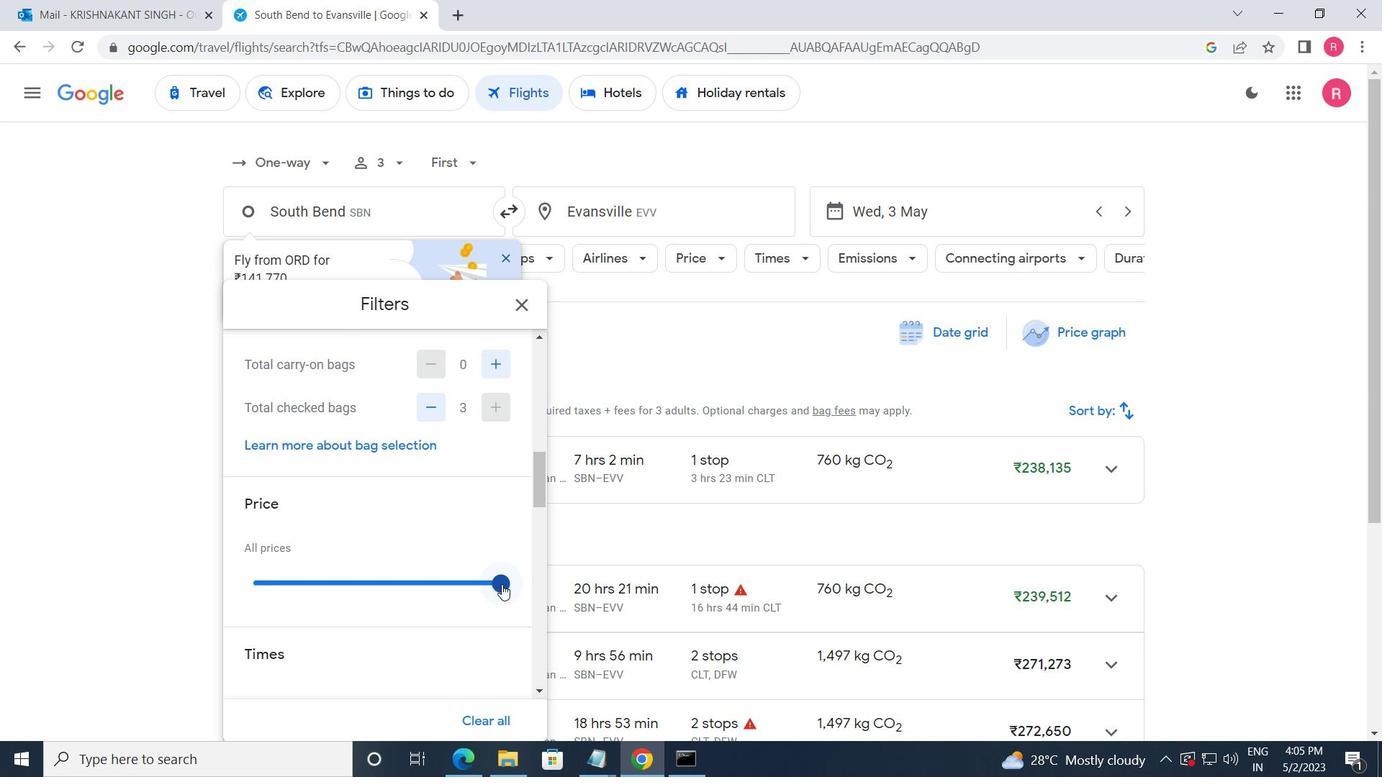 
Action: Mouse moved to (380, 617)
Screenshot: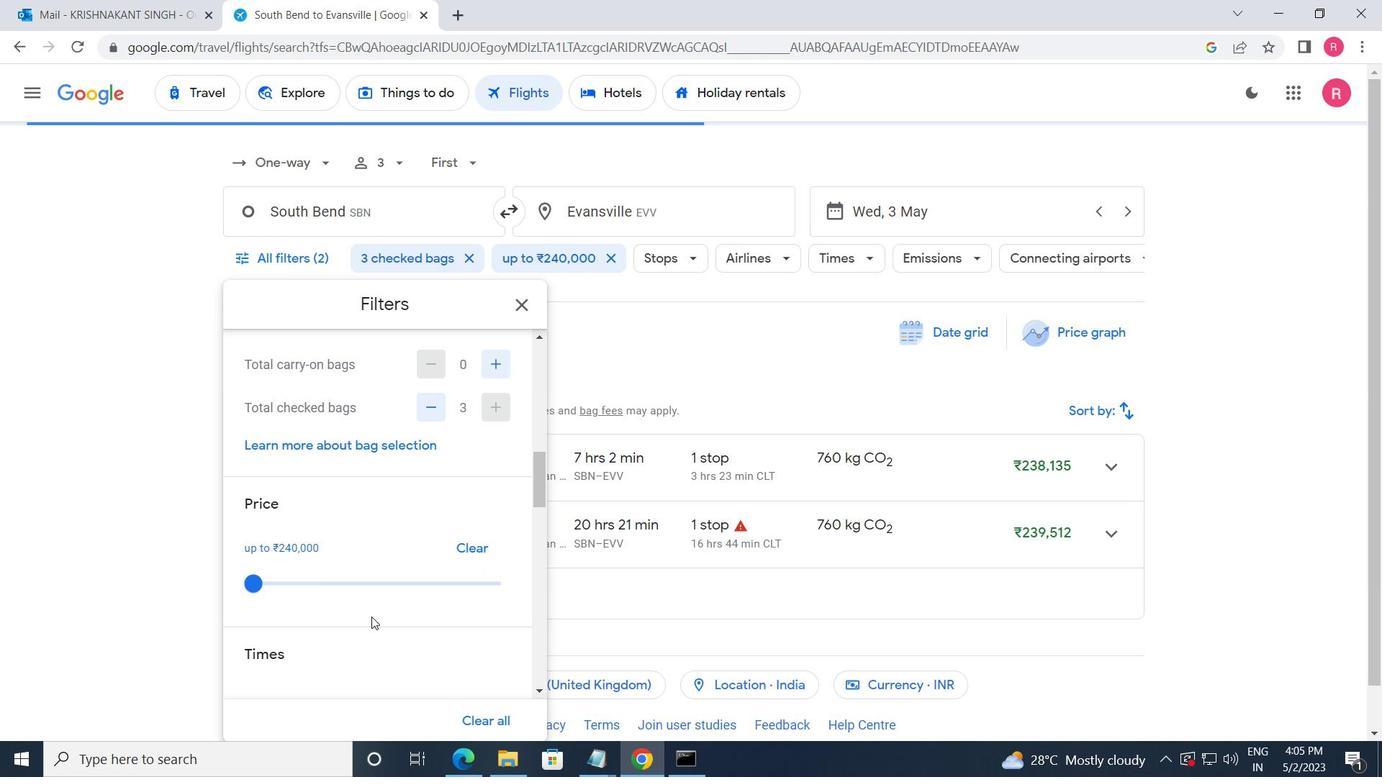 
Action: Mouse scrolled (380, 617) with delta (0, 0)
Screenshot: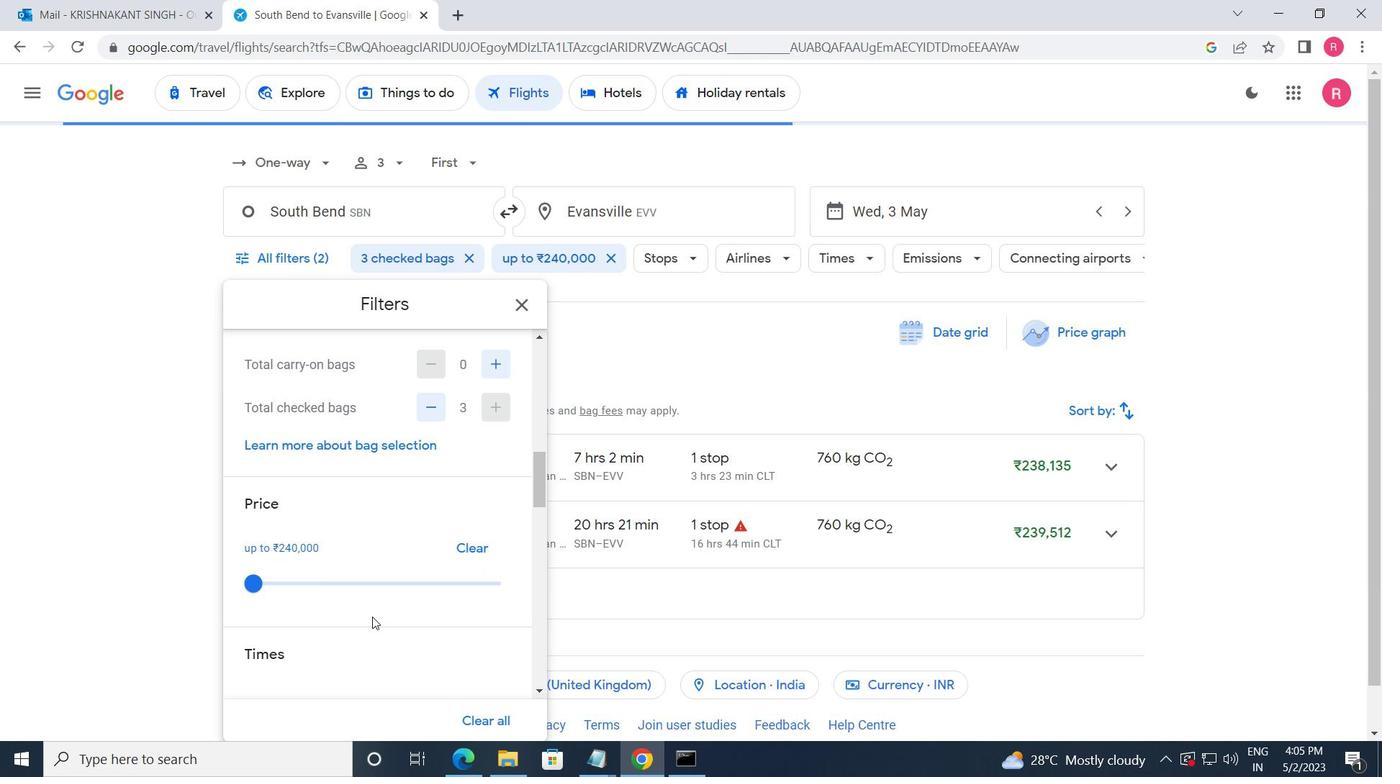 
Action: Mouse moved to (380, 617)
Screenshot: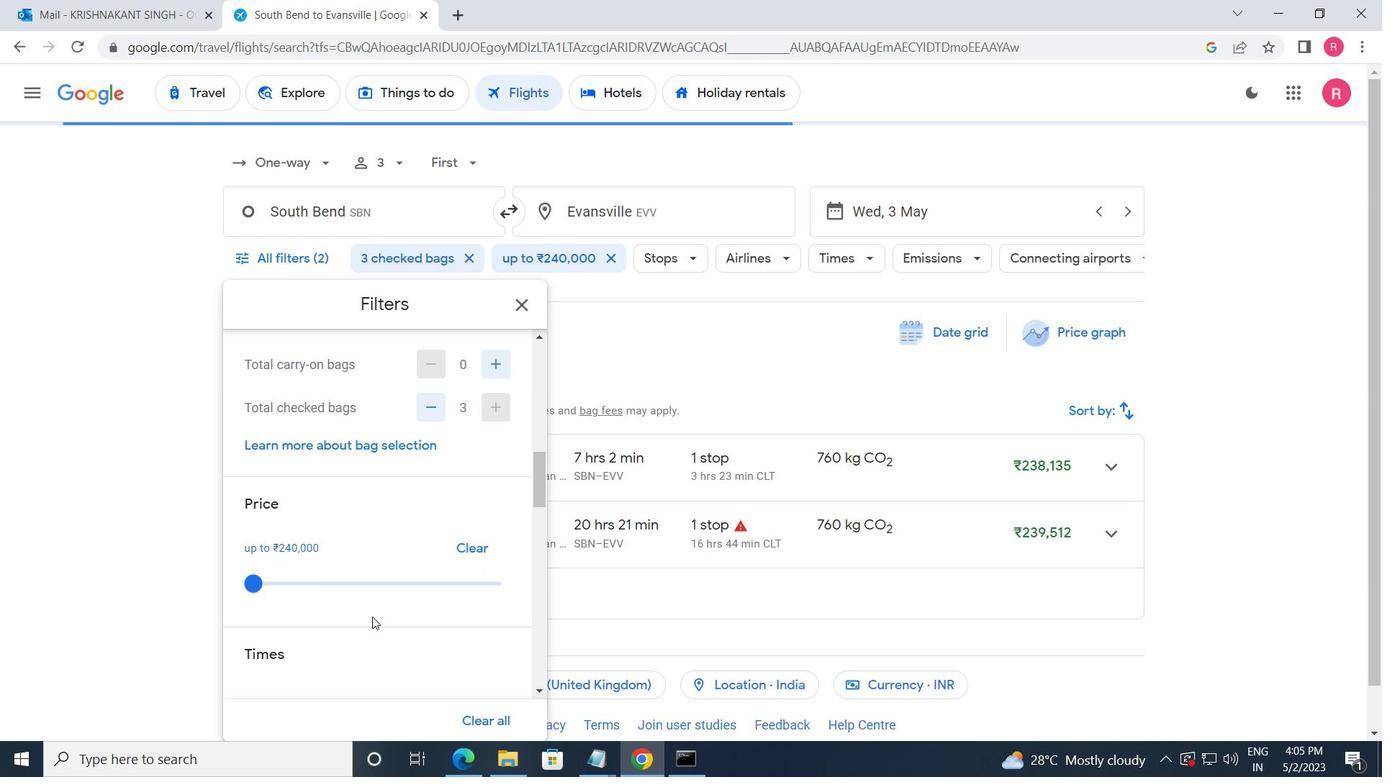 
Action: Mouse scrolled (380, 617) with delta (0, 0)
Screenshot: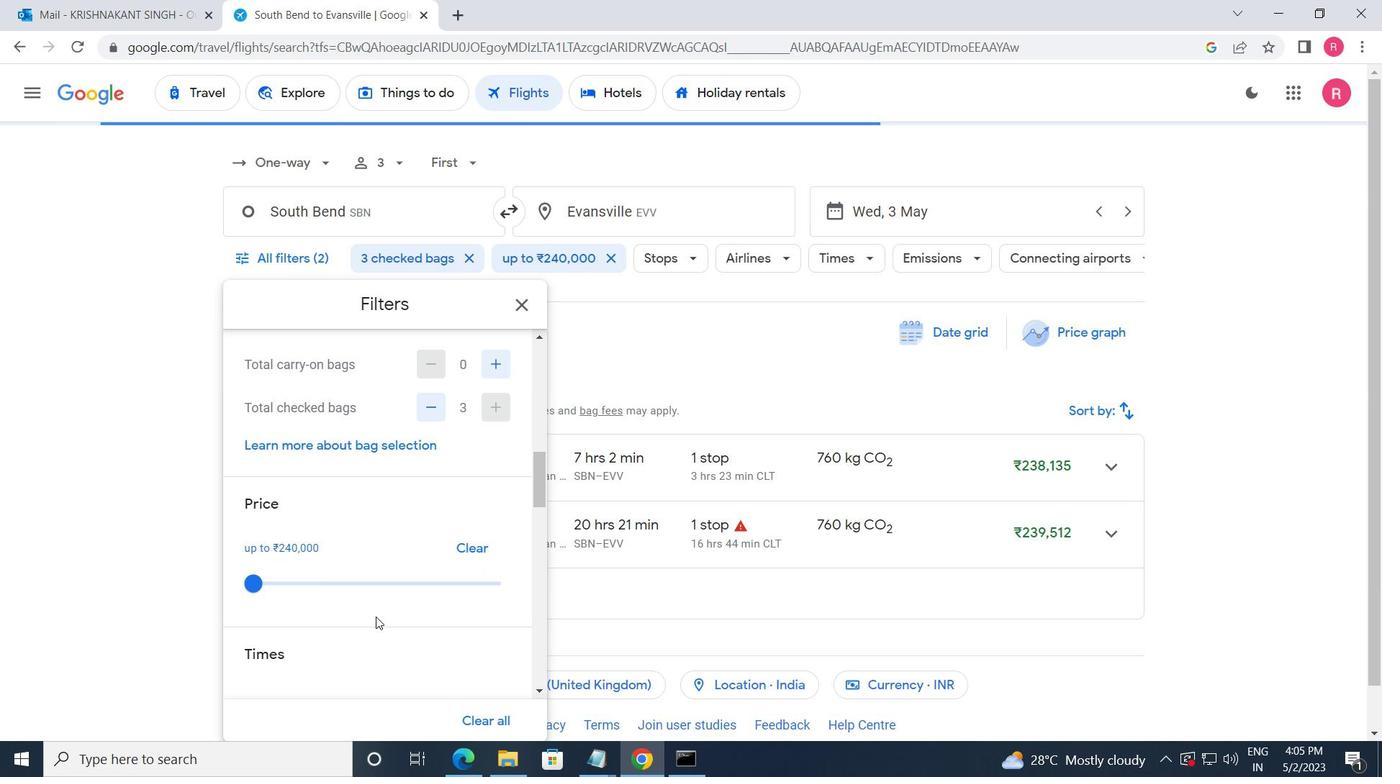 
Action: Mouse scrolled (380, 617) with delta (0, 0)
Screenshot: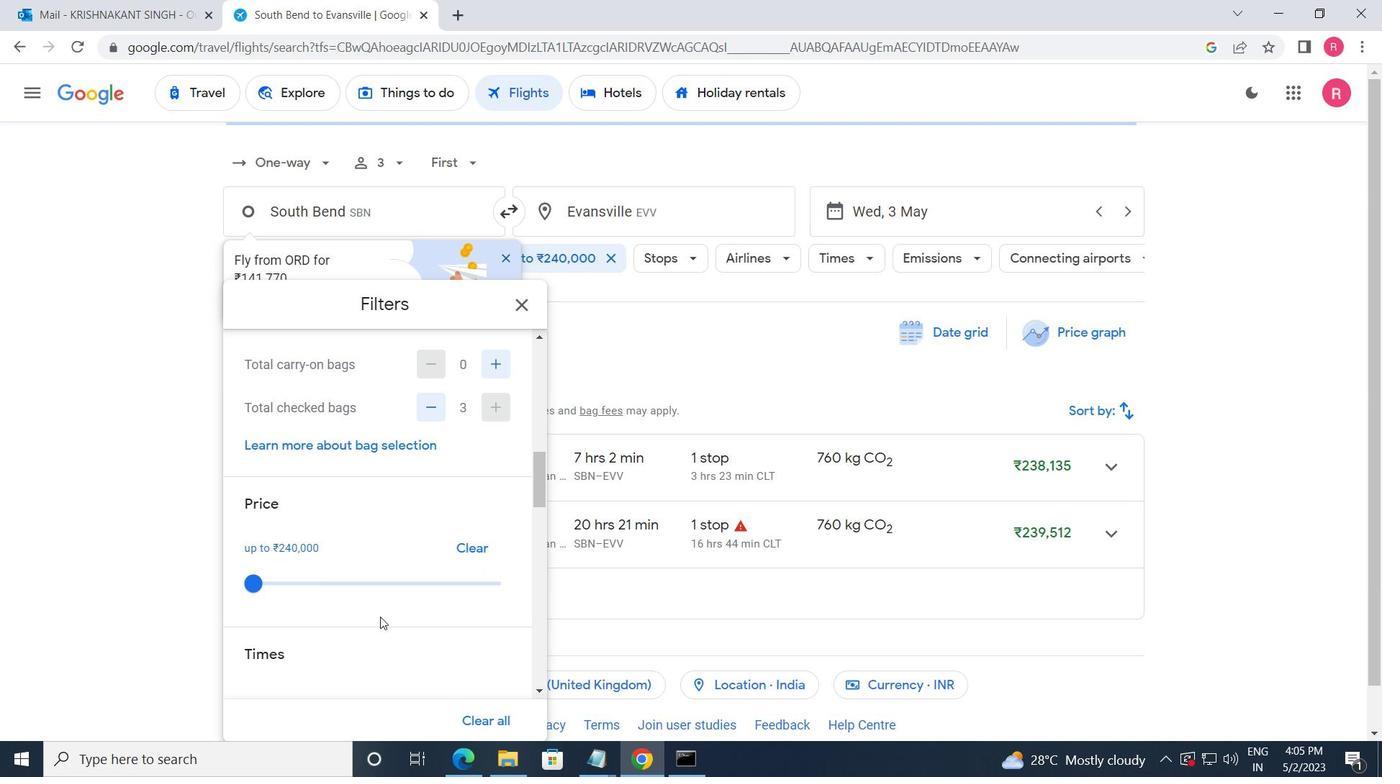 
Action: Mouse moved to (244, 503)
Screenshot: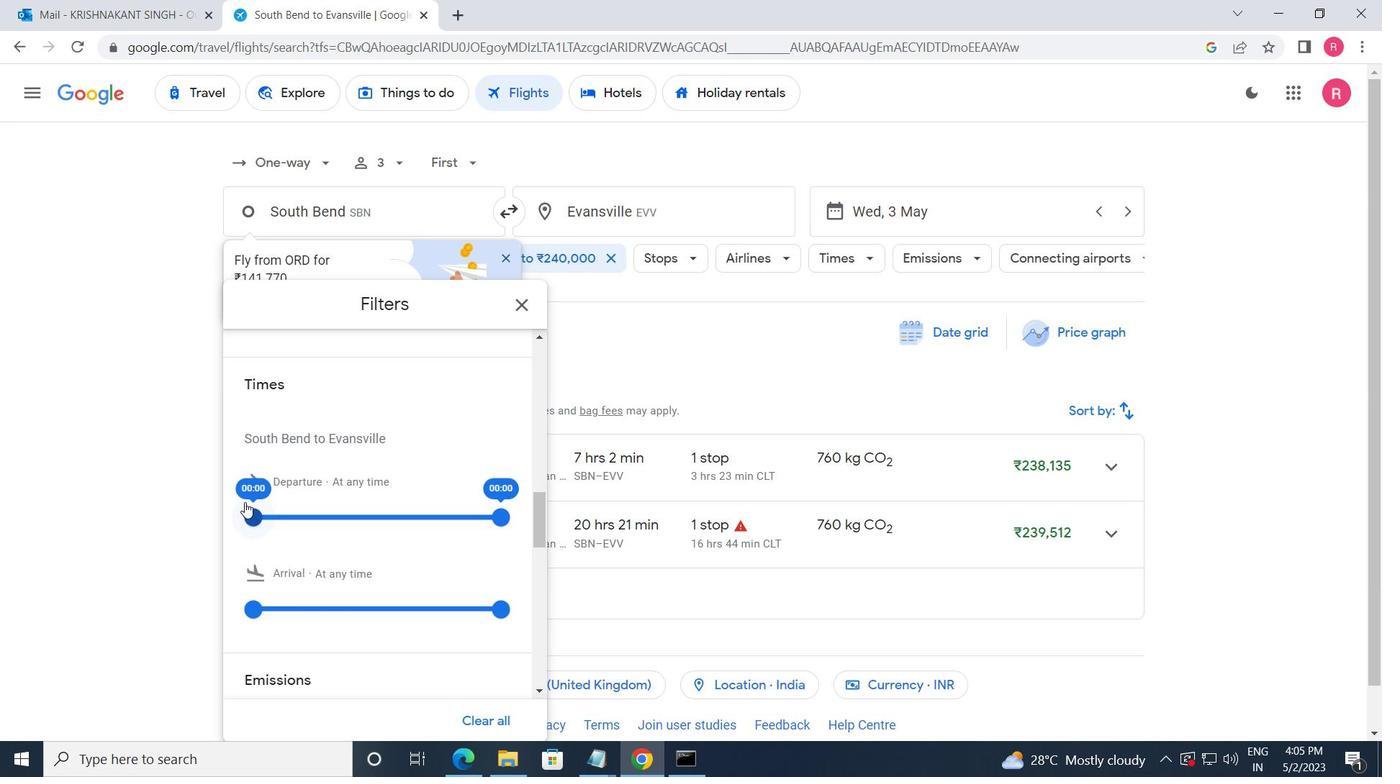 
Action: Mouse pressed left at (244, 503)
Screenshot: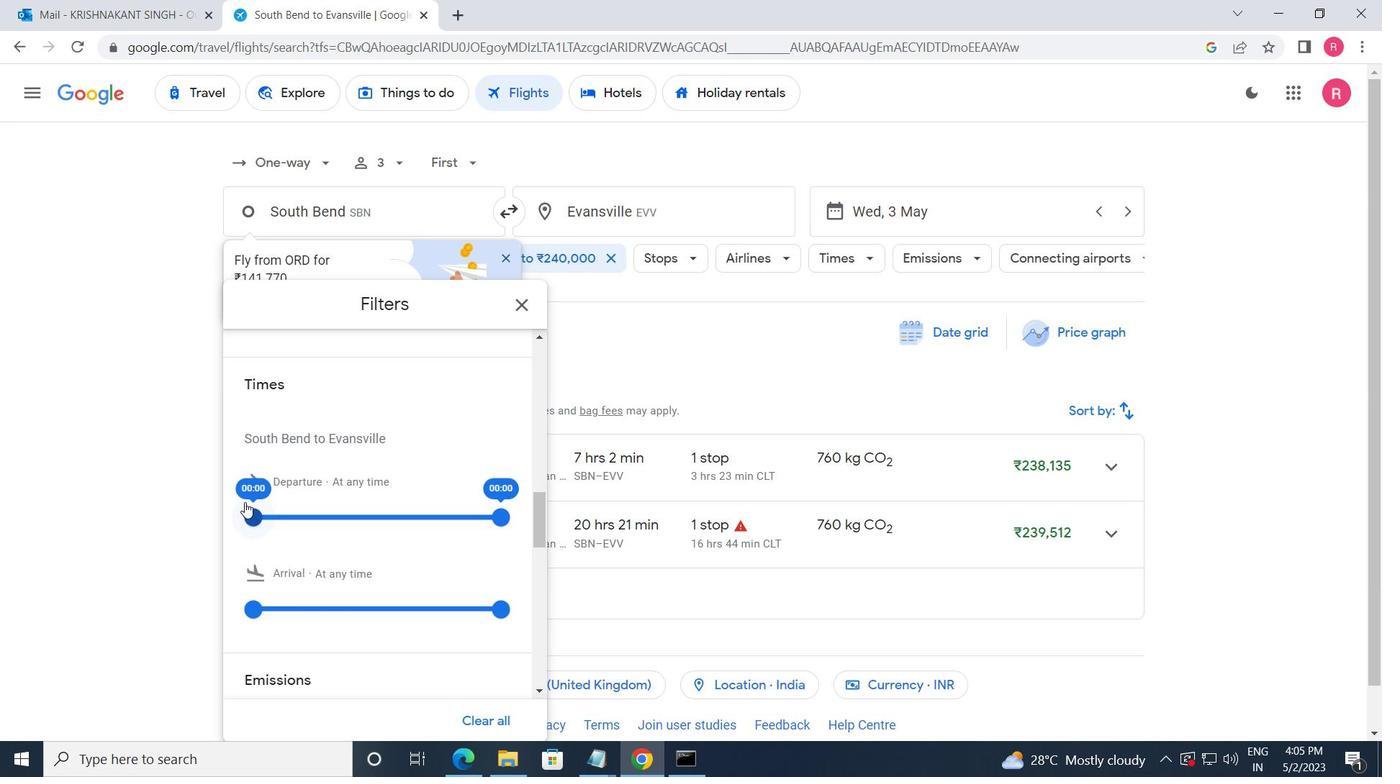 
Action: Mouse moved to (501, 511)
Screenshot: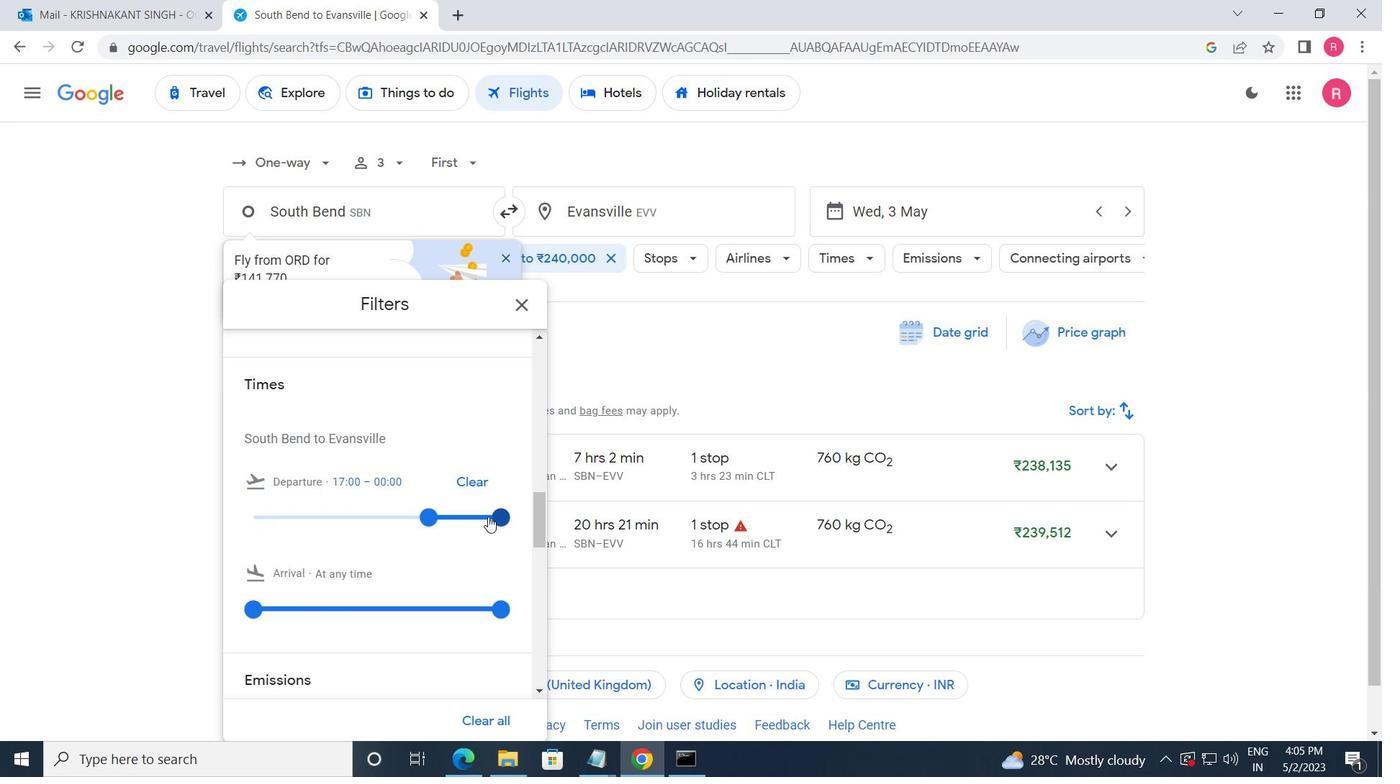 
Action: Mouse pressed left at (501, 511)
Screenshot: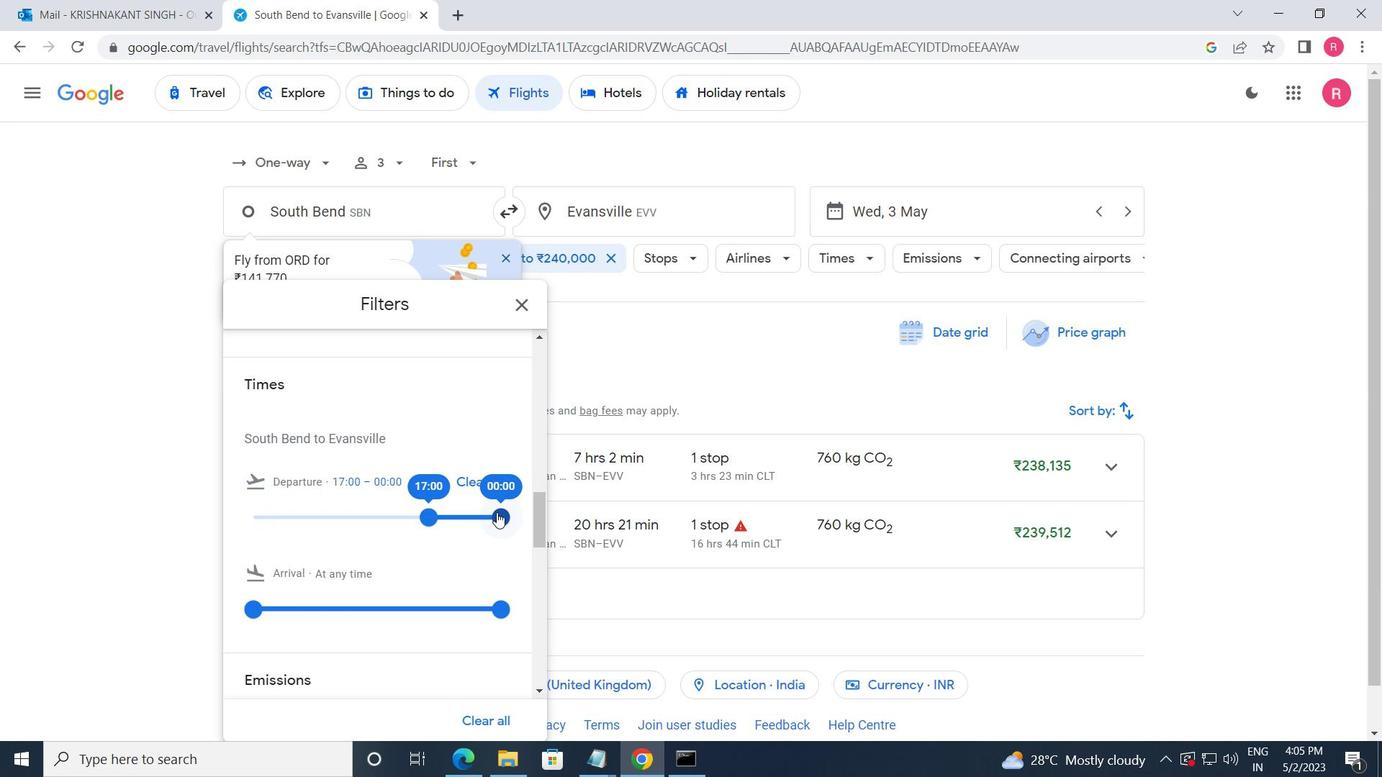 
Action: Mouse moved to (511, 312)
Screenshot: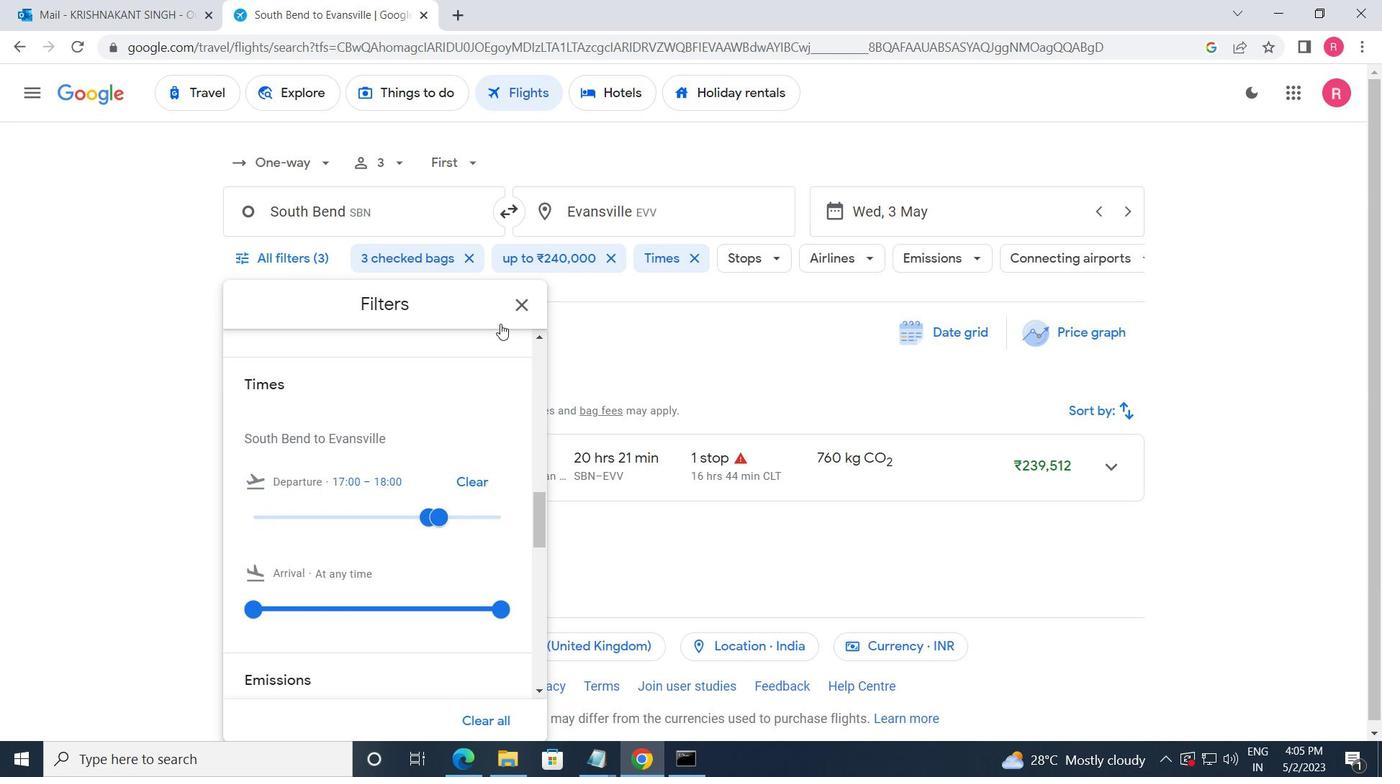 
Action: Mouse pressed left at (511, 312)
Screenshot: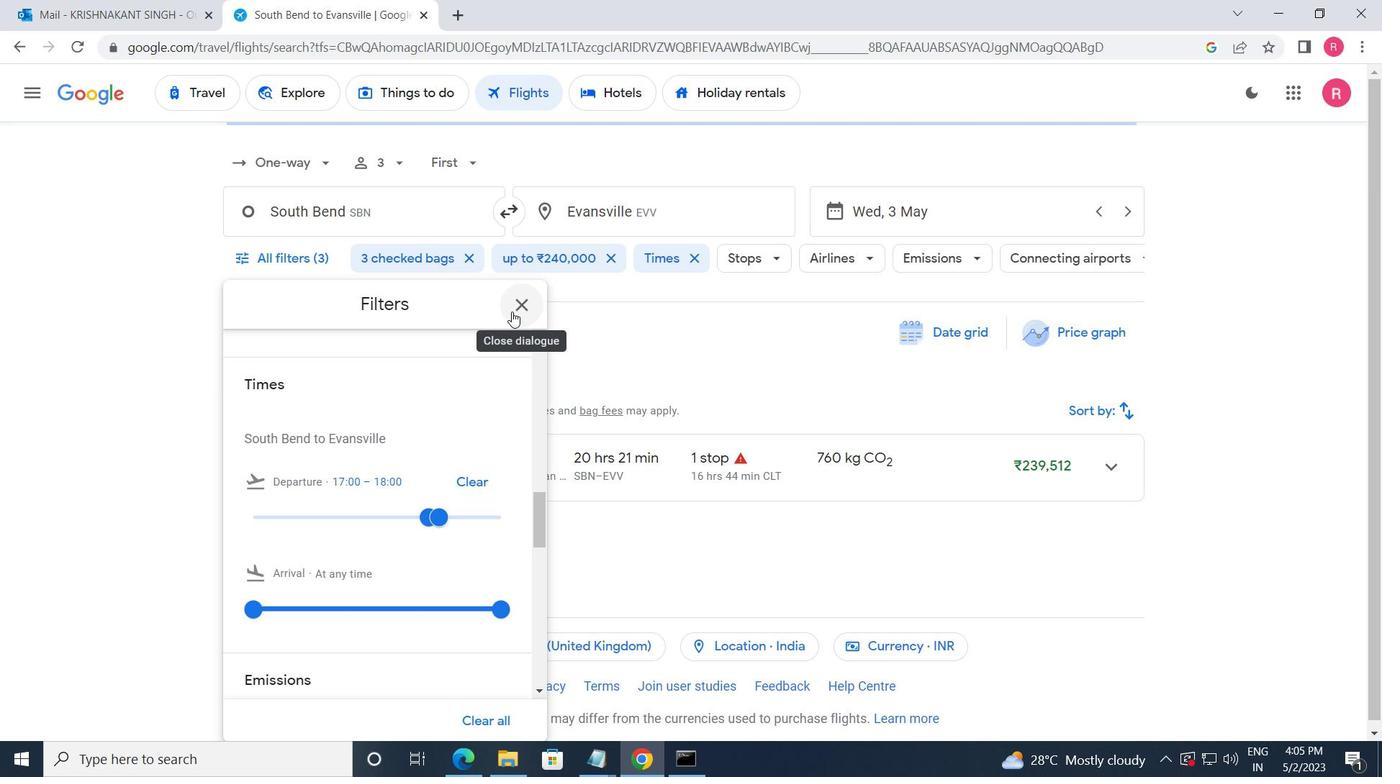 
Action: Mouse moved to (521, 333)
Screenshot: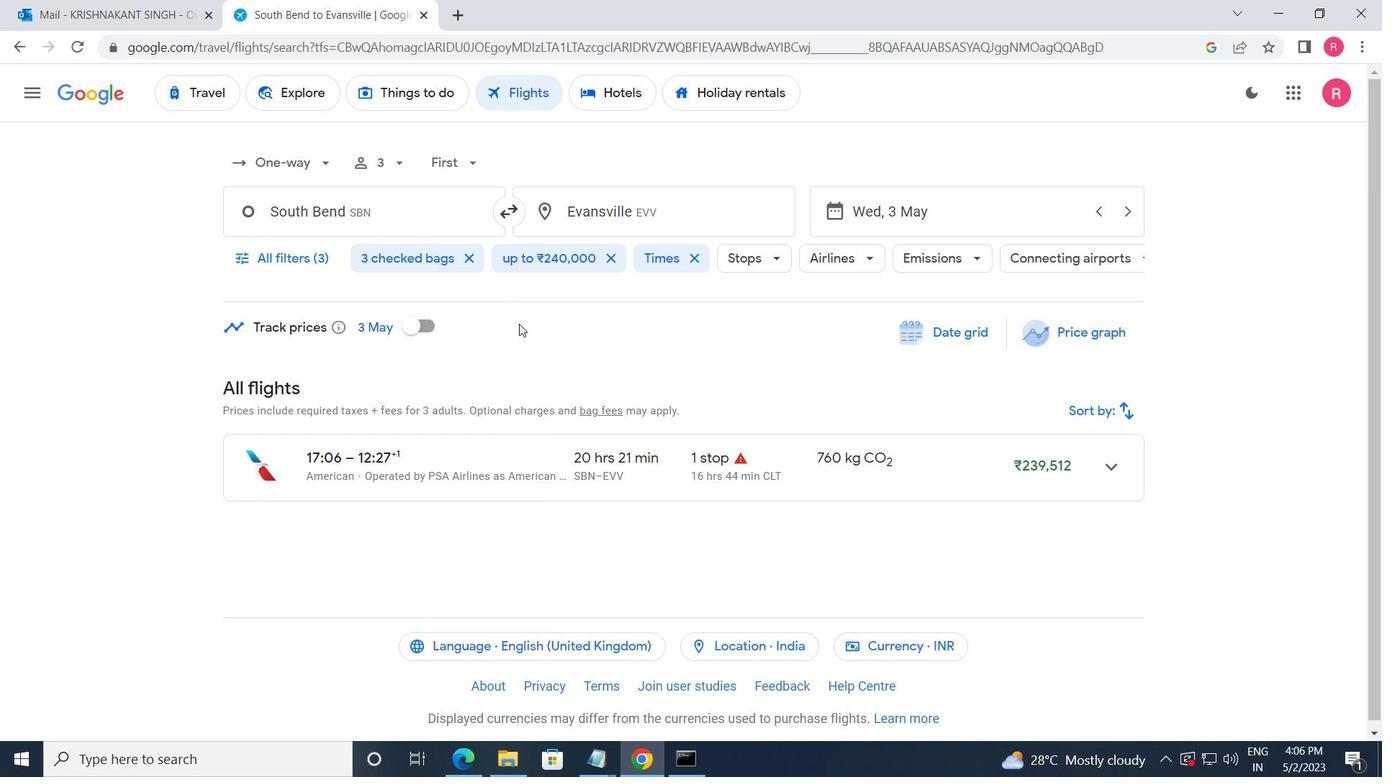 
